 Task: Create new customer invoice with Date Opened: 02-Apr-23, Select Customer: Bergner's, Terms: Net 7. Make invoice entry for item-1 with Date: 02-Apr-23, Description: Olaplex No.7 Bonding Hair Oil (1 oz)_x000D_
, Income Account: Income:Sales, Quantity: 2, Unit Price: 12.99, Sales Tax: Y, Sales Tax Included: Y, Tax Table: Sales Tax. Make entry for item-2 with Date: 02-Apr-23, Description: GSQ by Glamsquad Manicure Pedicure Set (1 ct), Income Account: Income:Sales, Quantity: 1, Unit Price: 14.29, Sales Tax: Y, Sales Tax Included: Y, Tax Table: Sales Tax. Post Invoice with Post Date: 02-Apr-23, Post to Accounts: Assets:Accounts Receivable. Pay / Process Payment with Transaction Date: 08-Apr-23, Amount: 40.27, Transfer Account: Checking Account. Go to 'Print Invoice'. Save a pdf copy of the invoice.
Action: Mouse moved to (167, 38)
Screenshot: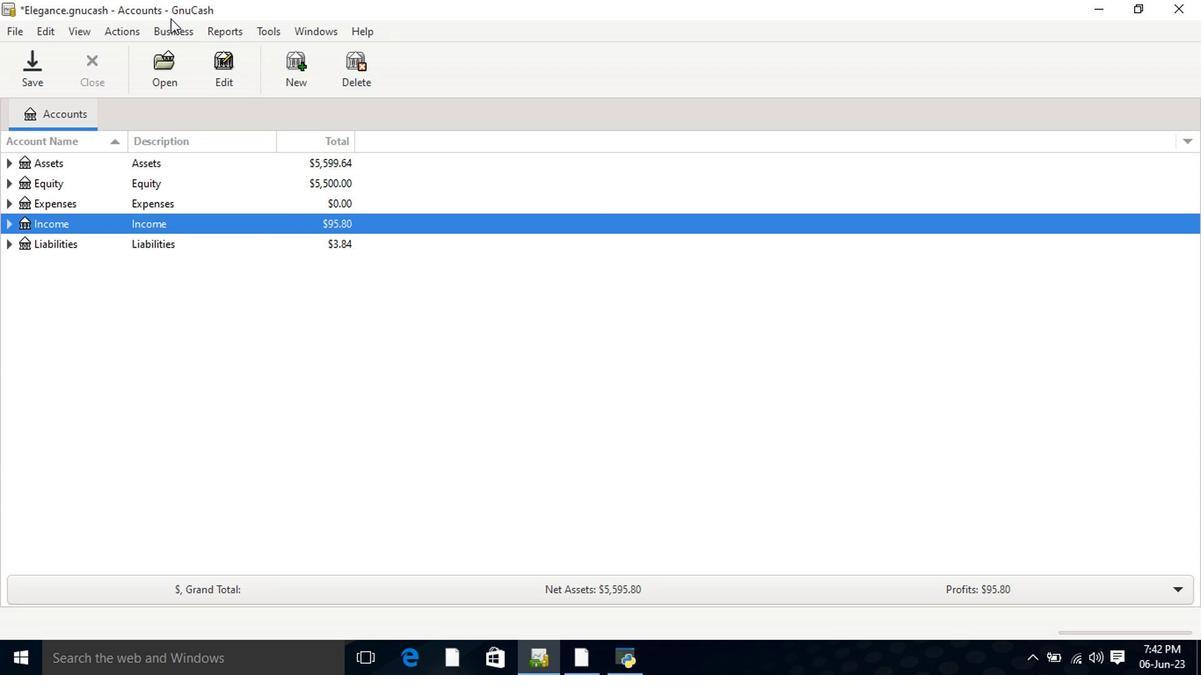 
Action: Mouse pressed left at (167, 38)
Screenshot: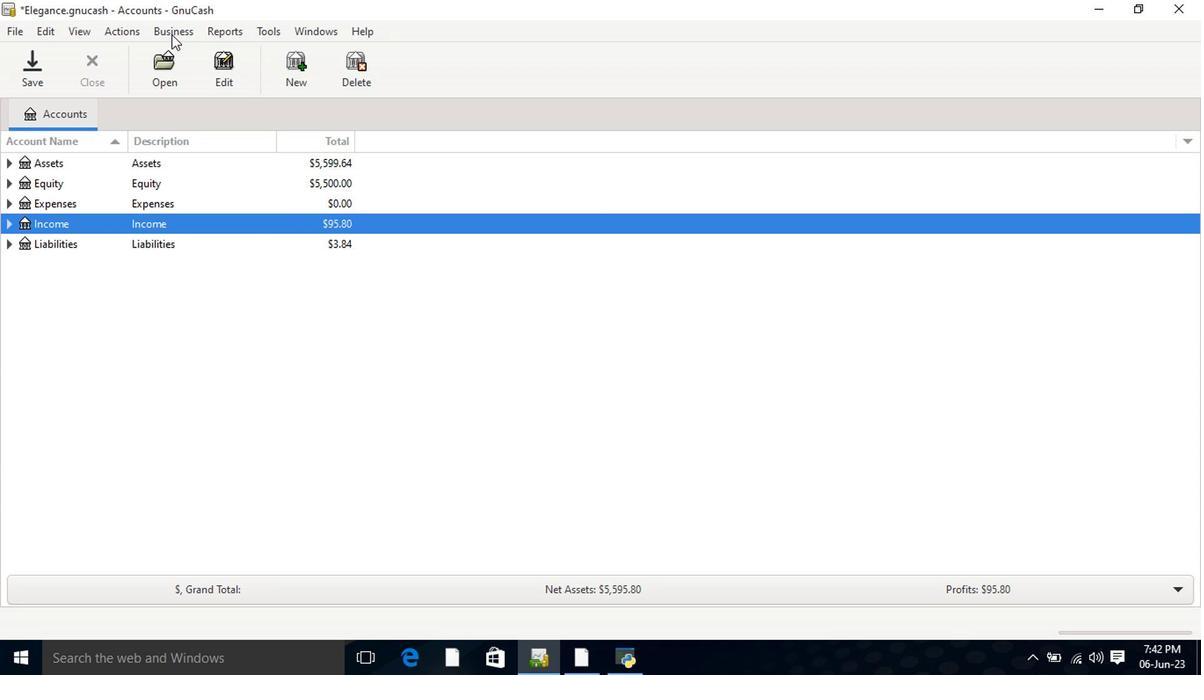 
Action: Mouse moved to (399, 122)
Screenshot: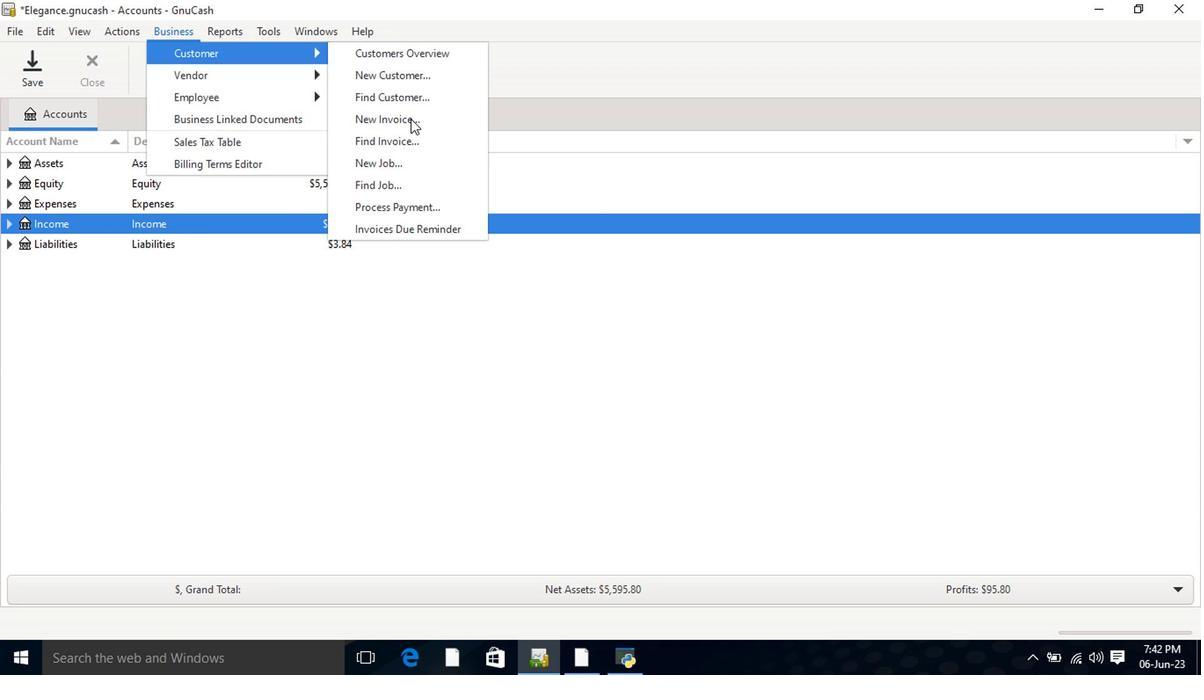 
Action: Mouse pressed left at (399, 122)
Screenshot: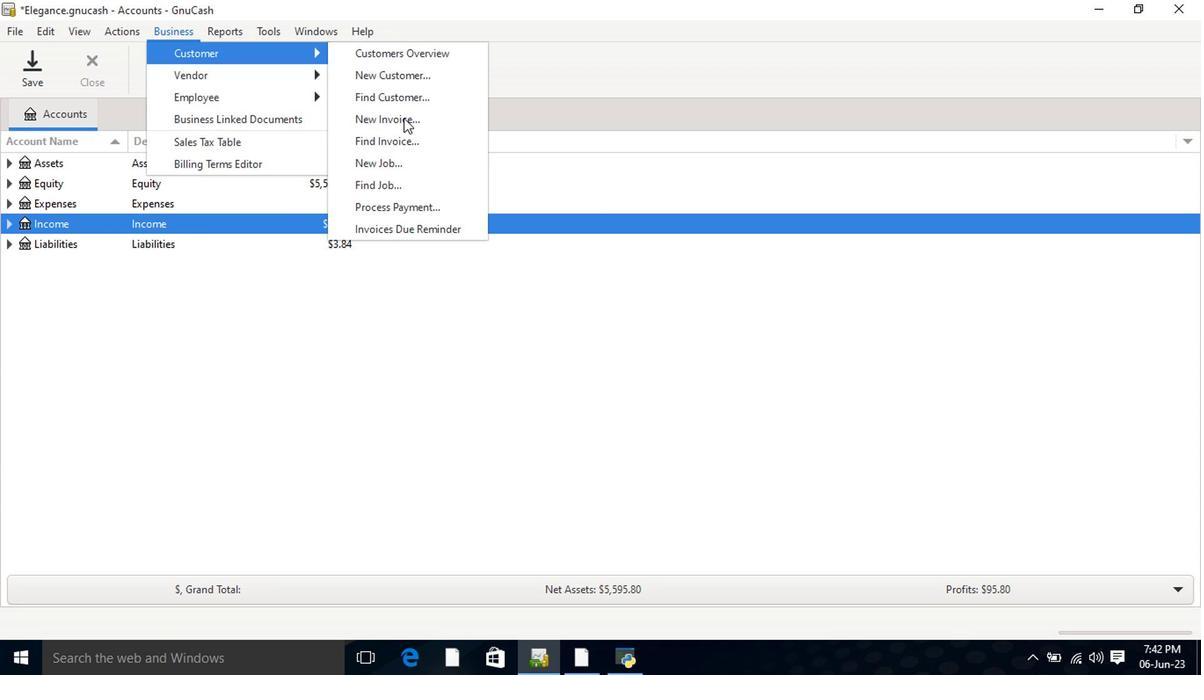 
Action: Mouse moved to (732, 272)
Screenshot: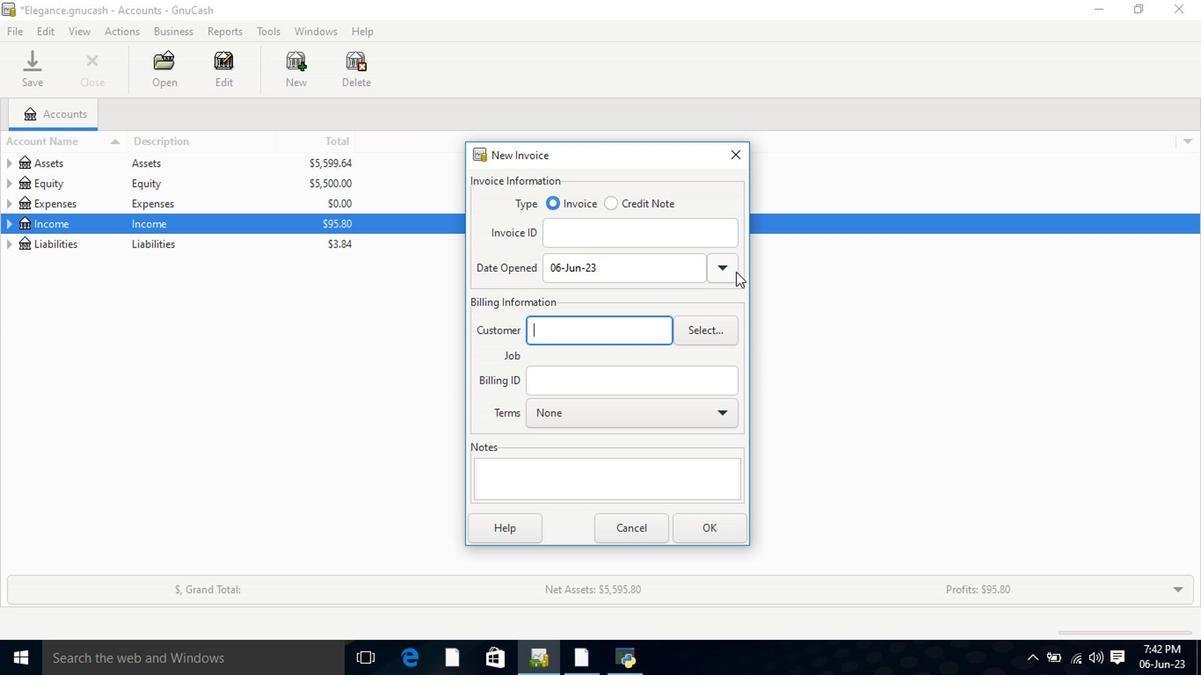 
Action: Mouse pressed left at (732, 272)
Screenshot: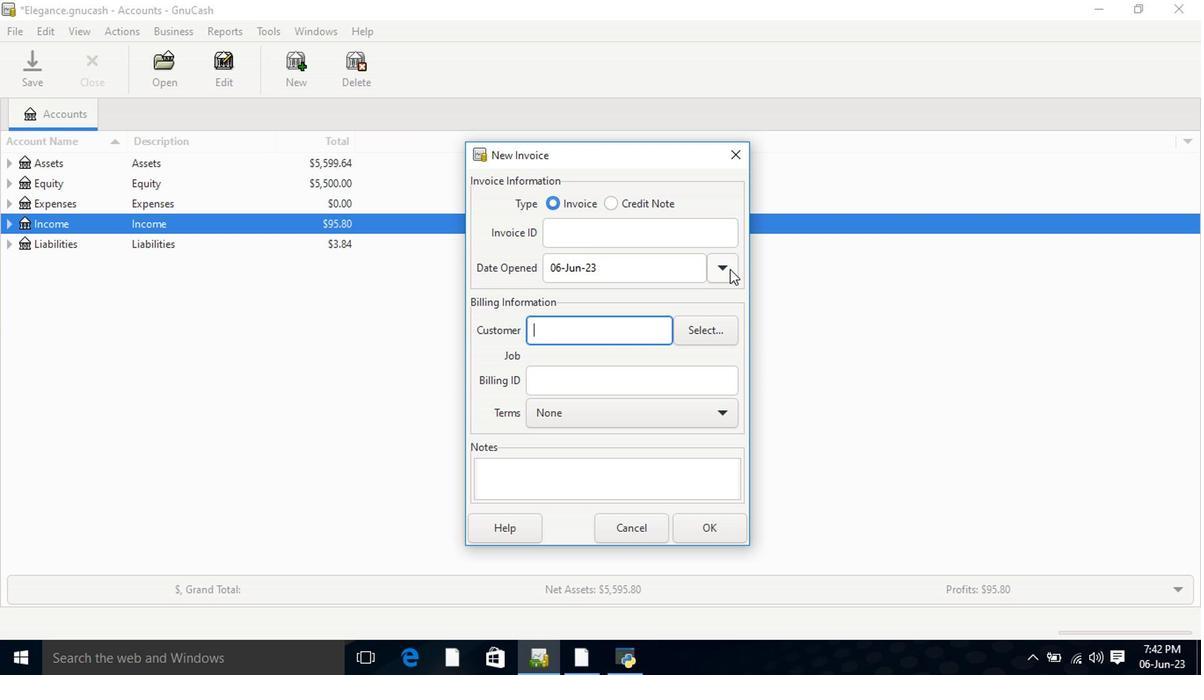 
Action: Mouse moved to (584, 295)
Screenshot: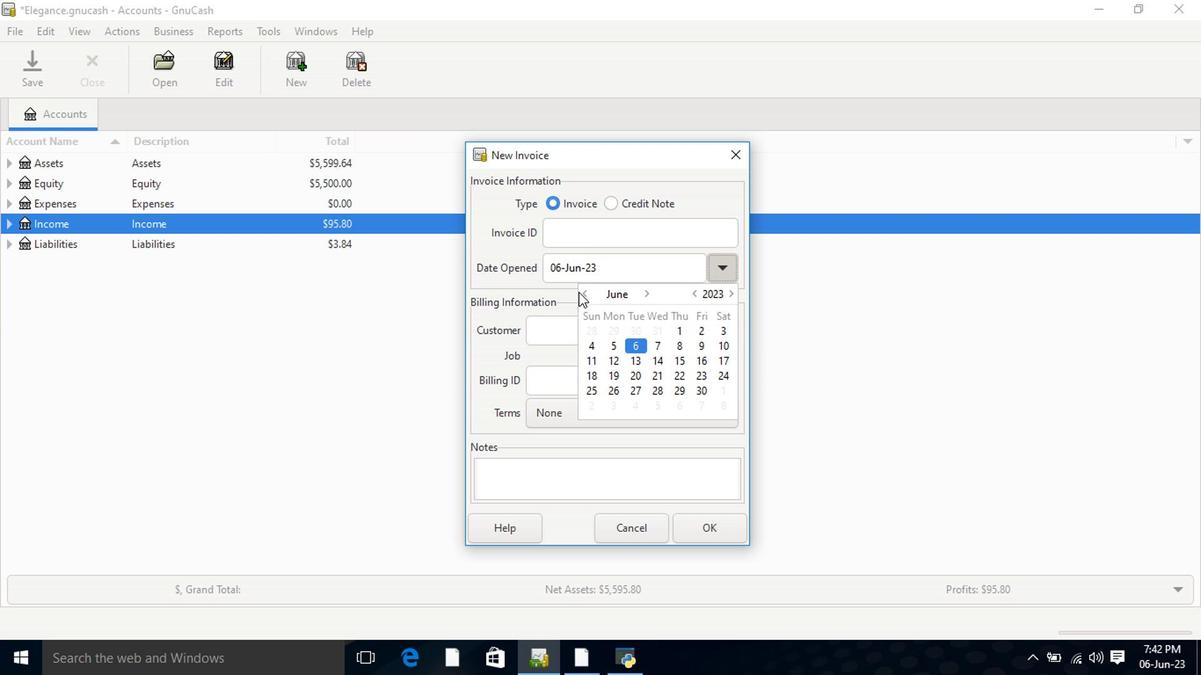 
Action: Mouse pressed left at (584, 295)
Screenshot: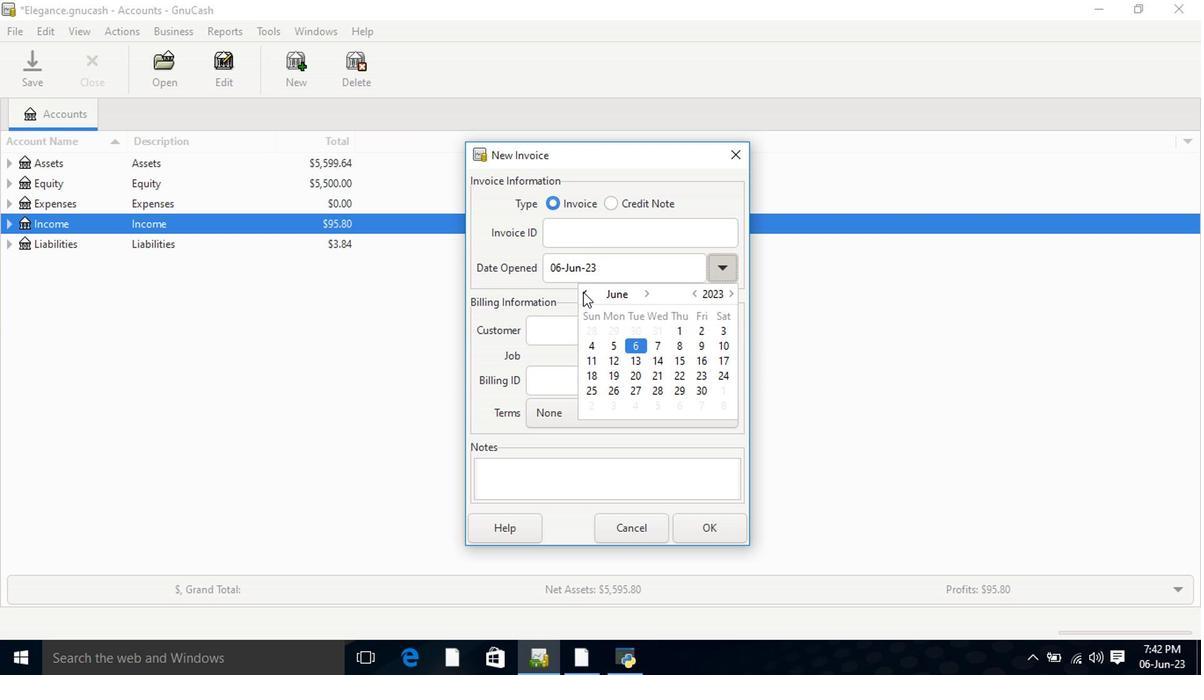 
Action: Mouse moved to (584, 296)
Screenshot: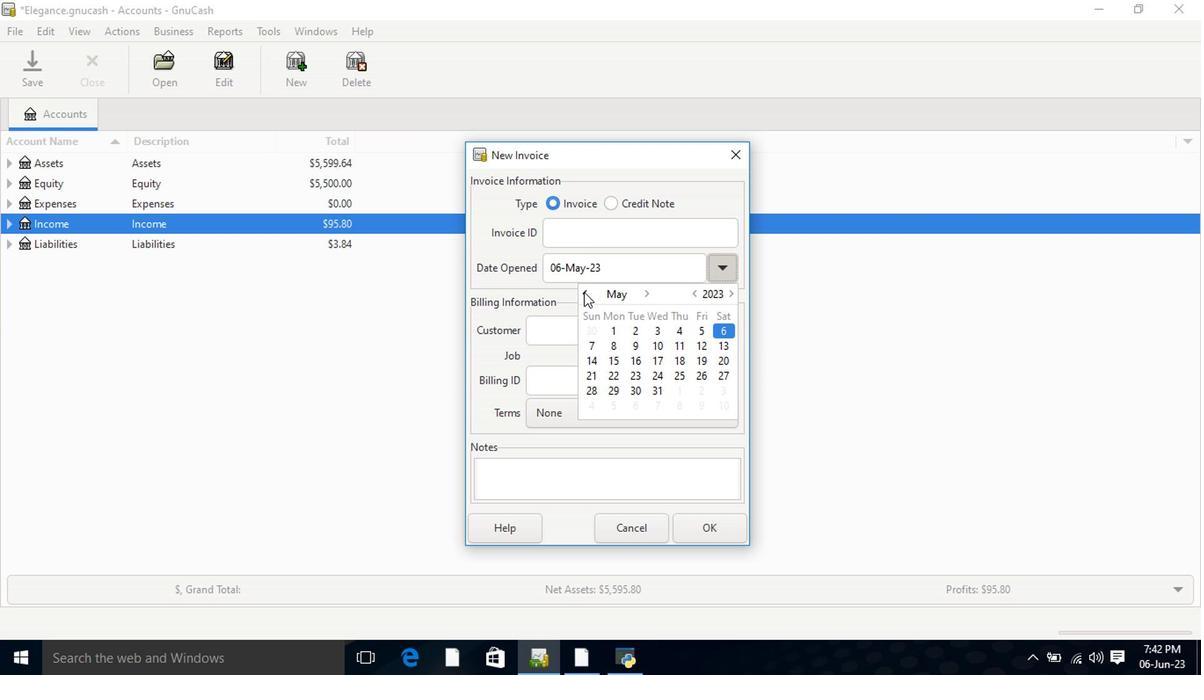 
Action: Mouse pressed left at (584, 296)
Screenshot: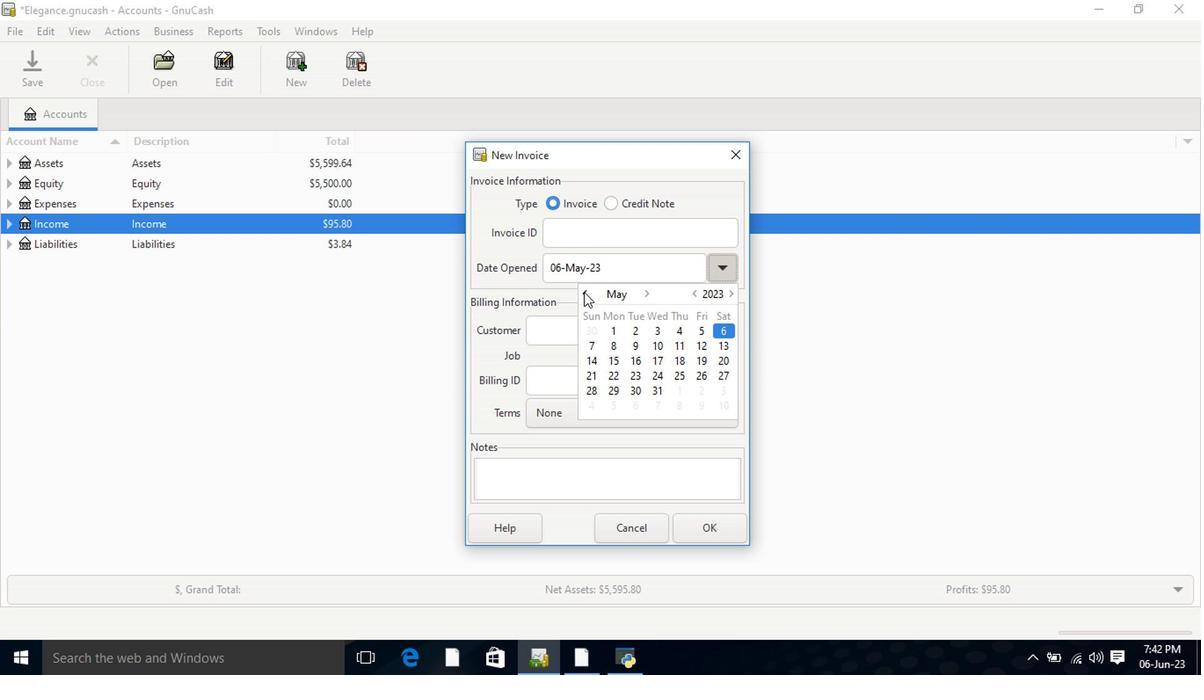 
Action: Mouse moved to (597, 349)
Screenshot: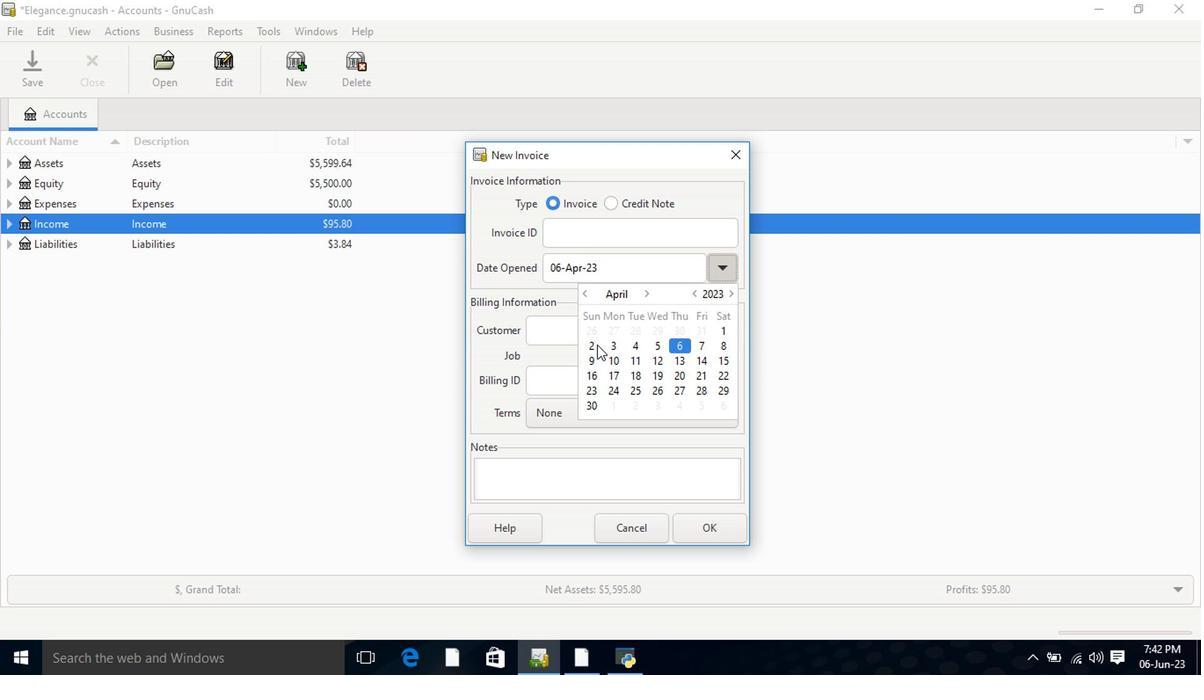 
Action: Mouse pressed left at (597, 349)
Screenshot: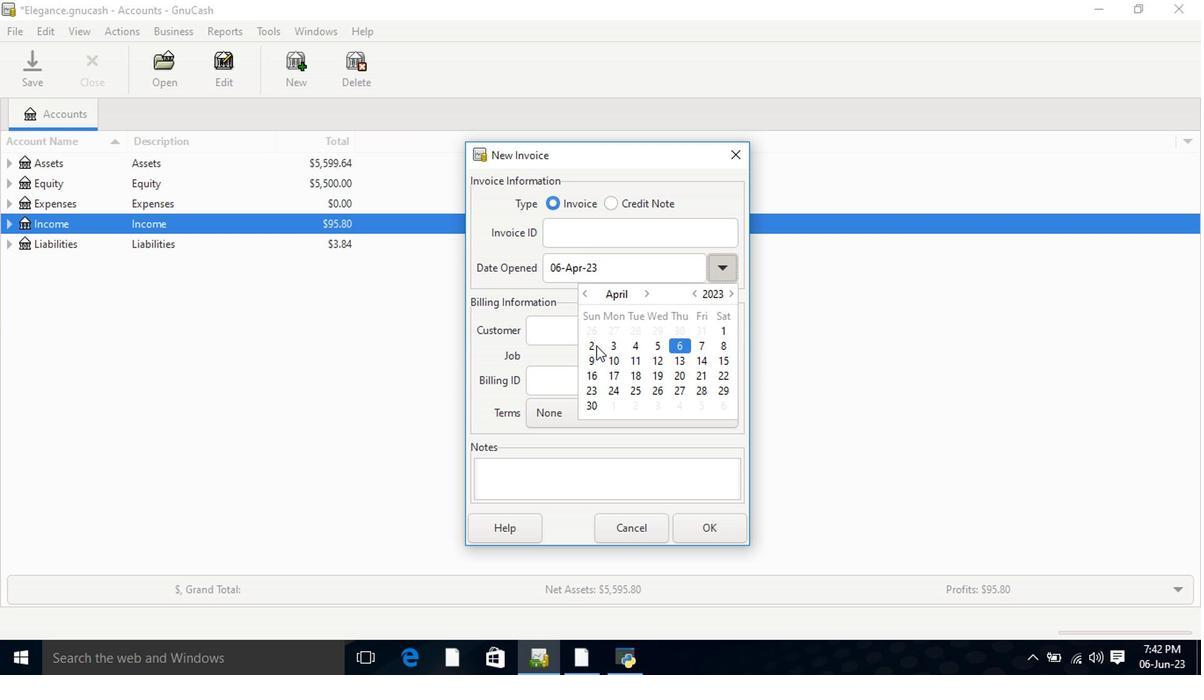 
Action: Mouse pressed left at (597, 349)
Screenshot: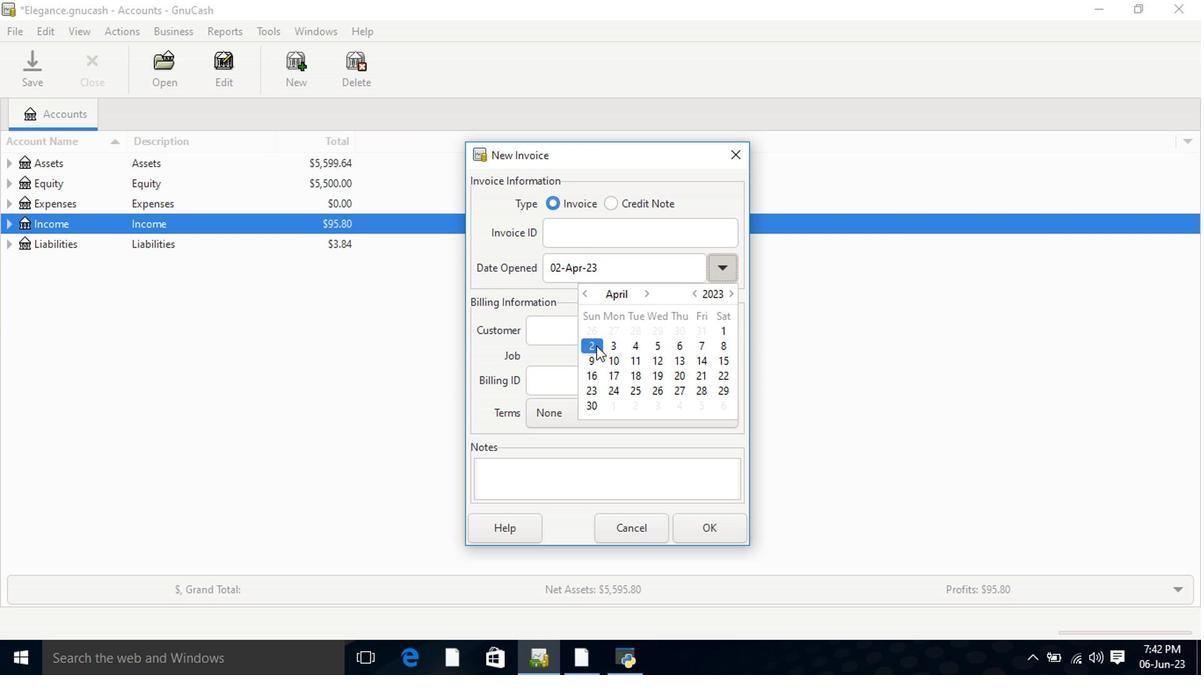 
Action: Mouse moved to (615, 341)
Screenshot: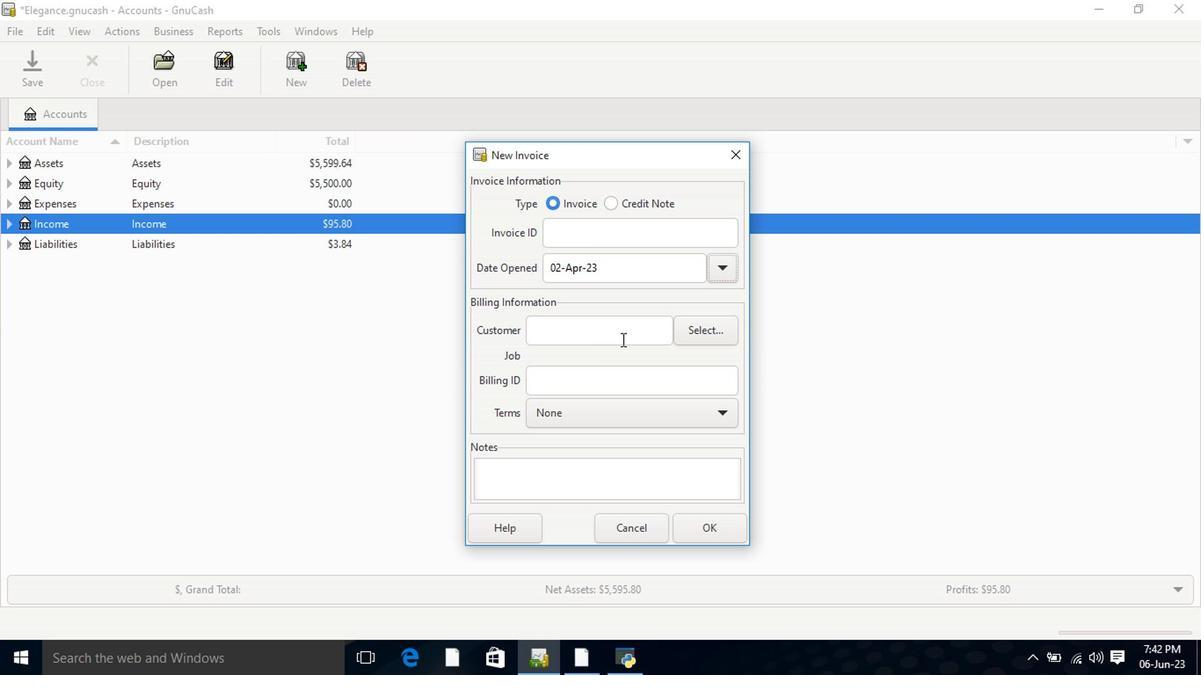 
Action: Mouse pressed left at (615, 341)
Screenshot: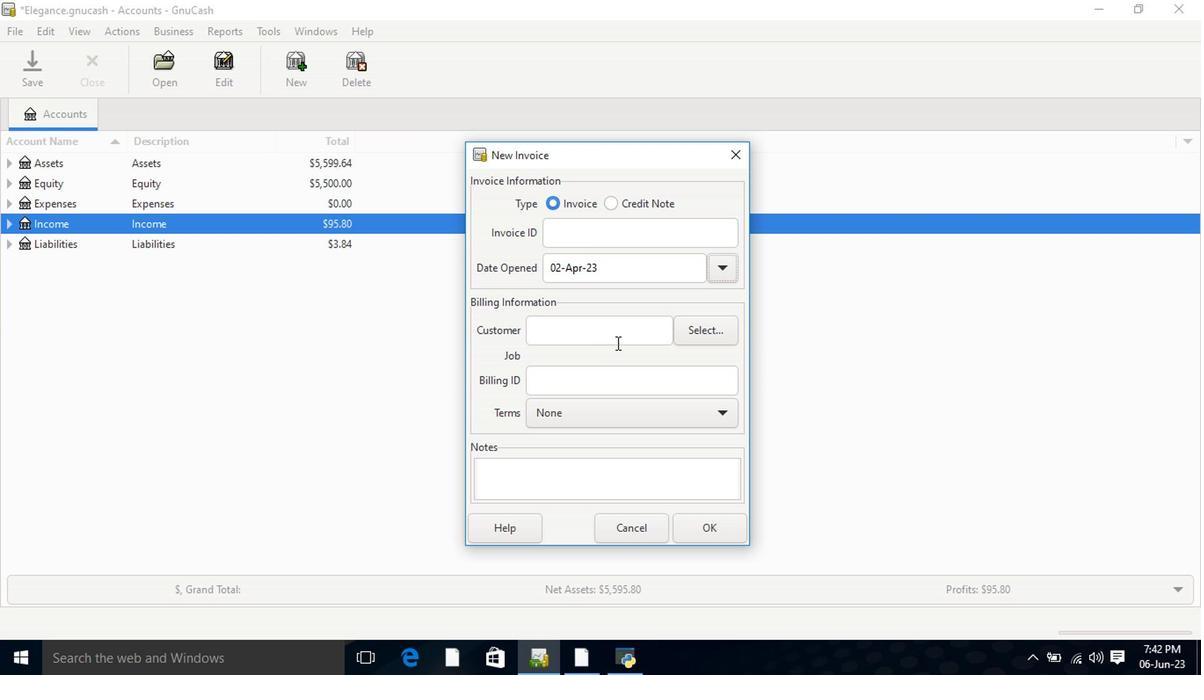 
Action: Key pressed ber
Screenshot: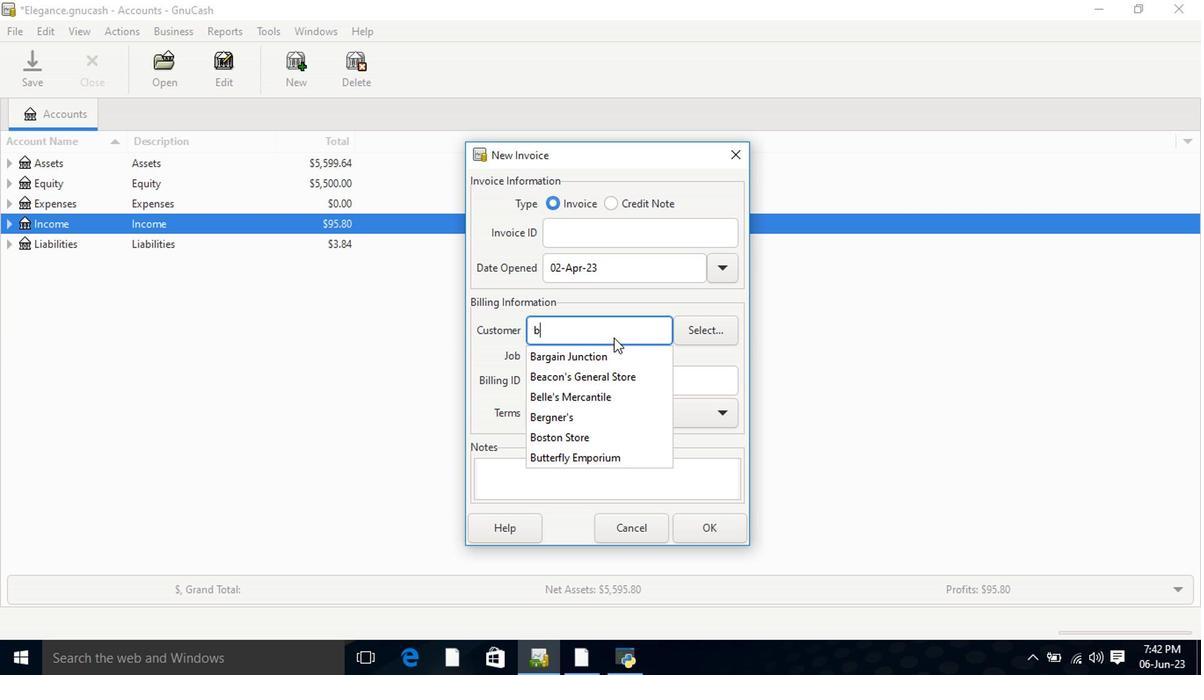 
Action: Mouse moved to (601, 362)
Screenshot: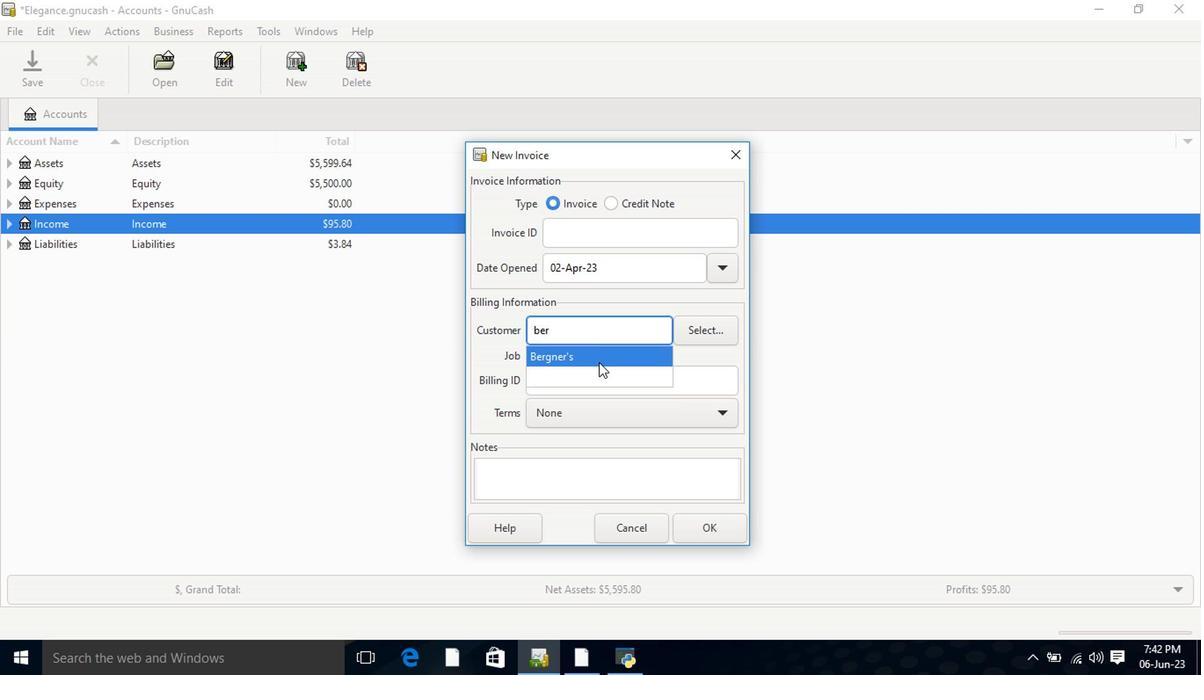 
Action: Mouse pressed left at (601, 362)
Screenshot: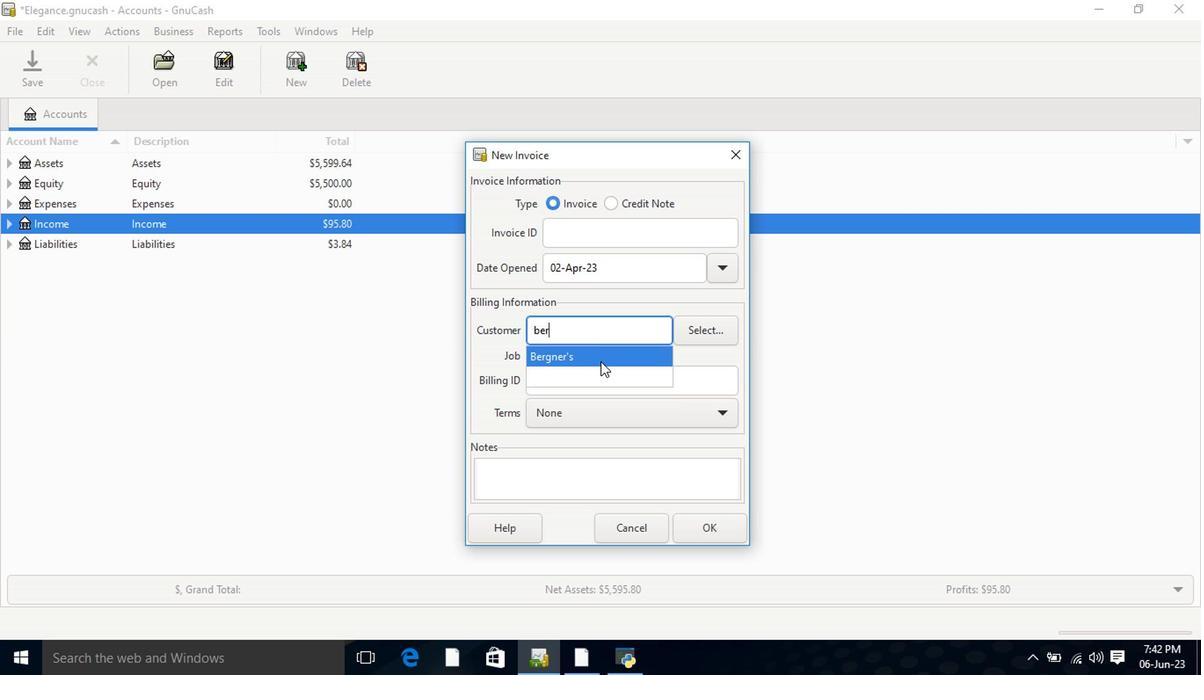
Action: Mouse moved to (649, 442)
Screenshot: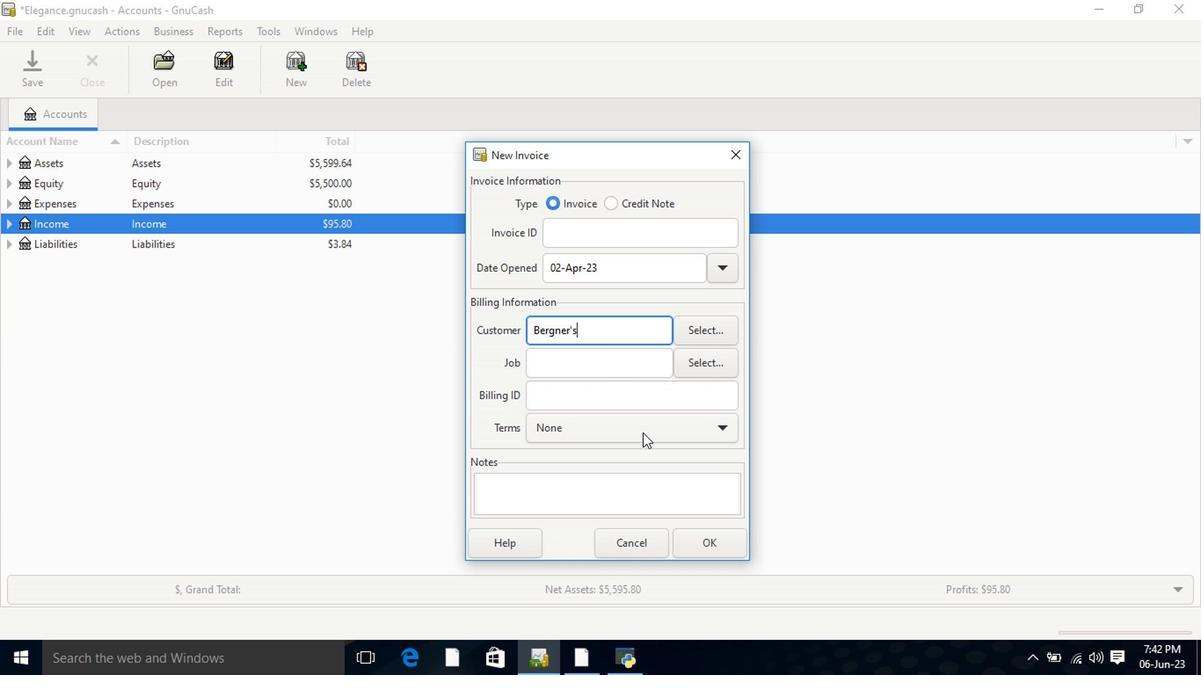 
Action: Mouse pressed left at (649, 442)
Screenshot: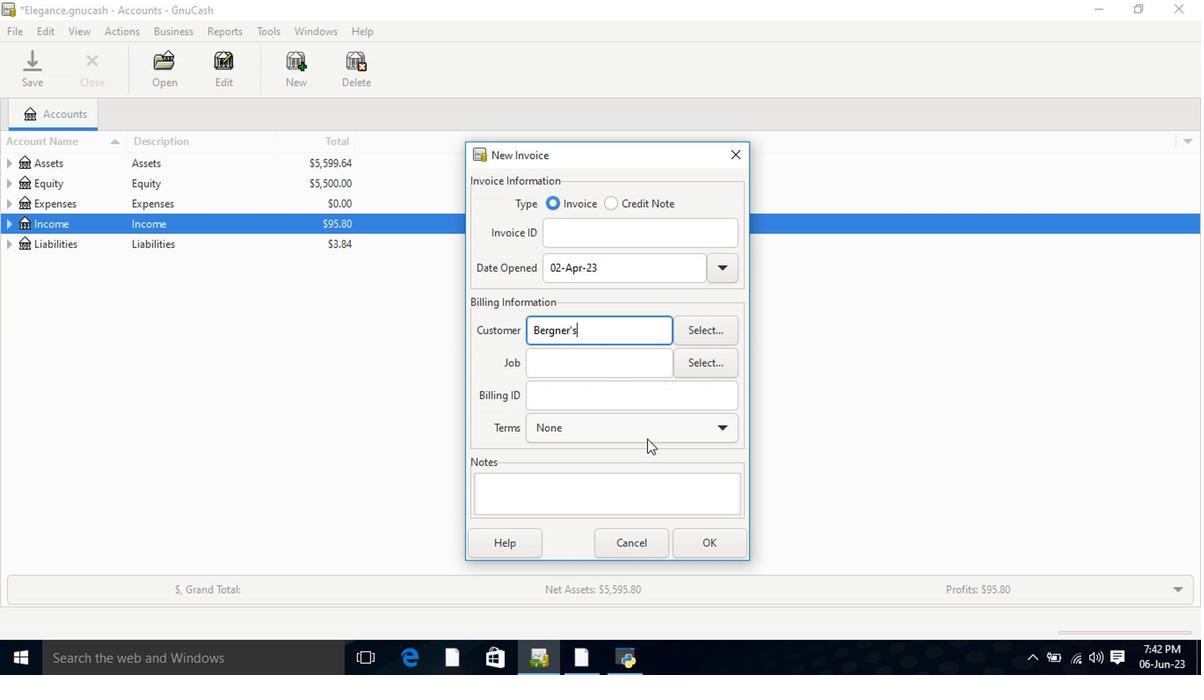 
Action: Mouse moved to (607, 505)
Screenshot: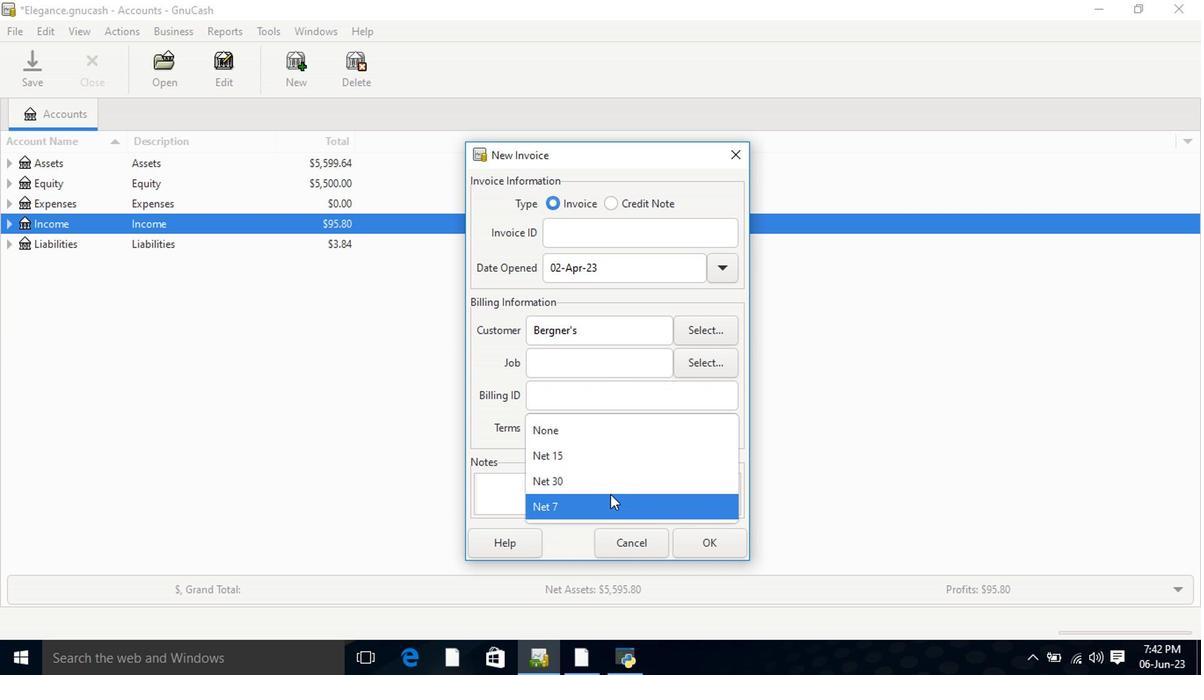 
Action: Mouse pressed left at (607, 505)
Screenshot: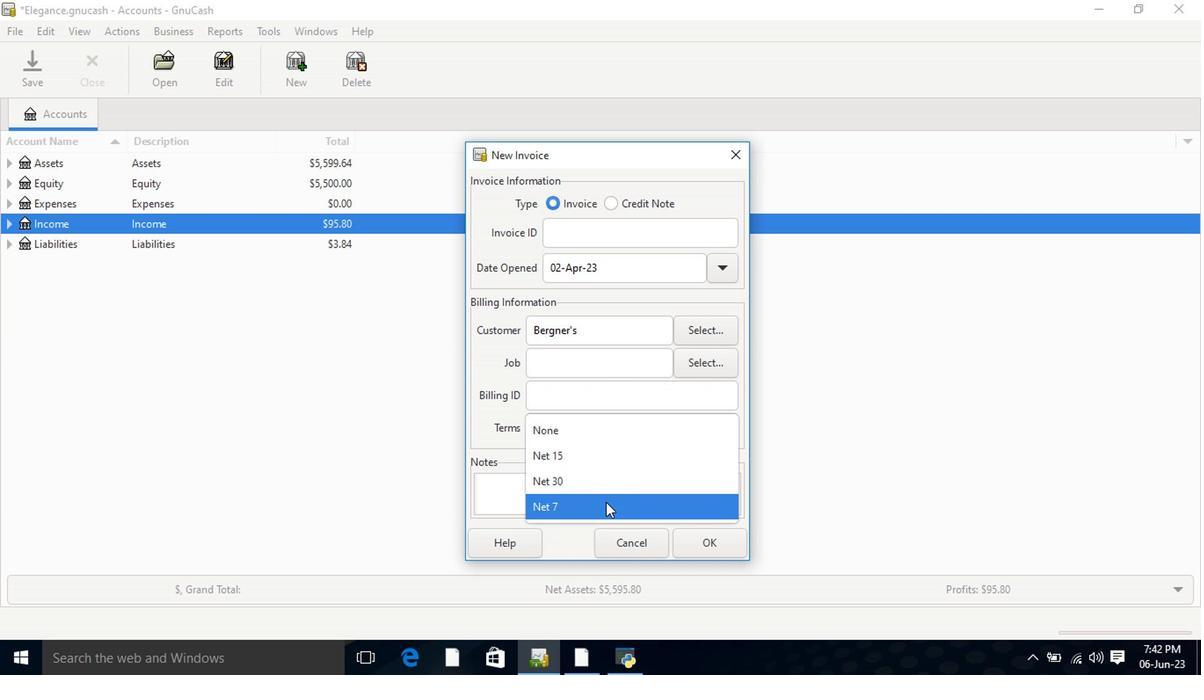 
Action: Mouse moved to (711, 548)
Screenshot: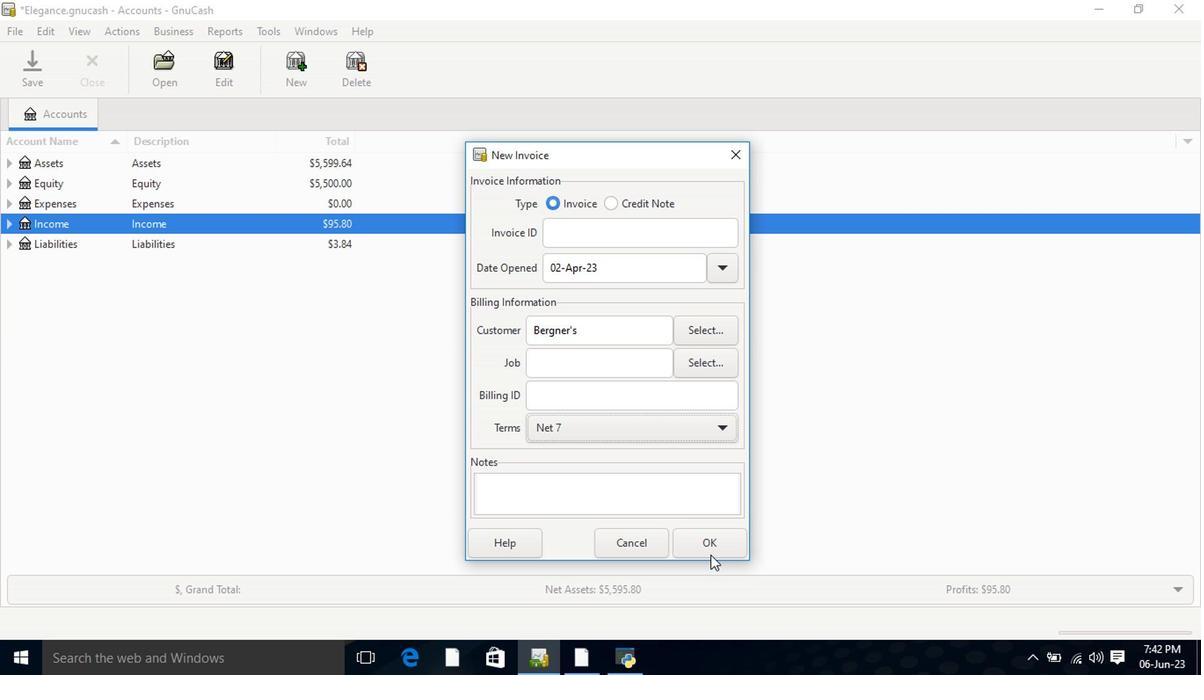
Action: Mouse pressed left at (711, 548)
Screenshot: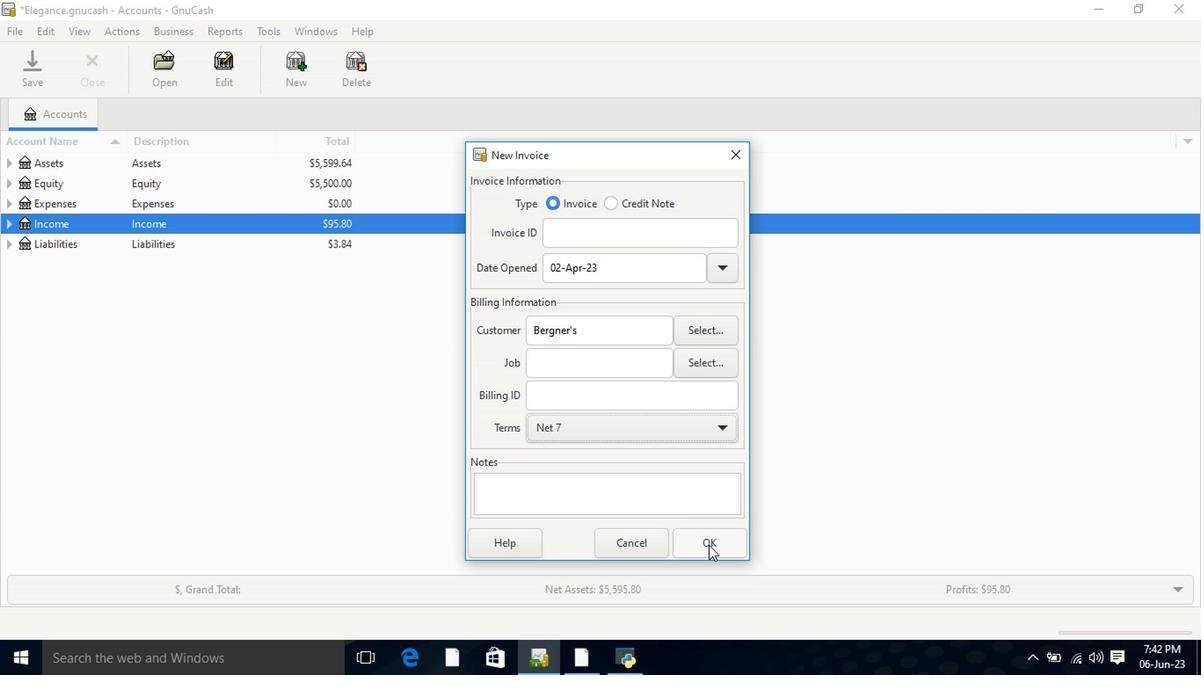 
Action: Mouse moved to (77, 348)
Screenshot: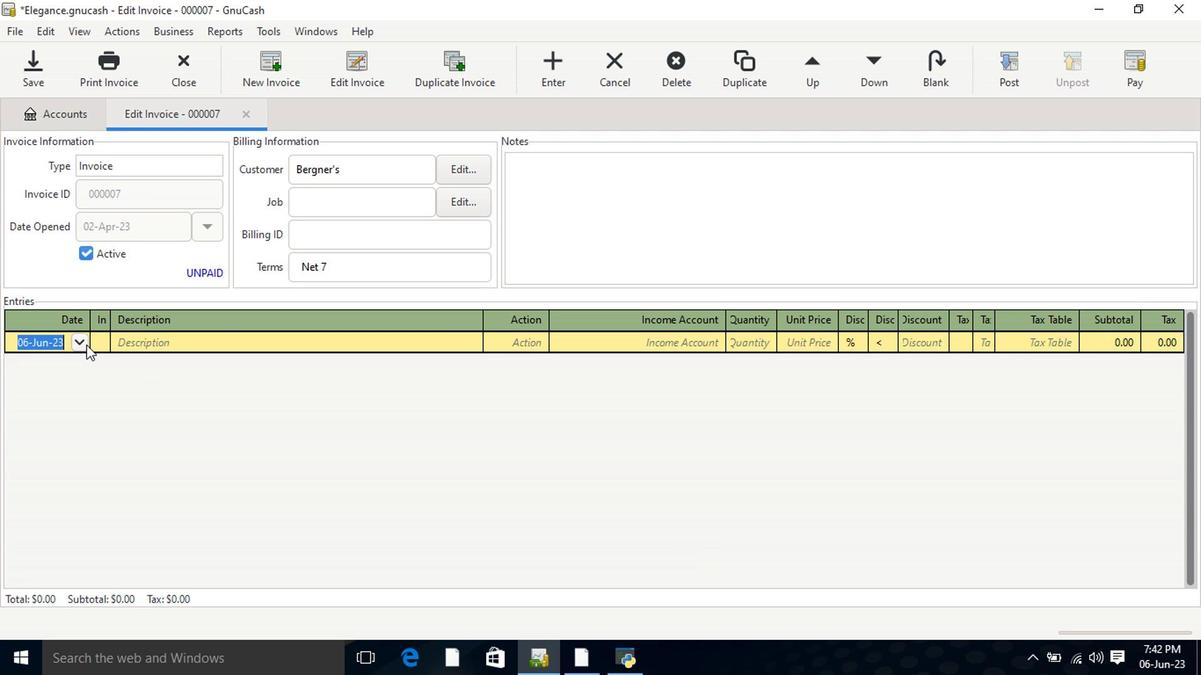 
Action: Mouse pressed left at (77, 348)
Screenshot: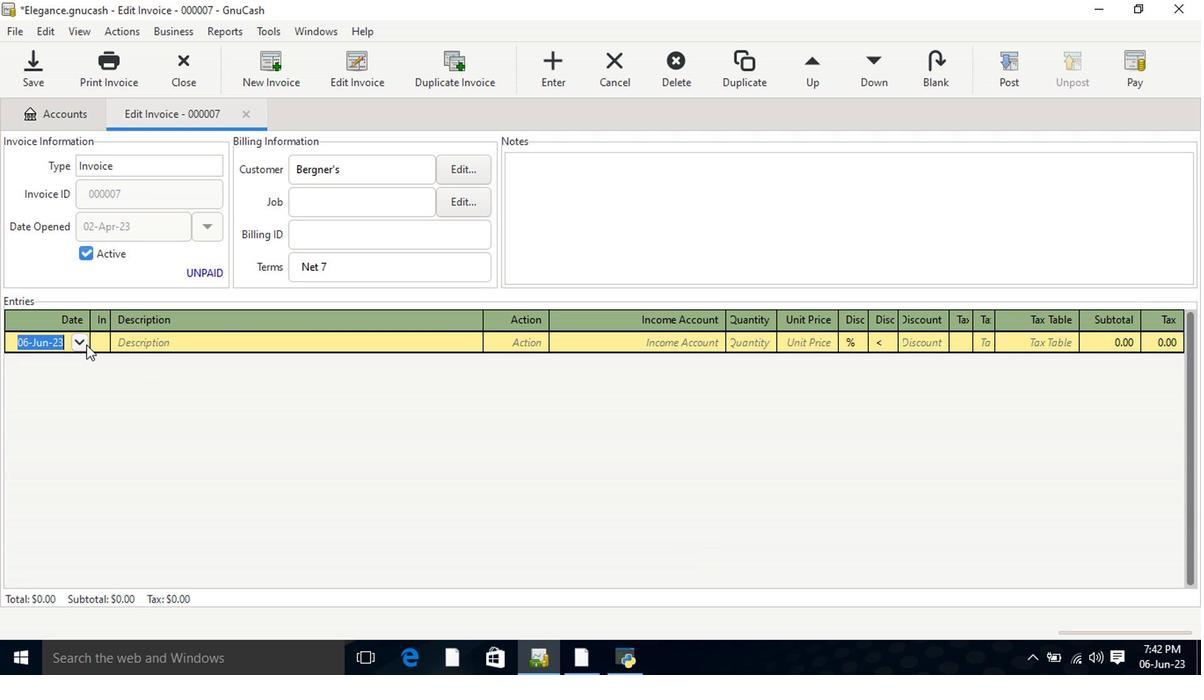 
Action: Mouse moved to (4, 368)
Screenshot: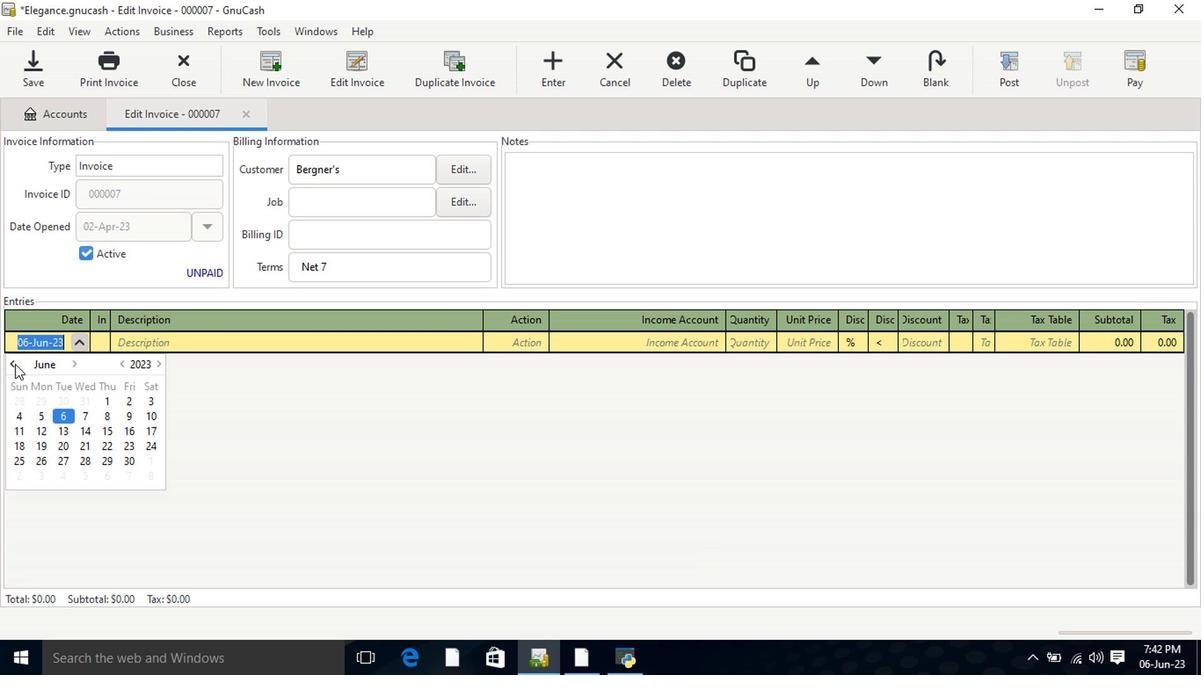 
Action: Mouse pressed left at (4, 368)
Screenshot: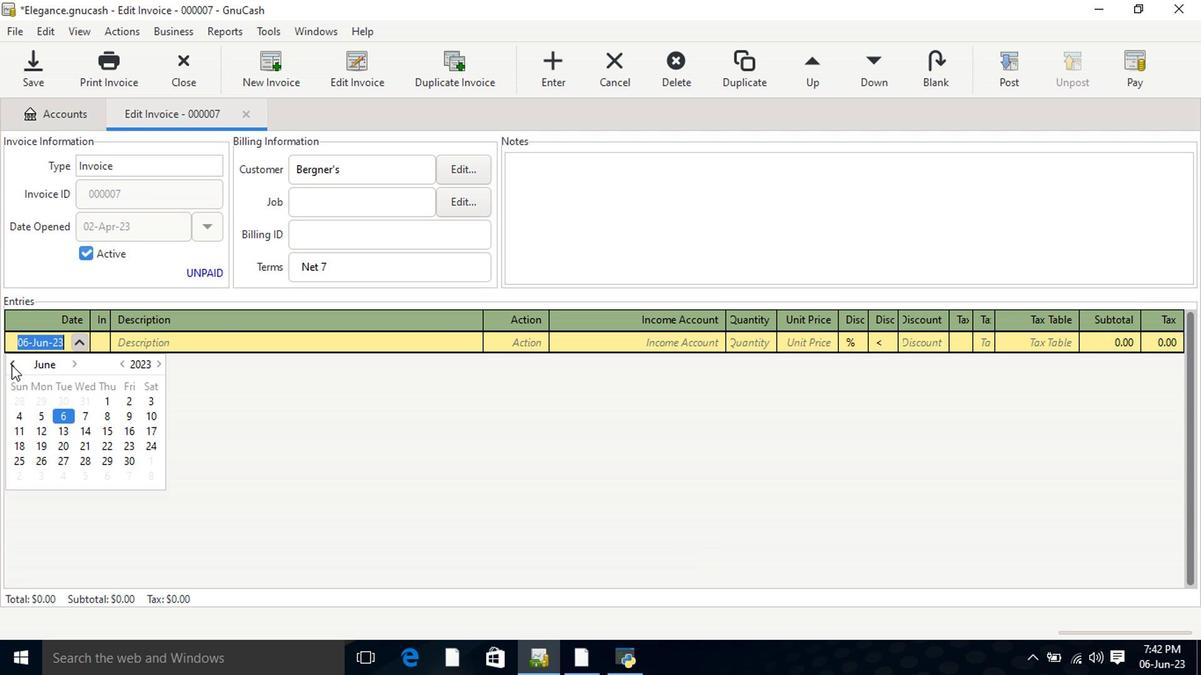 
Action: Mouse pressed left at (4, 368)
Screenshot: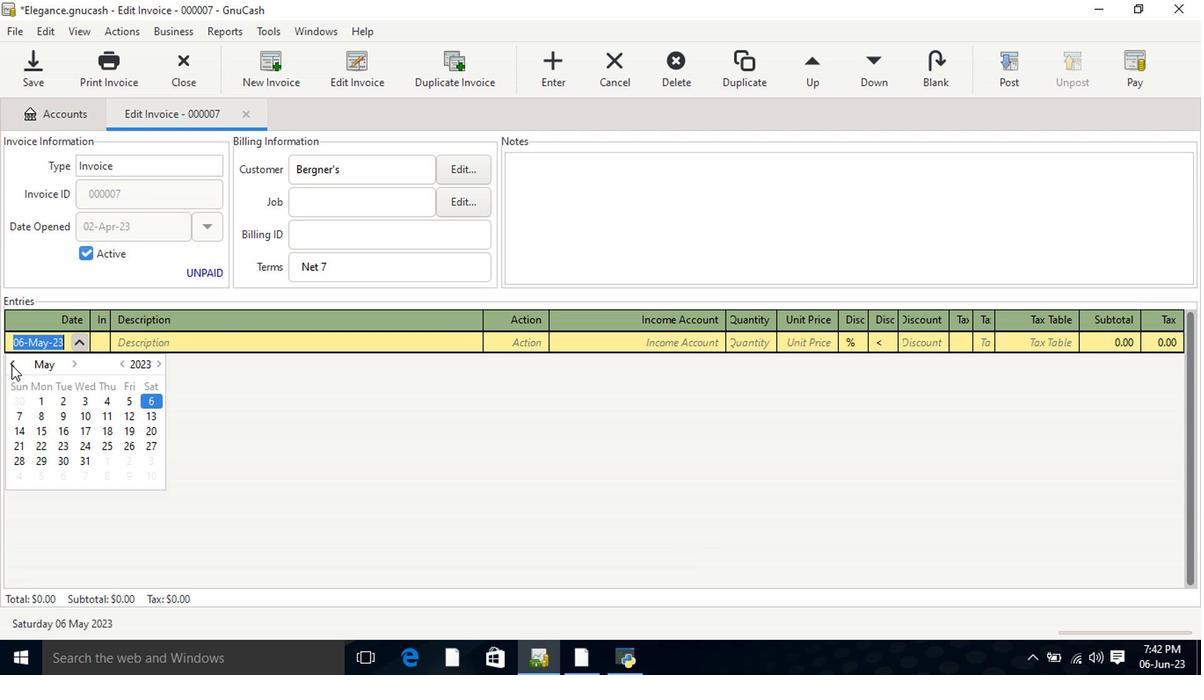 
Action: Mouse moved to (13, 418)
Screenshot: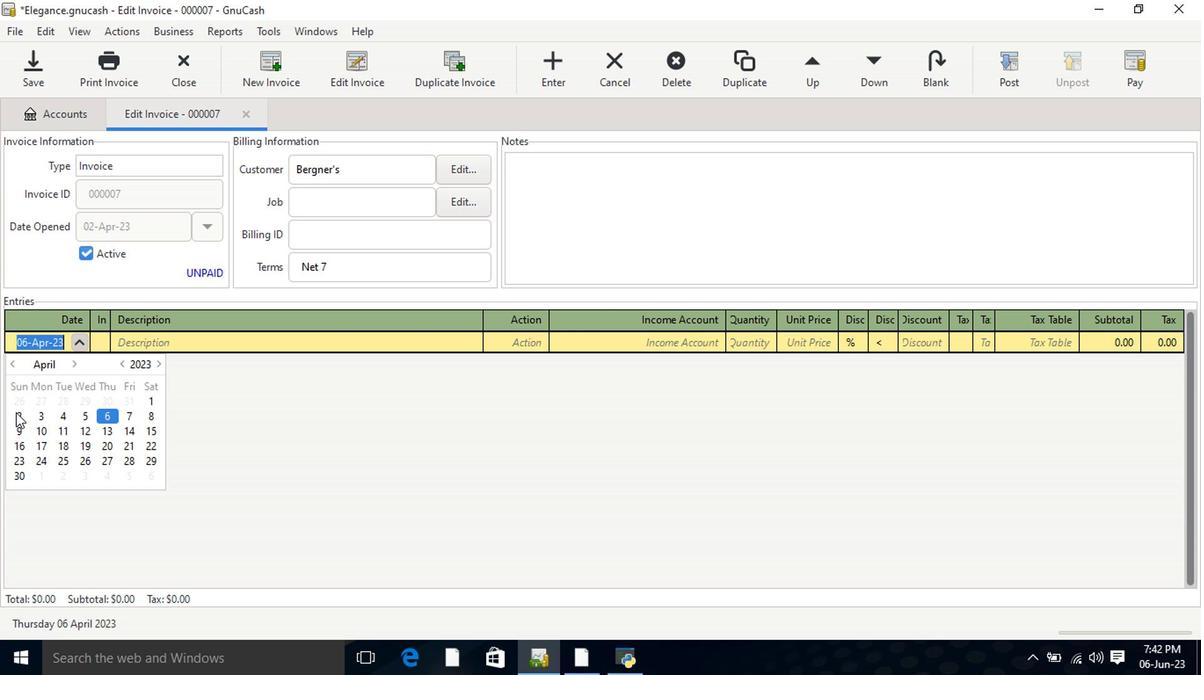 
Action: Mouse pressed left at (13, 418)
Screenshot: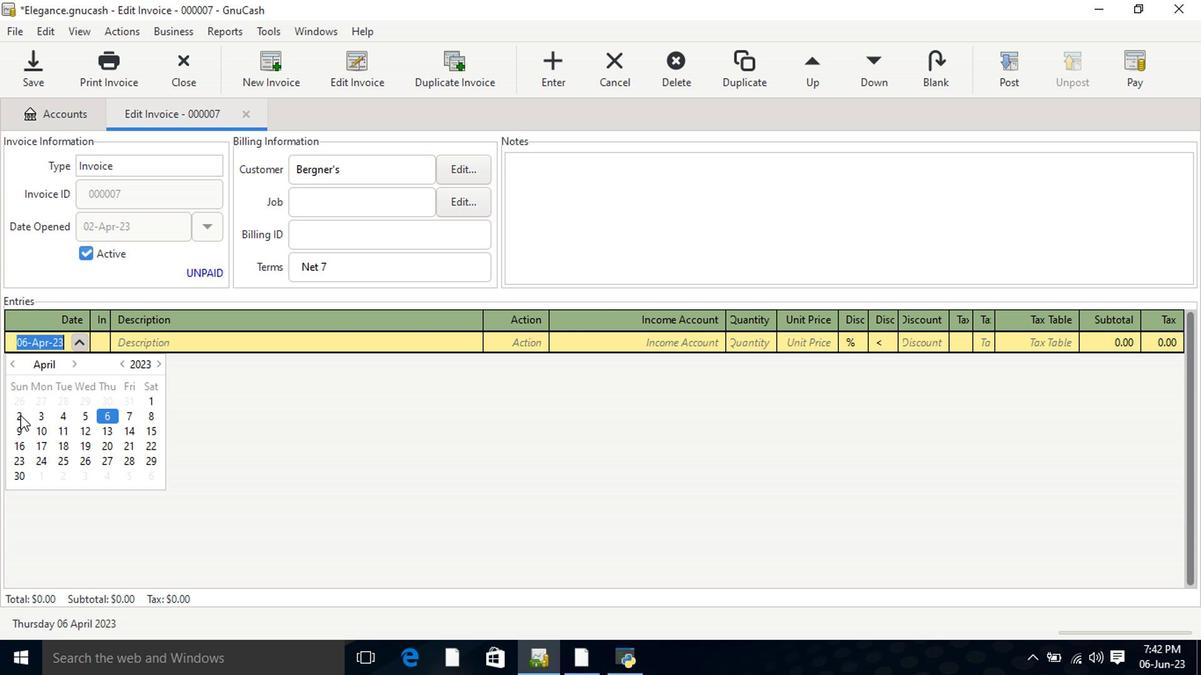 
Action: Mouse pressed left at (13, 418)
Screenshot: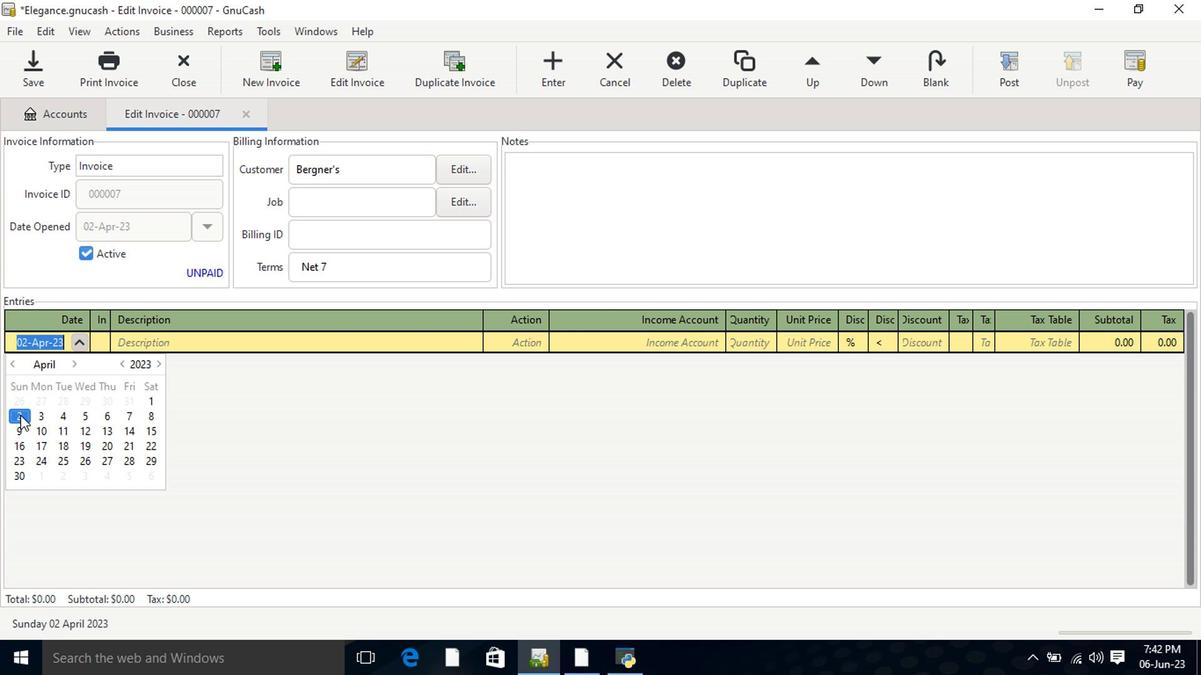 
Action: Mouse moved to (209, 341)
Screenshot: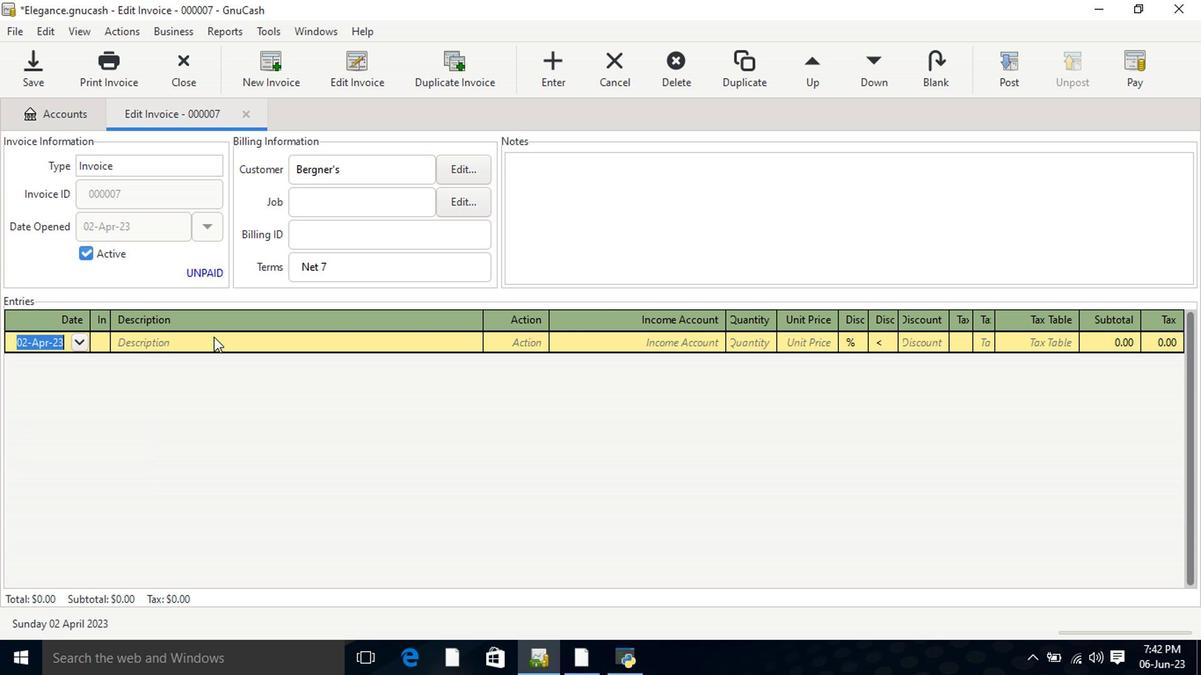 
Action: Mouse pressed left at (209, 341)
Screenshot: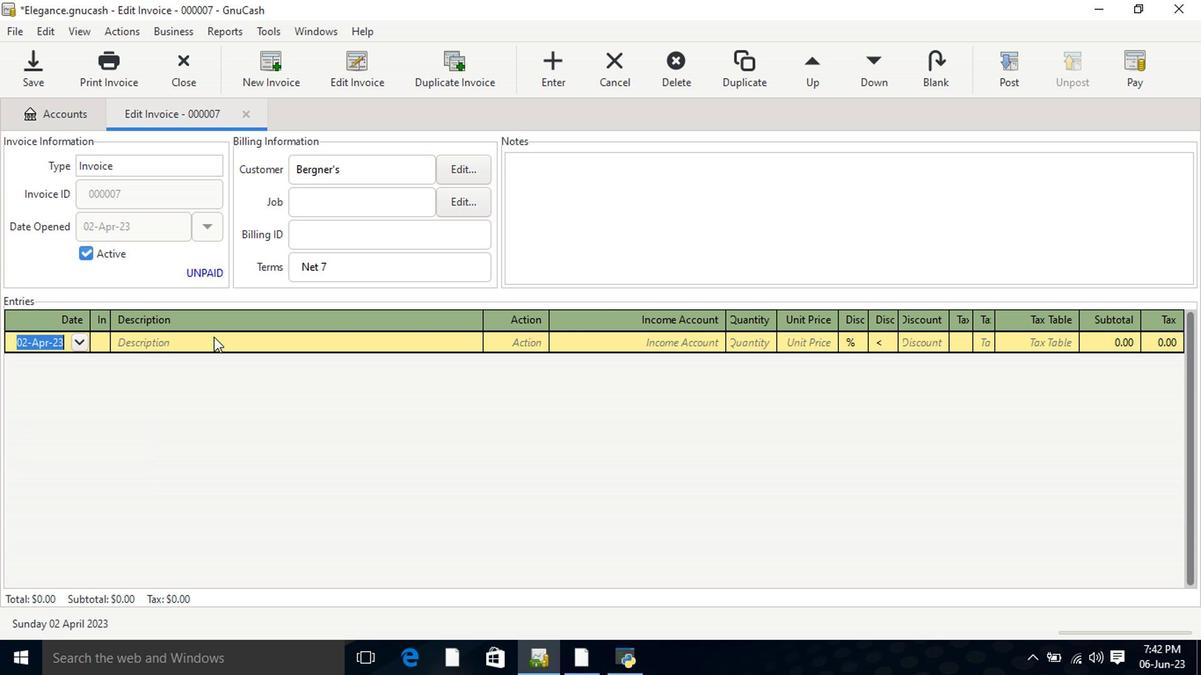 
Action: Mouse moved to (210, 342)
Screenshot: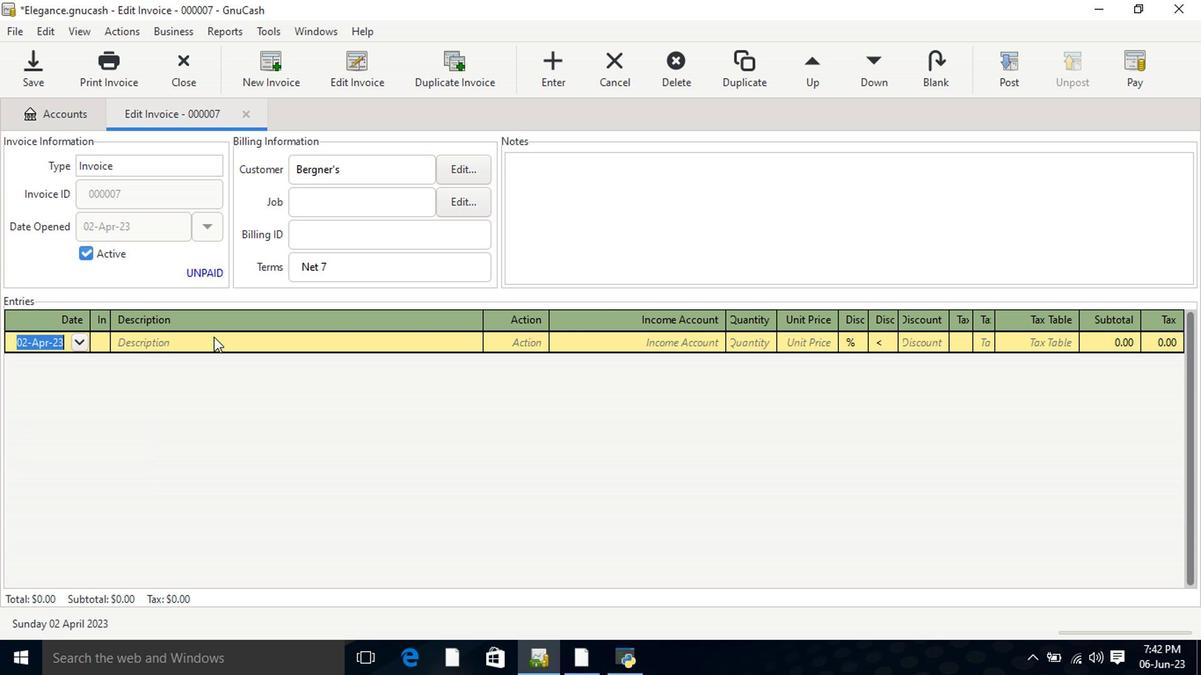
Action: Key pressed <Key.shift>Ola<Key.tab><Key.tab>incom<Key.down><Key.down><Key.down><Key.tab>2<Key.tab>12.99<Key.tab><Key.tab>
Screenshot: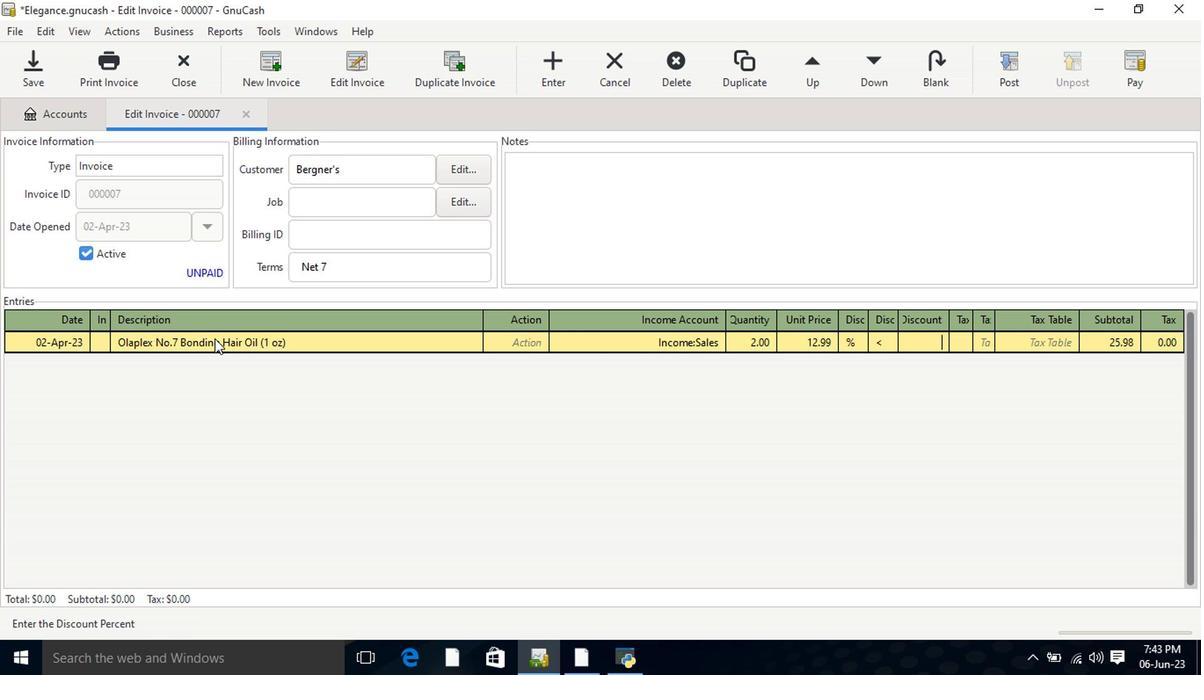 
Action: Mouse moved to (972, 330)
Screenshot: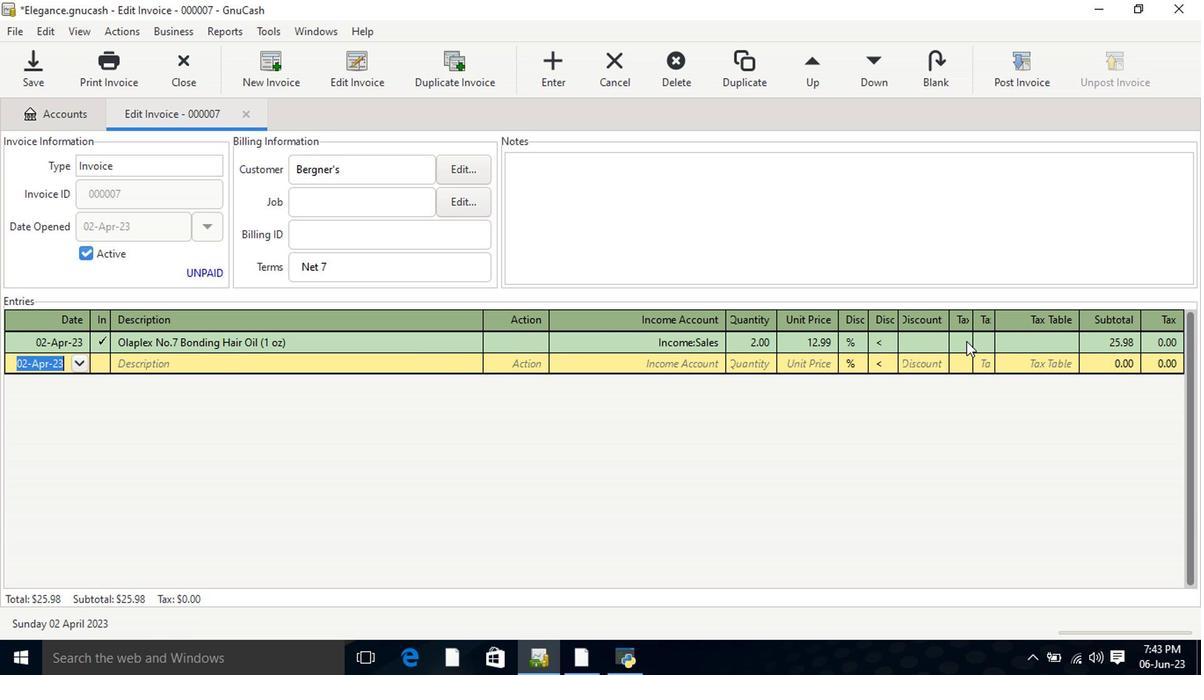 
Action: Mouse pressed left at (972, 330)
Screenshot: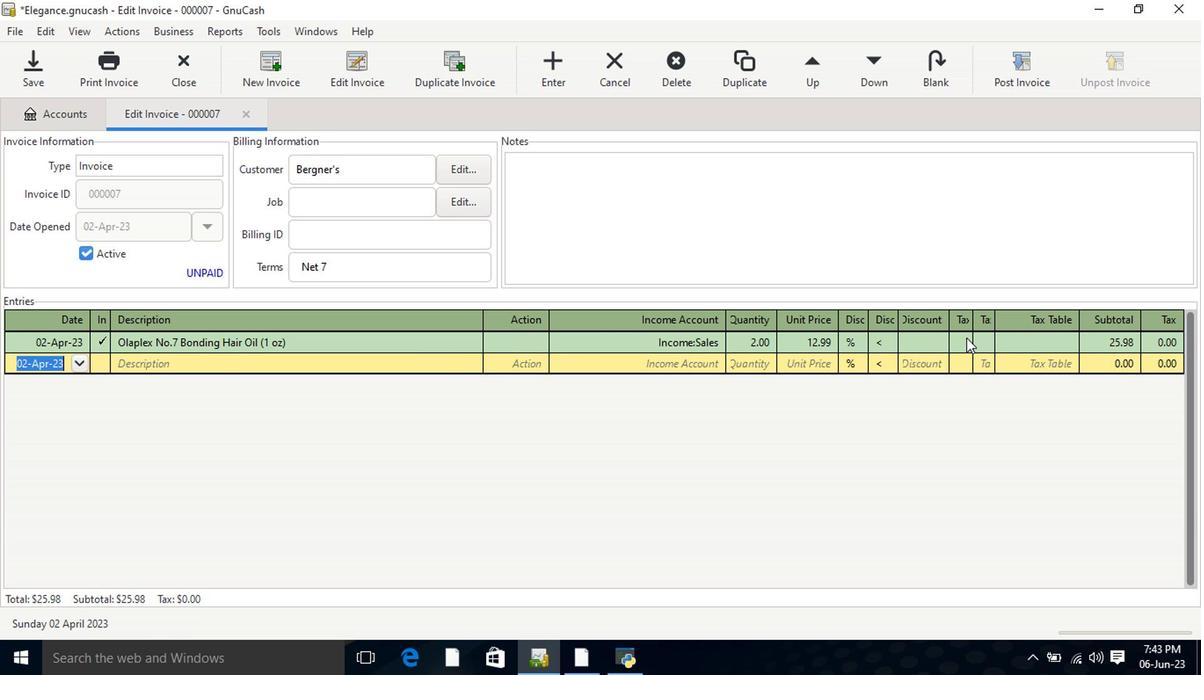 
Action: Mouse moved to (972, 350)
Screenshot: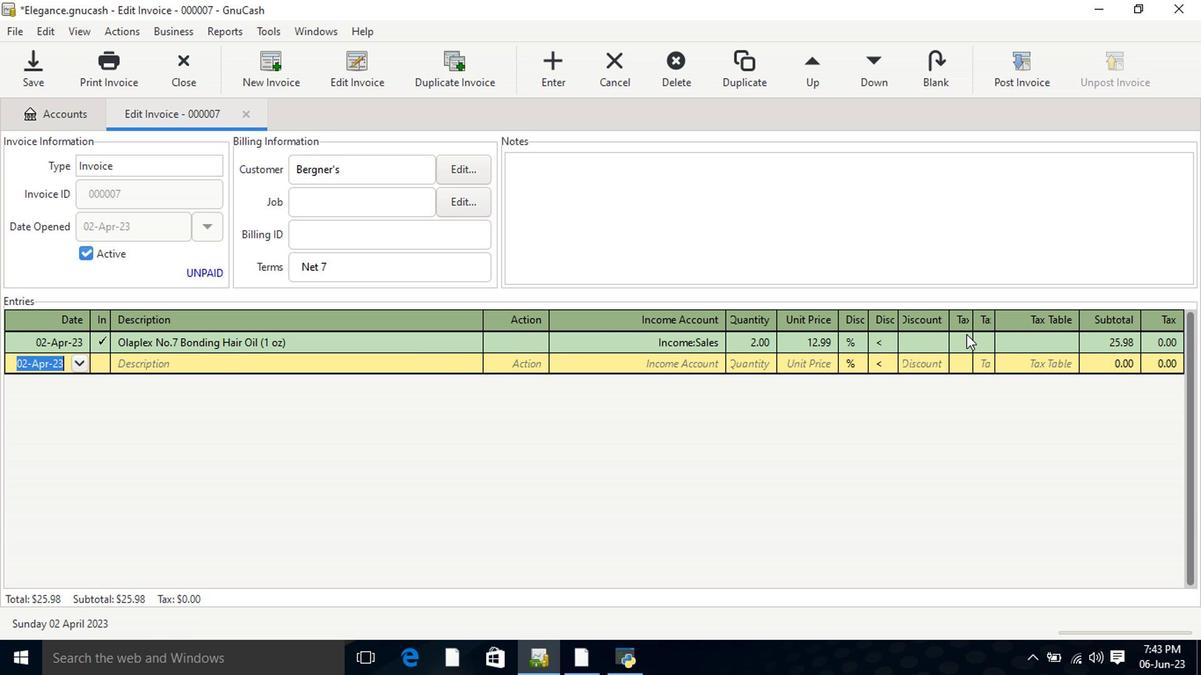 
Action: Mouse pressed left at (972, 350)
Screenshot: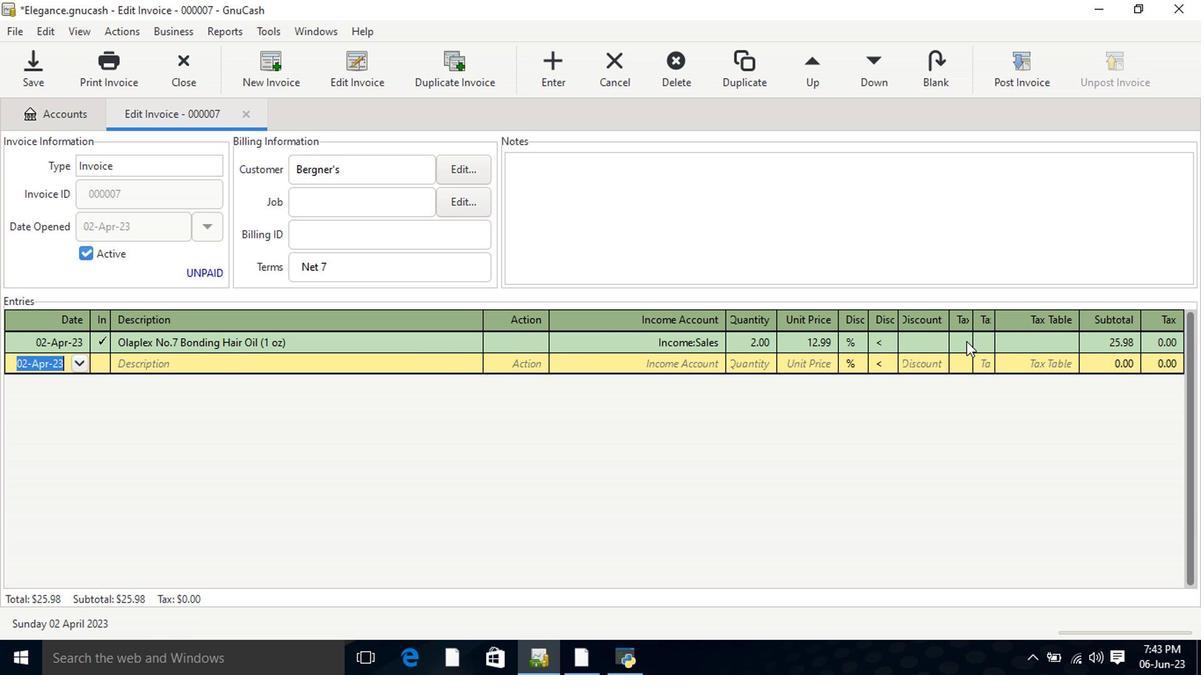 
Action: Mouse pressed left at (972, 350)
Screenshot: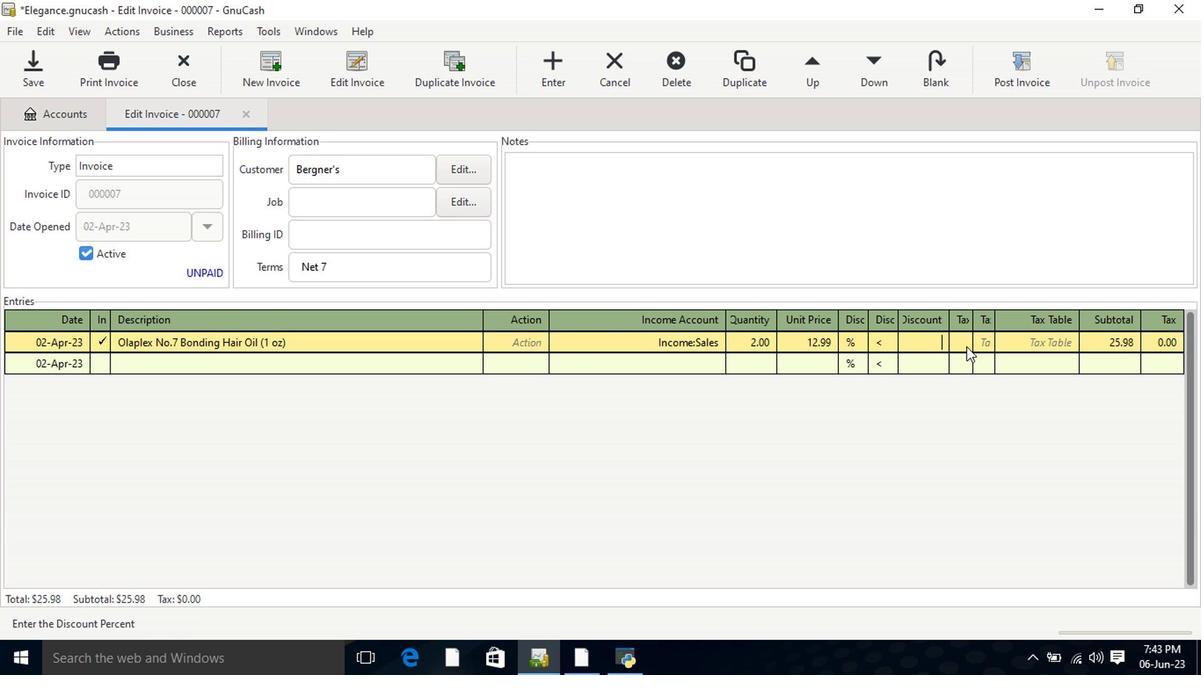
Action: Mouse moved to (987, 346)
Screenshot: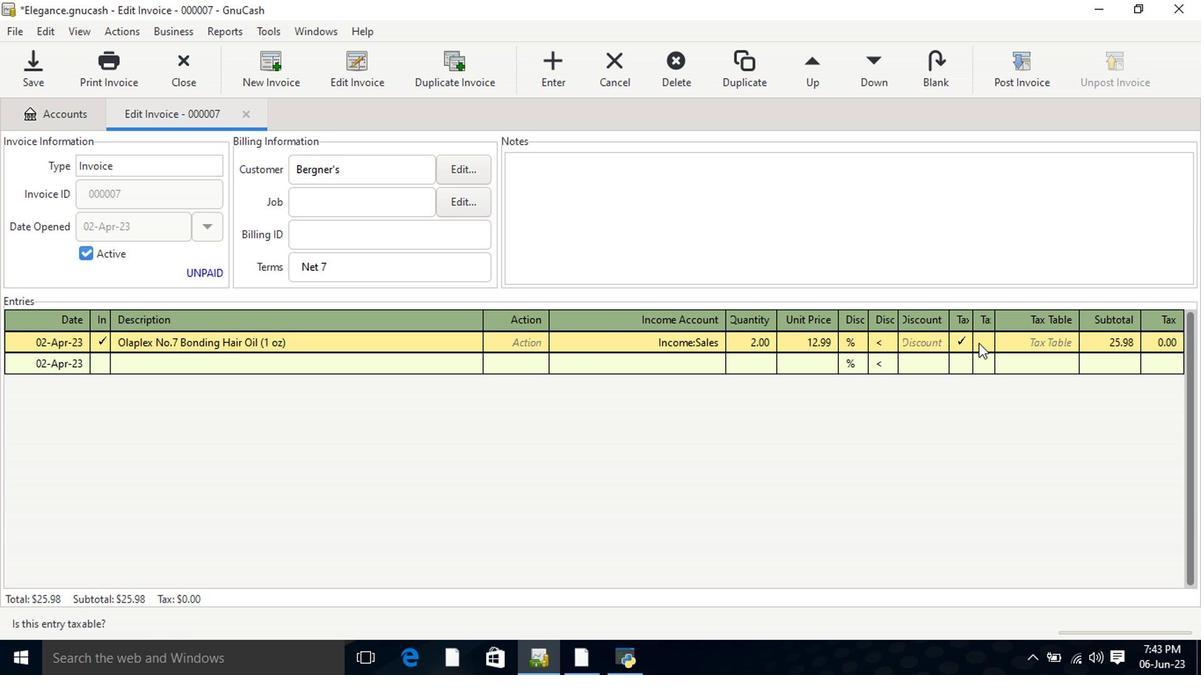 
Action: Mouse pressed left at (987, 346)
Screenshot: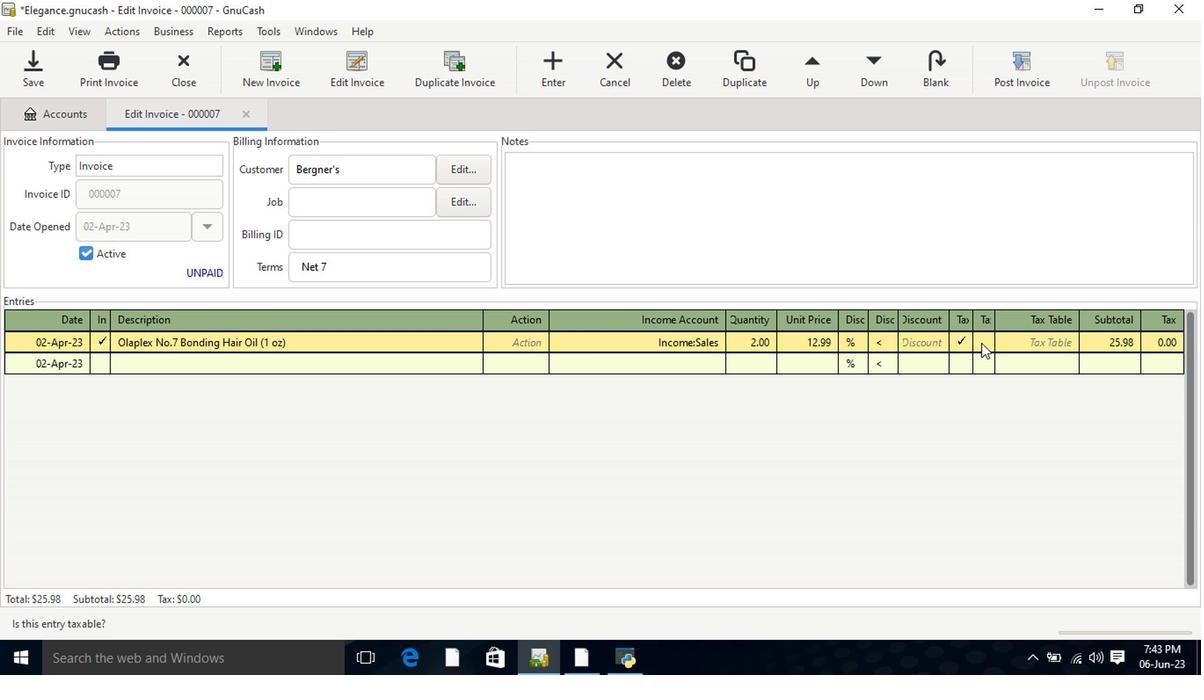 
Action: Mouse moved to (1034, 346)
Screenshot: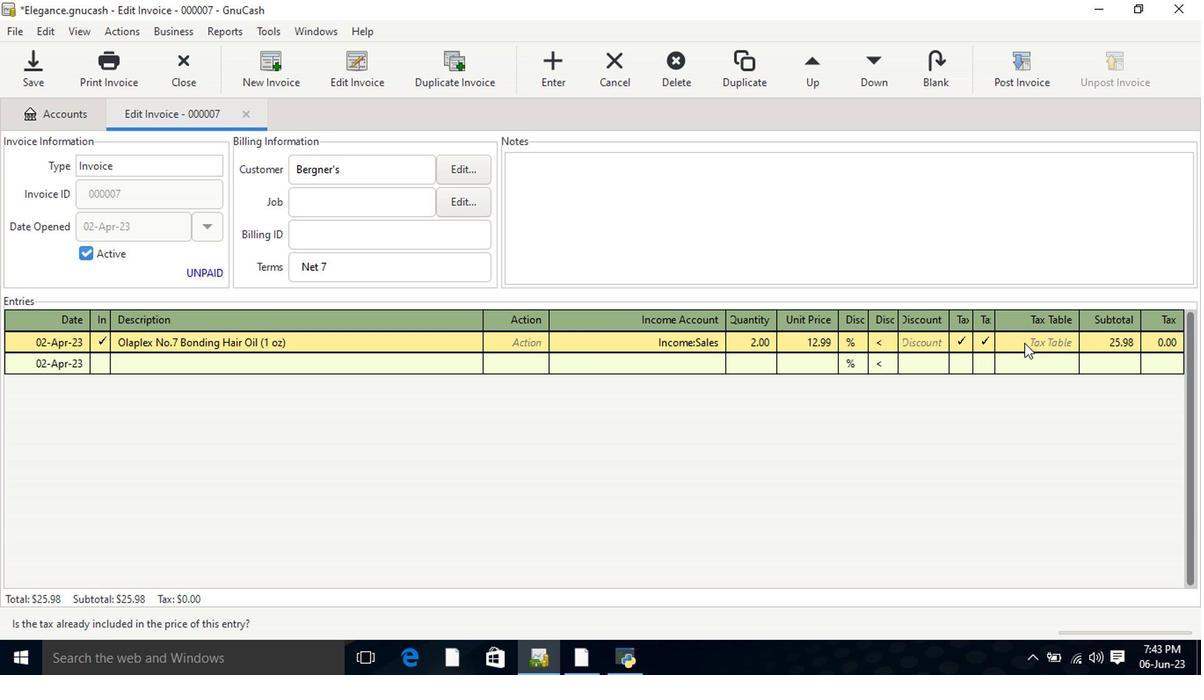 
Action: Mouse pressed left at (1034, 346)
Screenshot: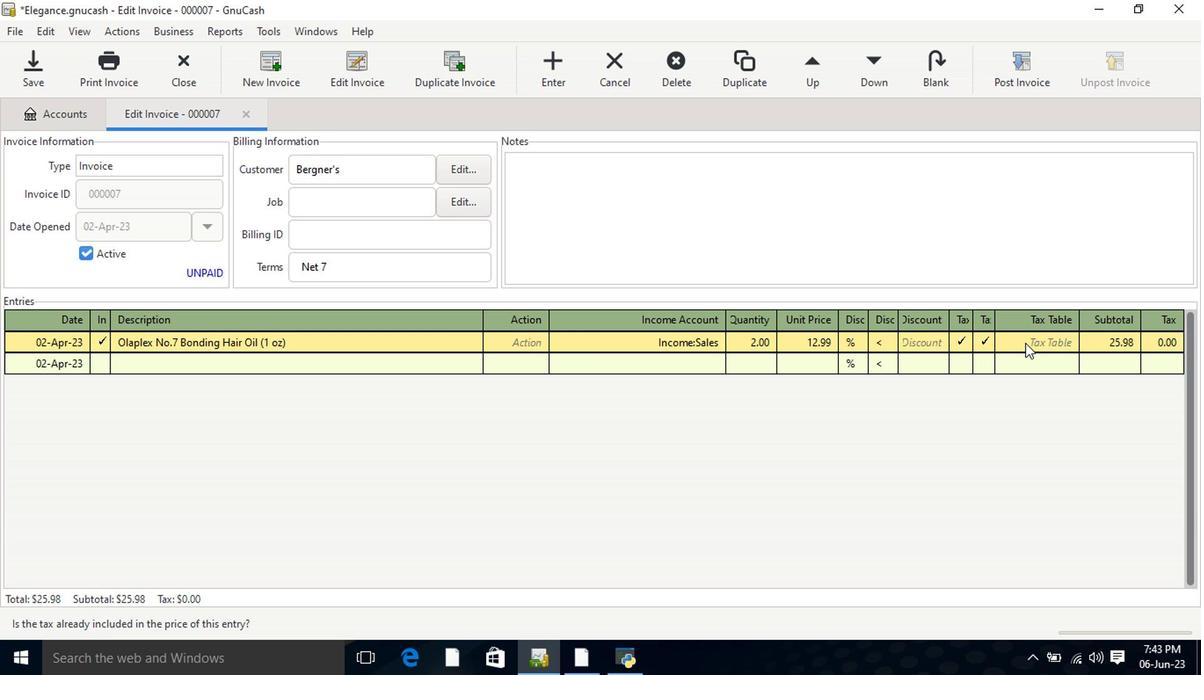 
Action: Mouse moved to (1071, 346)
Screenshot: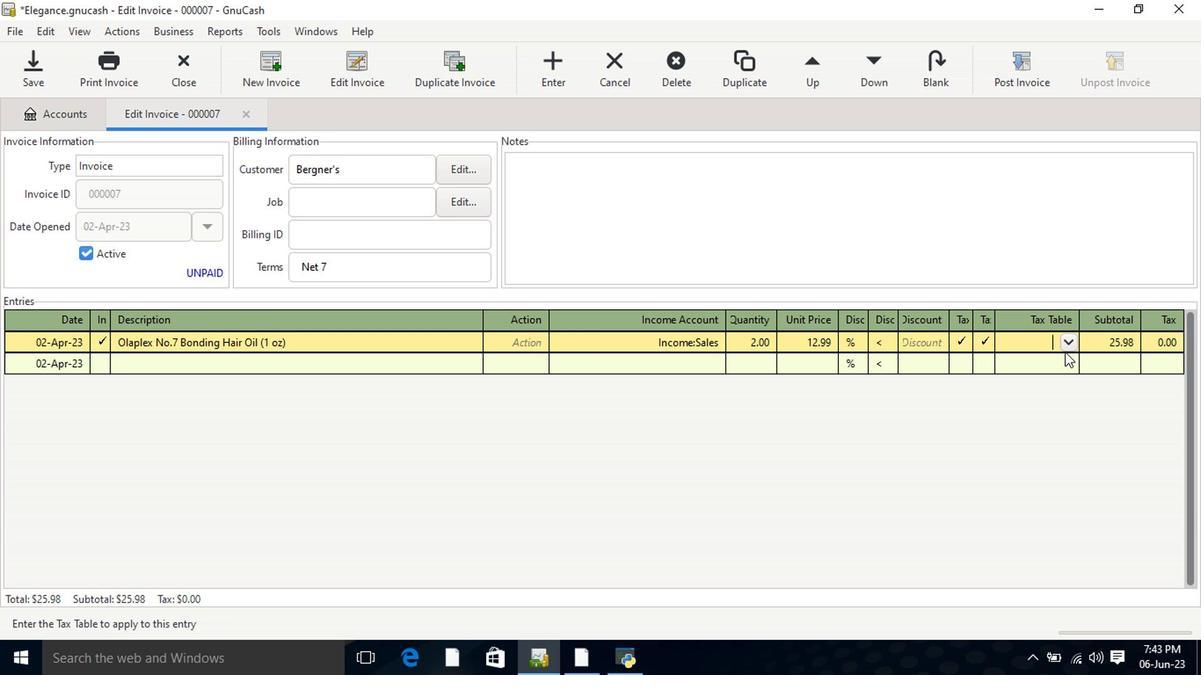 
Action: Mouse pressed left at (1071, 346)
Screenshot: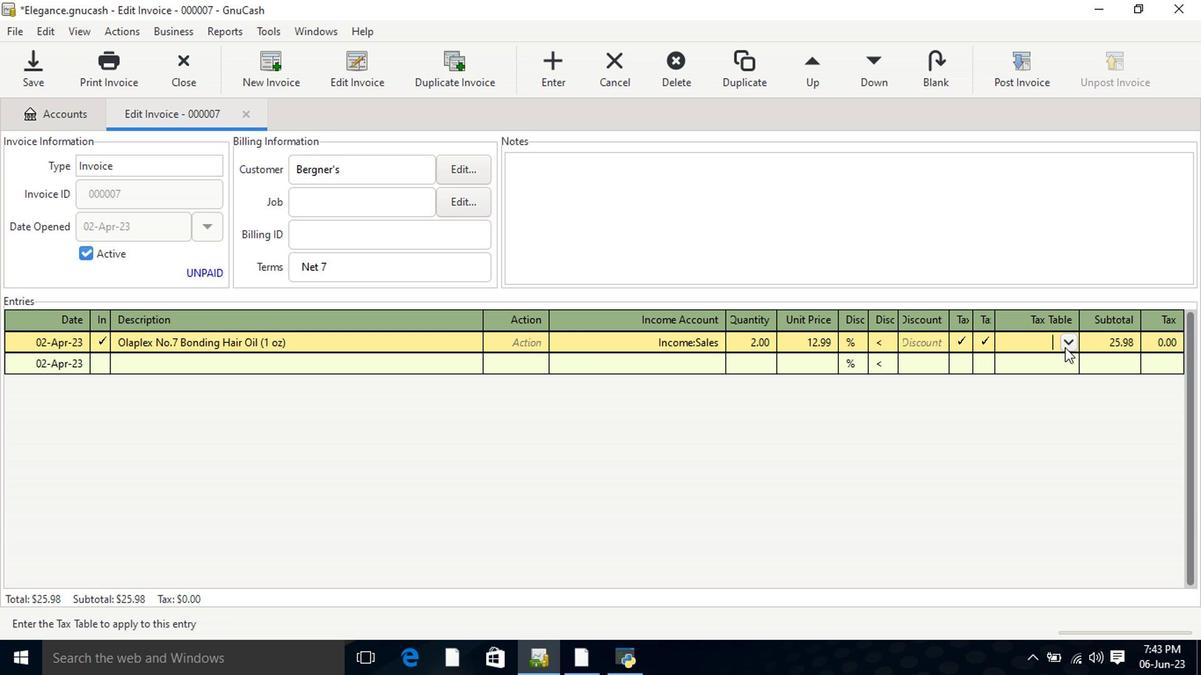 
Action: Mouse moved to (1032, 371)
Screenshot: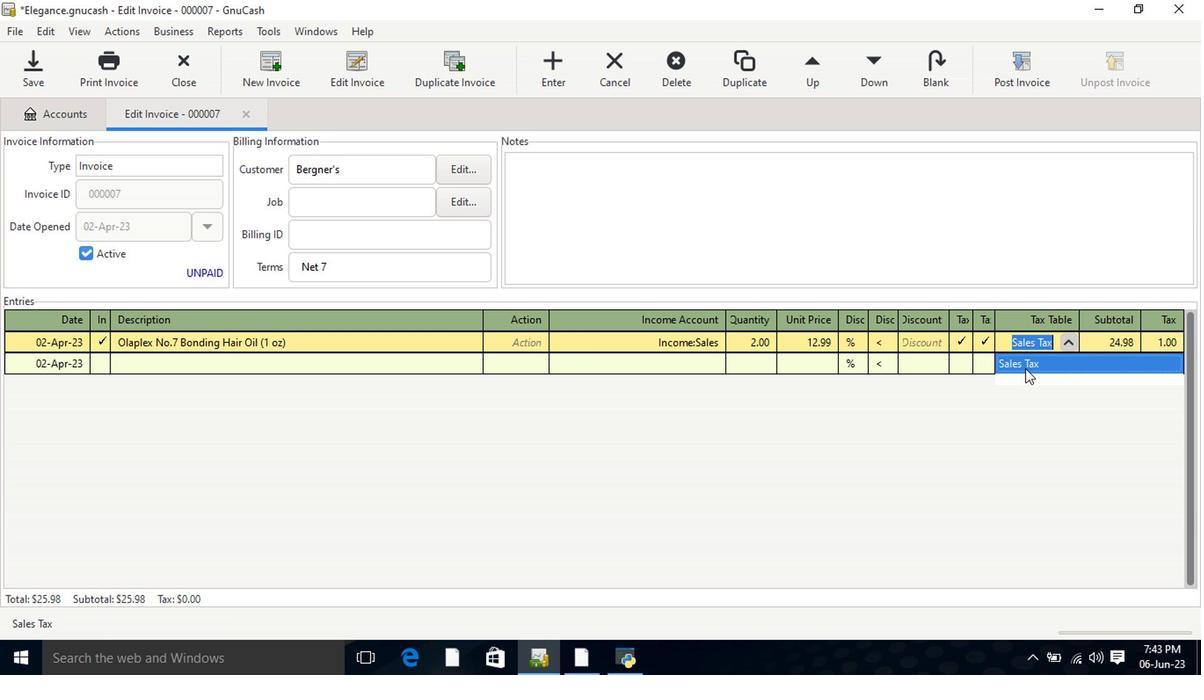
Action: Mouse pressed left at (1032, 371)
Screenshot: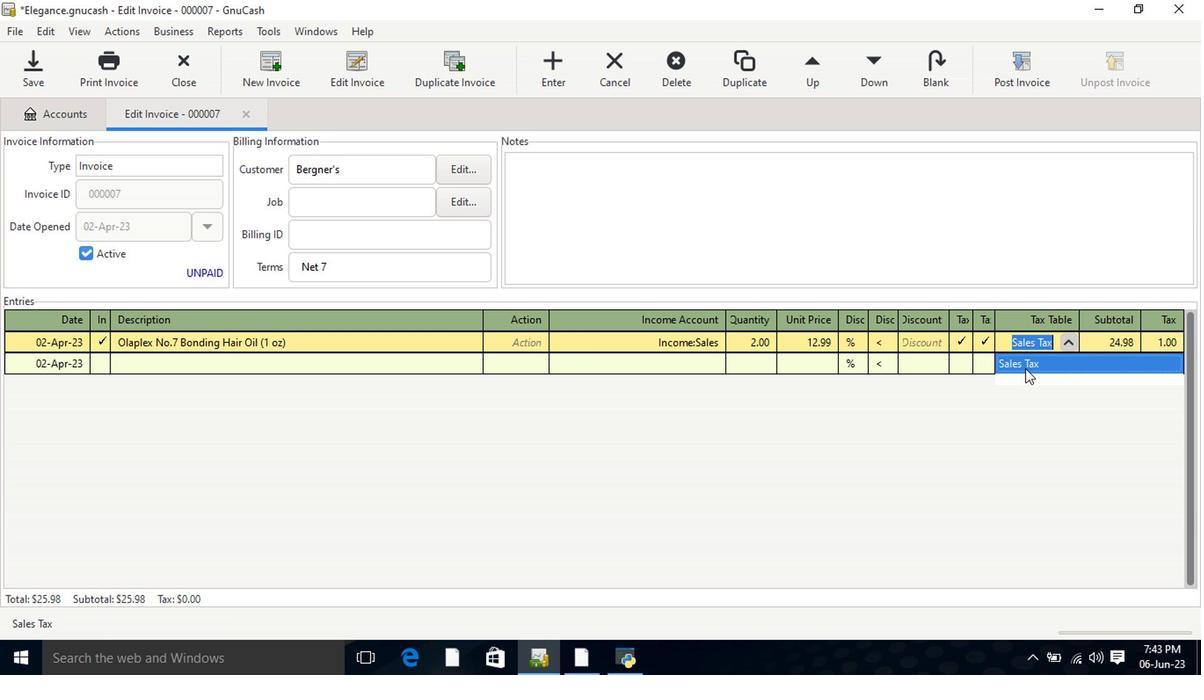
Action: Mouse moved to (1032, 370)
Screenshot: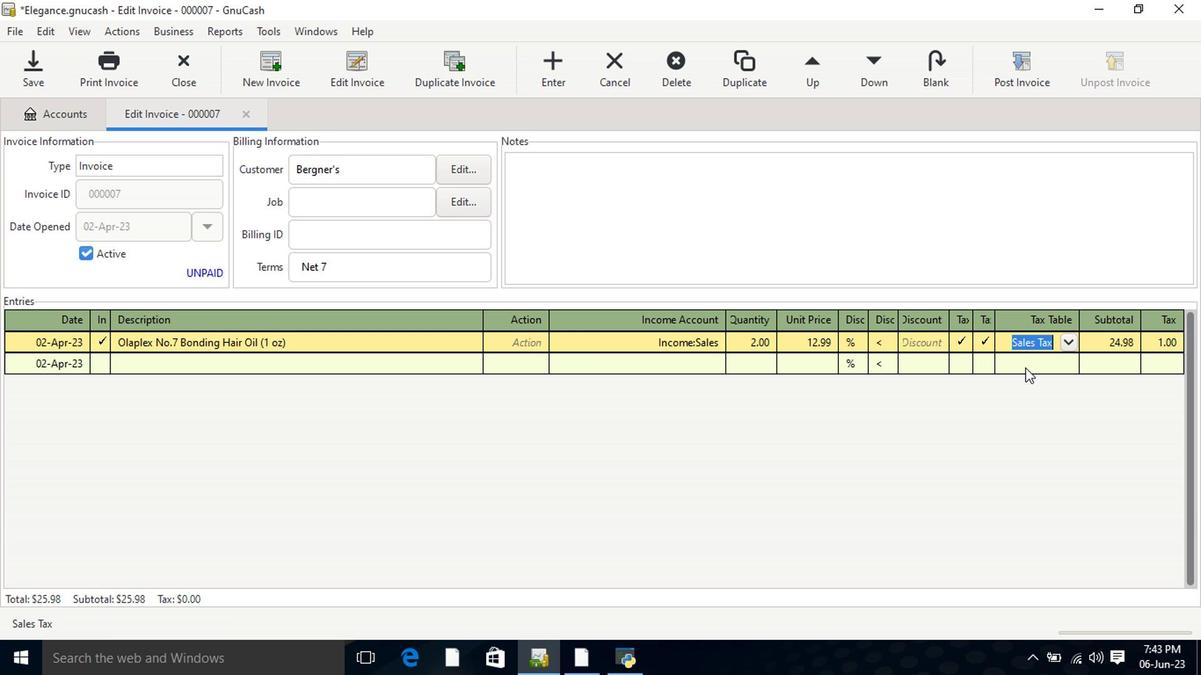 
Action: Key pressed <Key.tab><Key.tab><Key.shift>GS<Key.tab><Key.tab>incom<Key.down><Key.down><Key.tab>1<Key.tab>14.29<Key.tab>
Screenshot: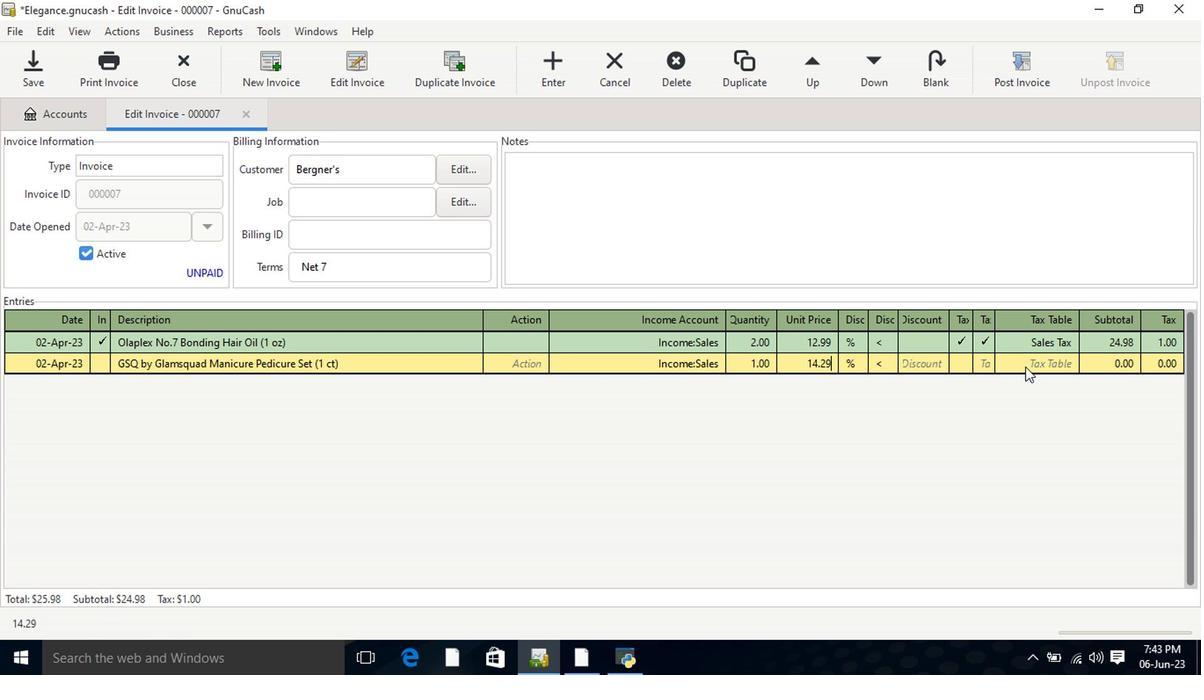 
Action: Mouse moved to (962, 366)
Screenshot: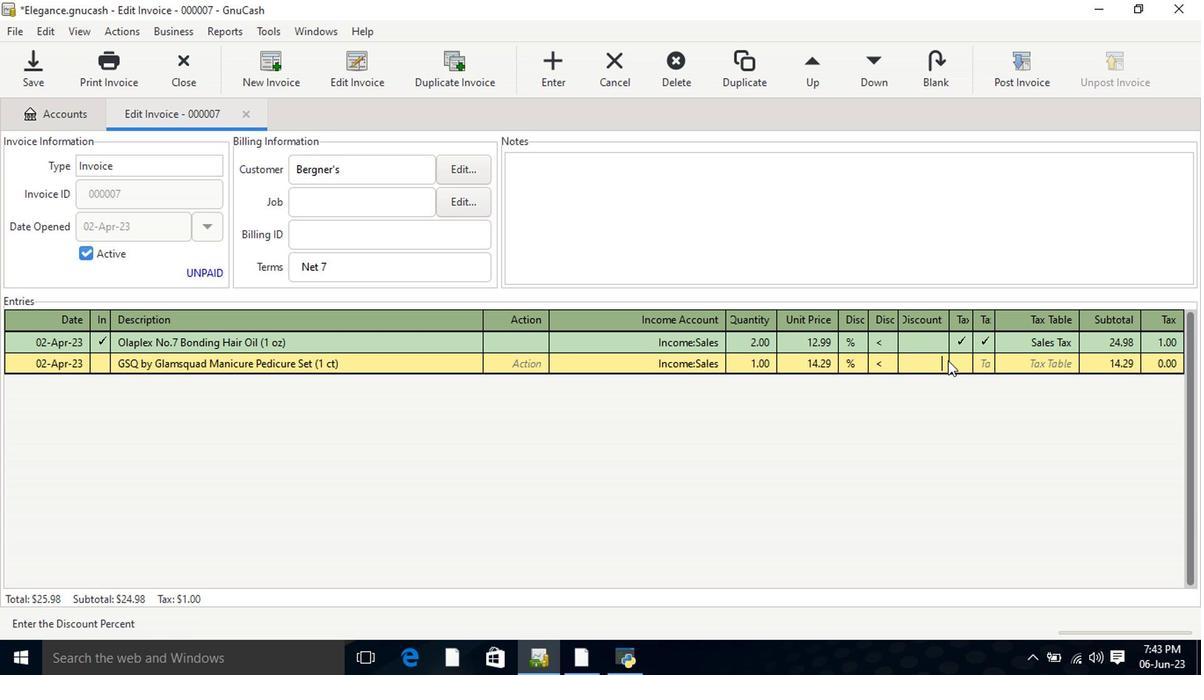 
Action: Mouse pressed left at (962, 366)
Screenshot: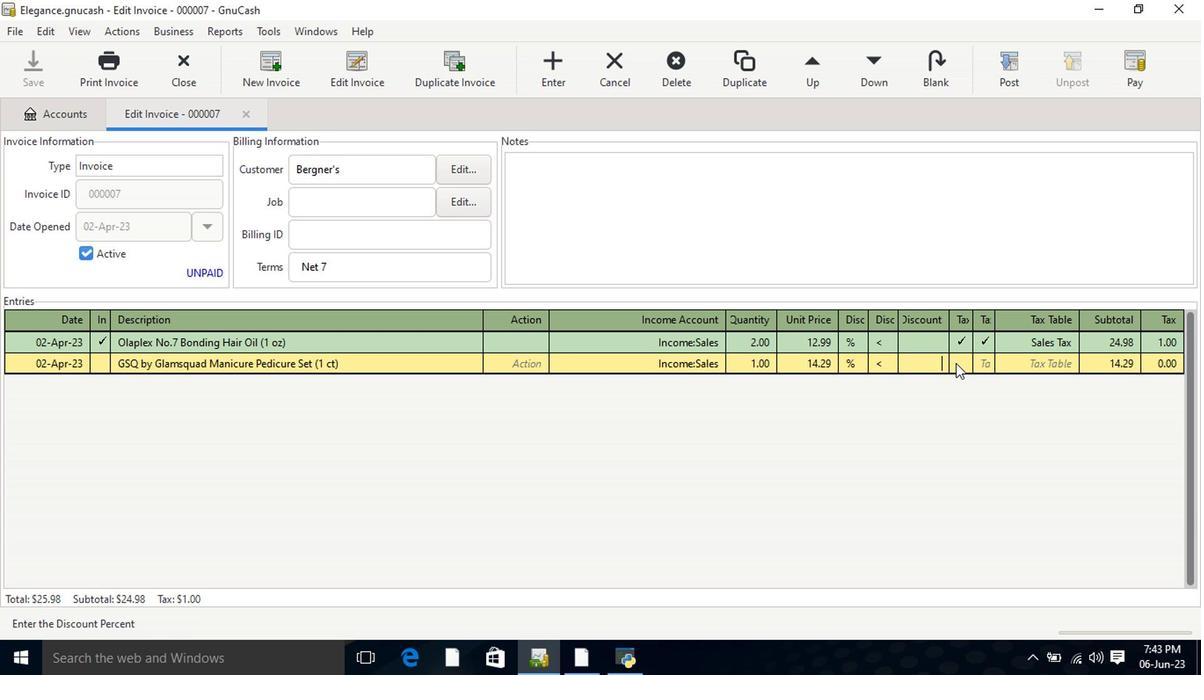 
Action: Mouse moved to (987, 366)
Screenshot: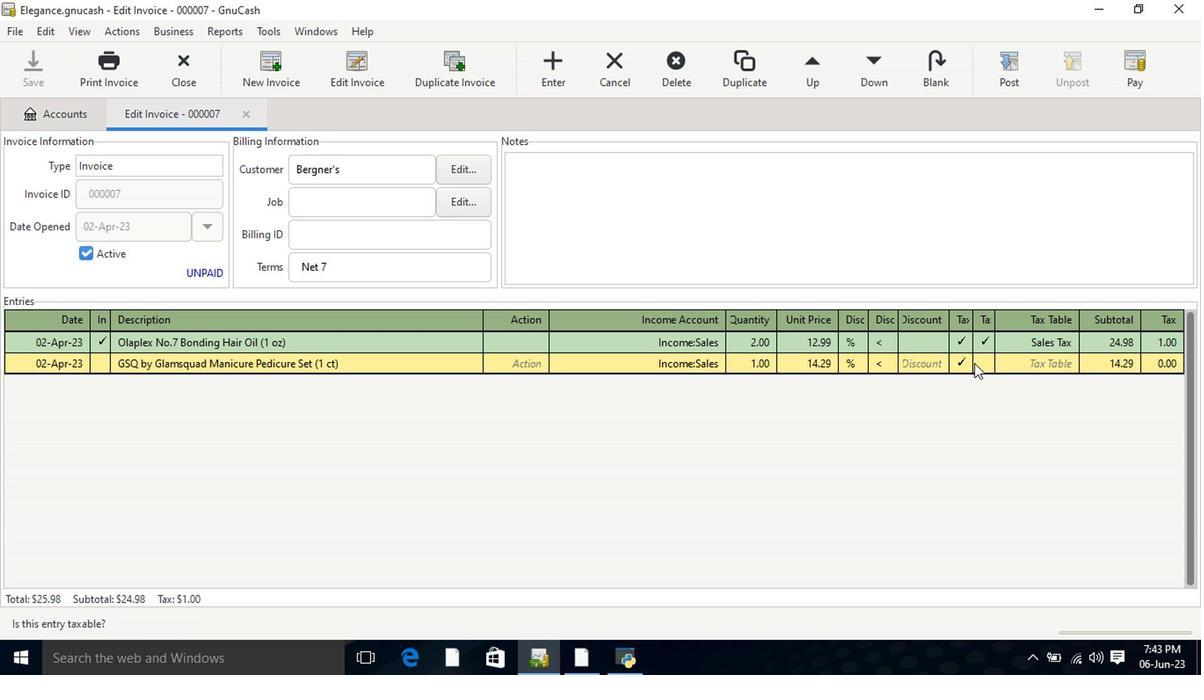 
Action: Mouse pressed left at (987, 366)
Screenshot: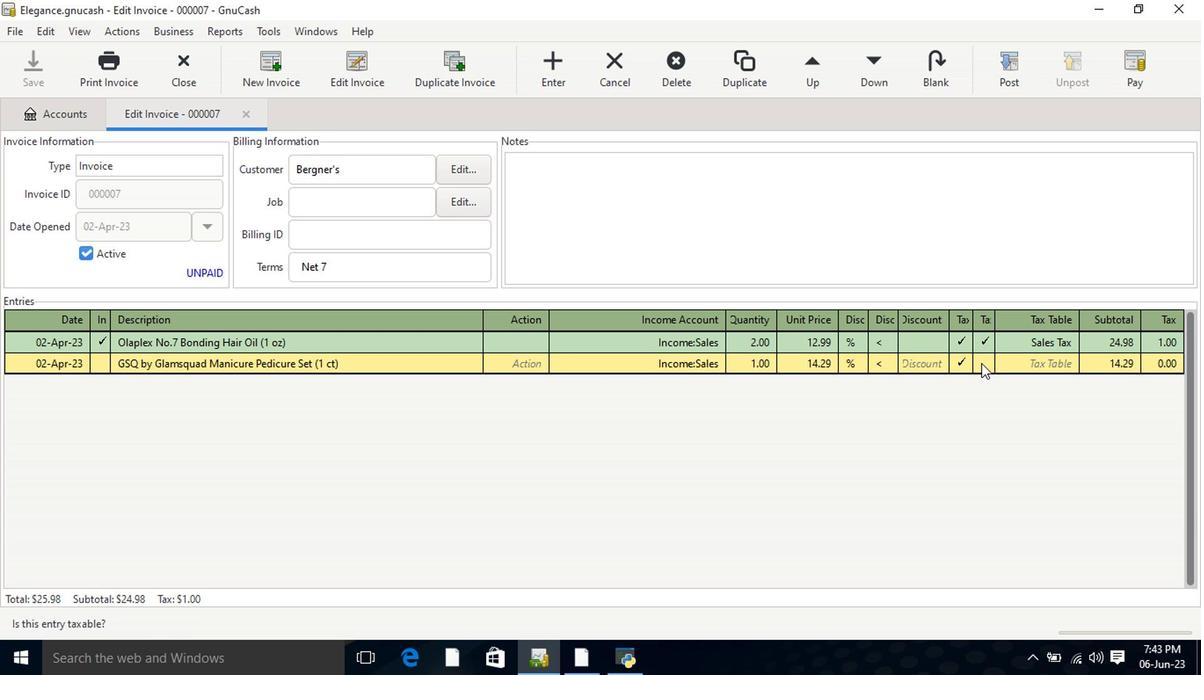 
Action: Mouse moved to (1040, 368)
Screenshot: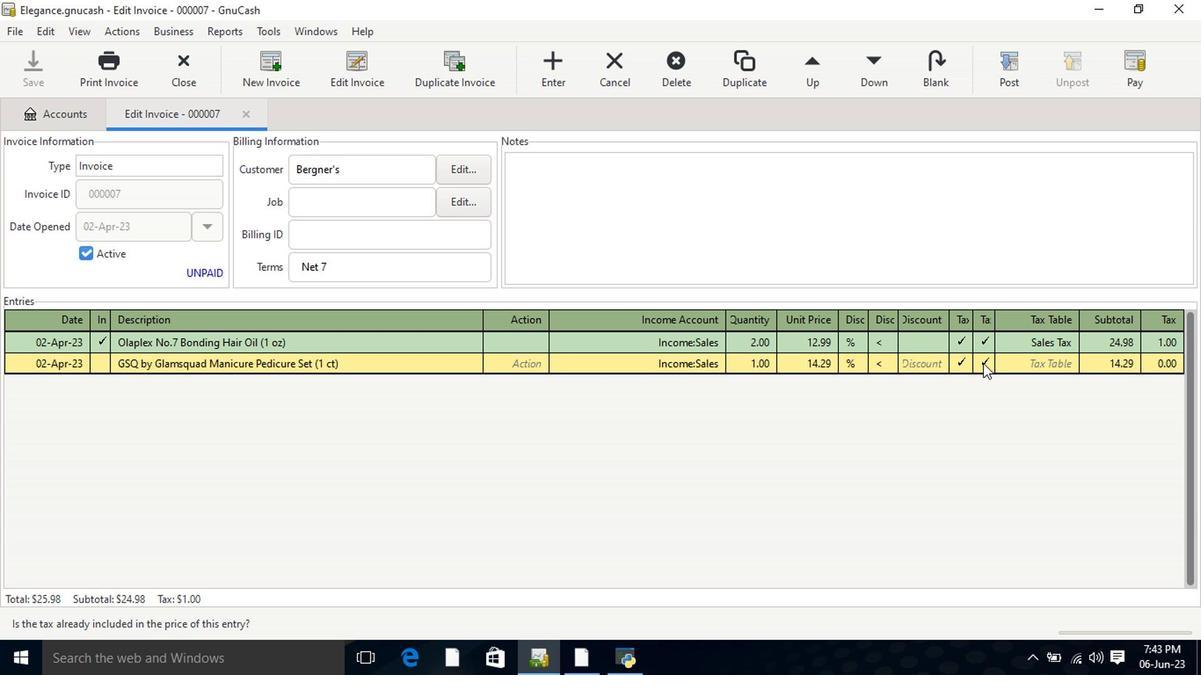 
Action: Mouse pressed left at (1040, 368)
Screenshot: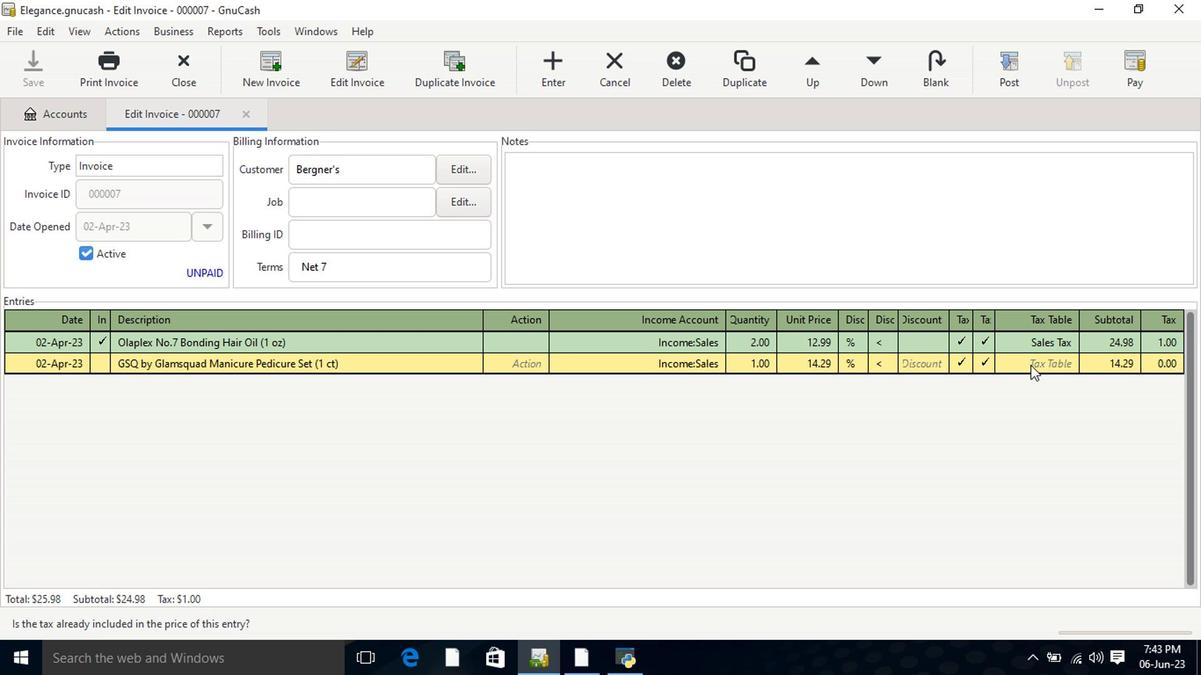 
Action: Mouse moved to (1073, 371)
Screenshot: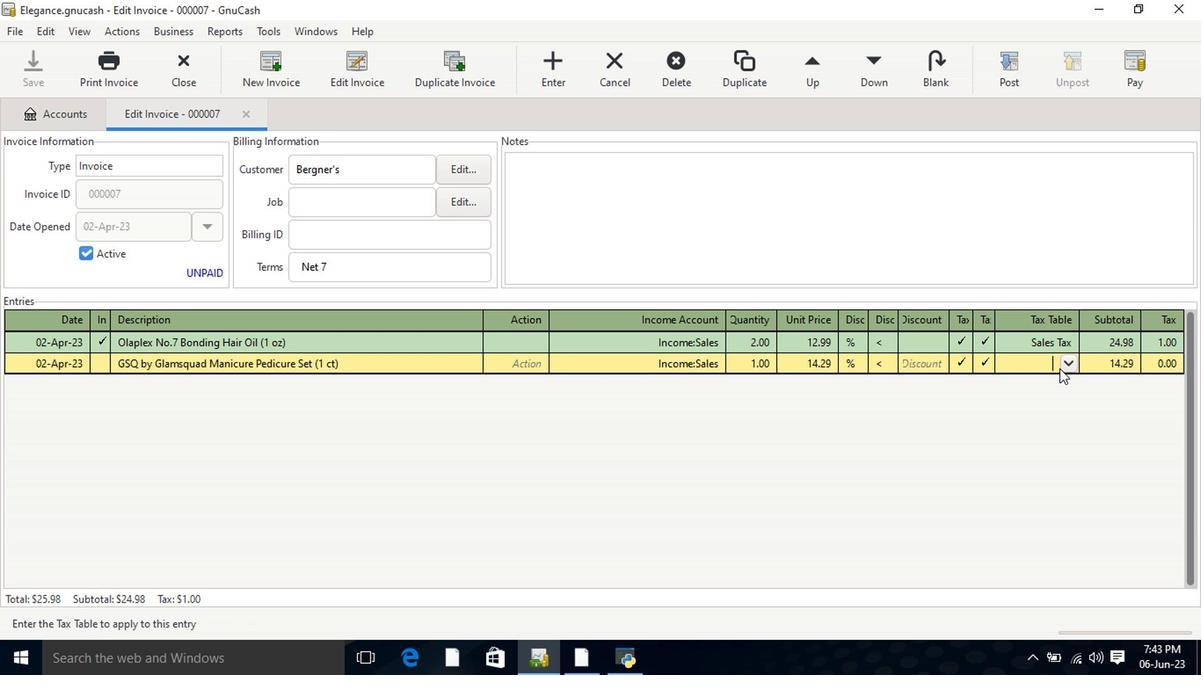 
Action: Mouse pressed left at (1073, 371)
Screenshot: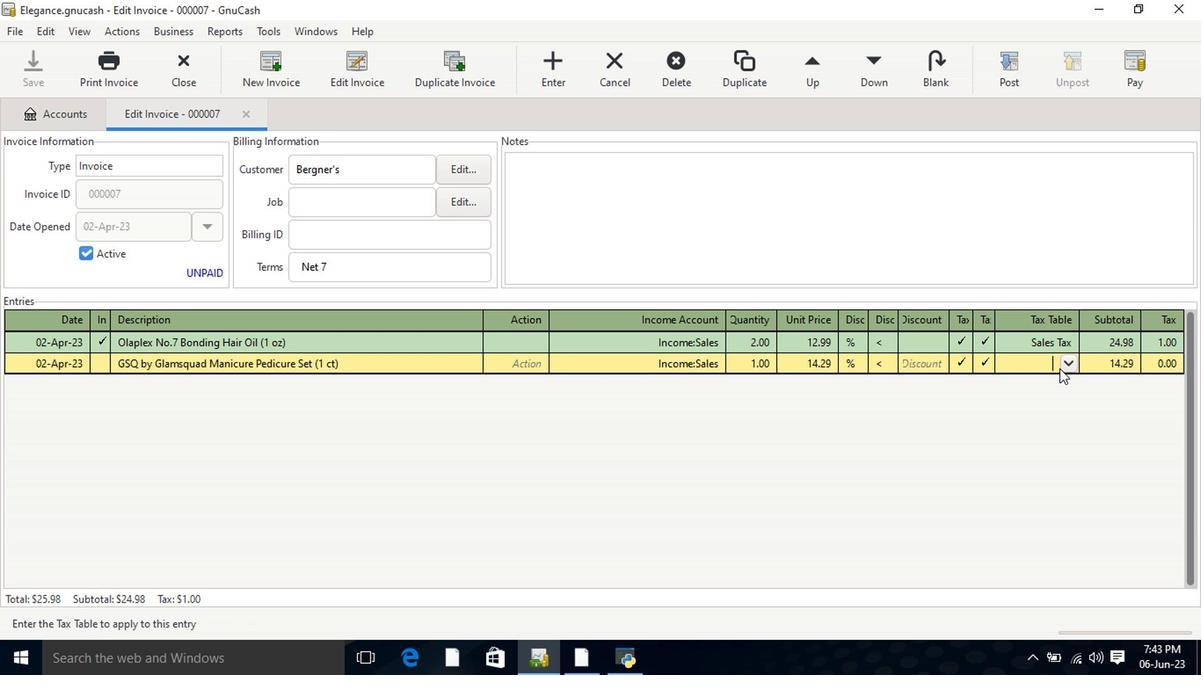 
Action: Mouse moved to (1033, 398)
Screenshot: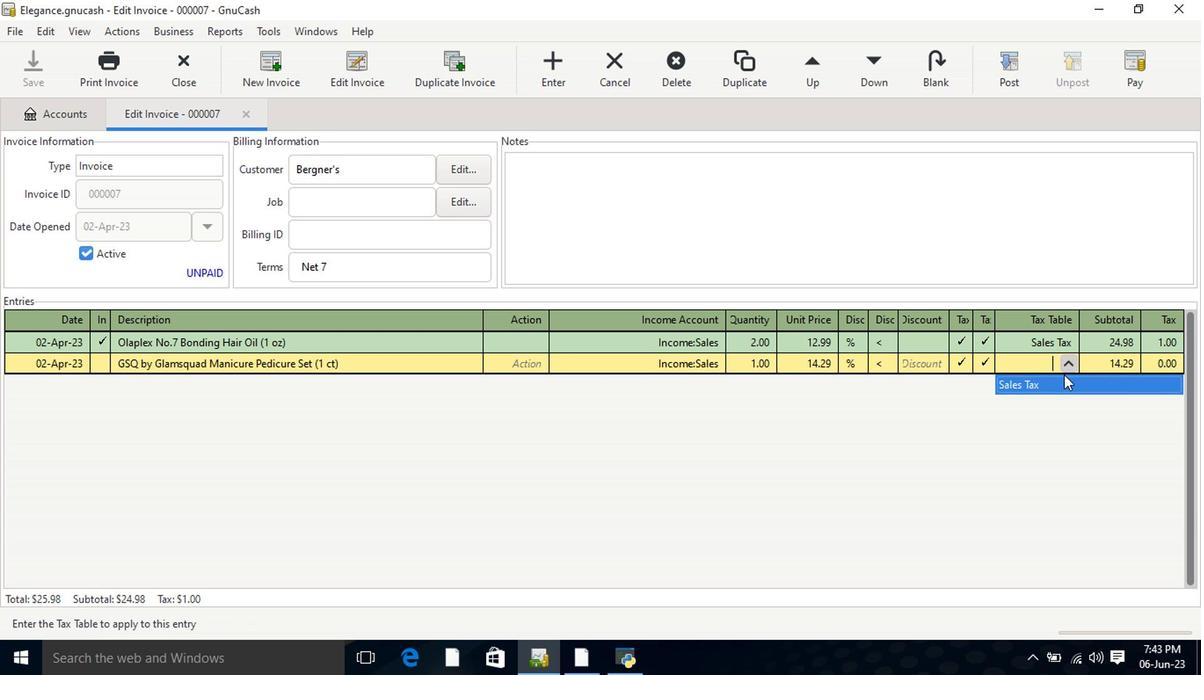 
Action: Mouse pressed left at (1033, 398)
Screenshot: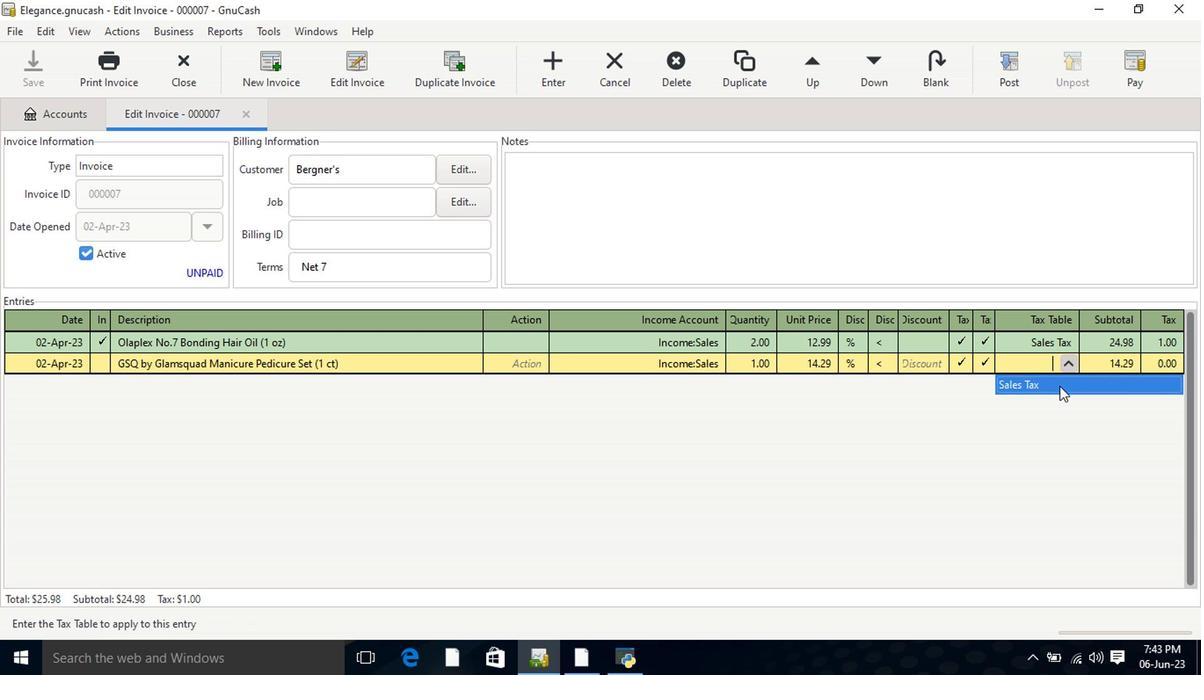 
Action: Mouse moved to (1036, 389)
Screenshot: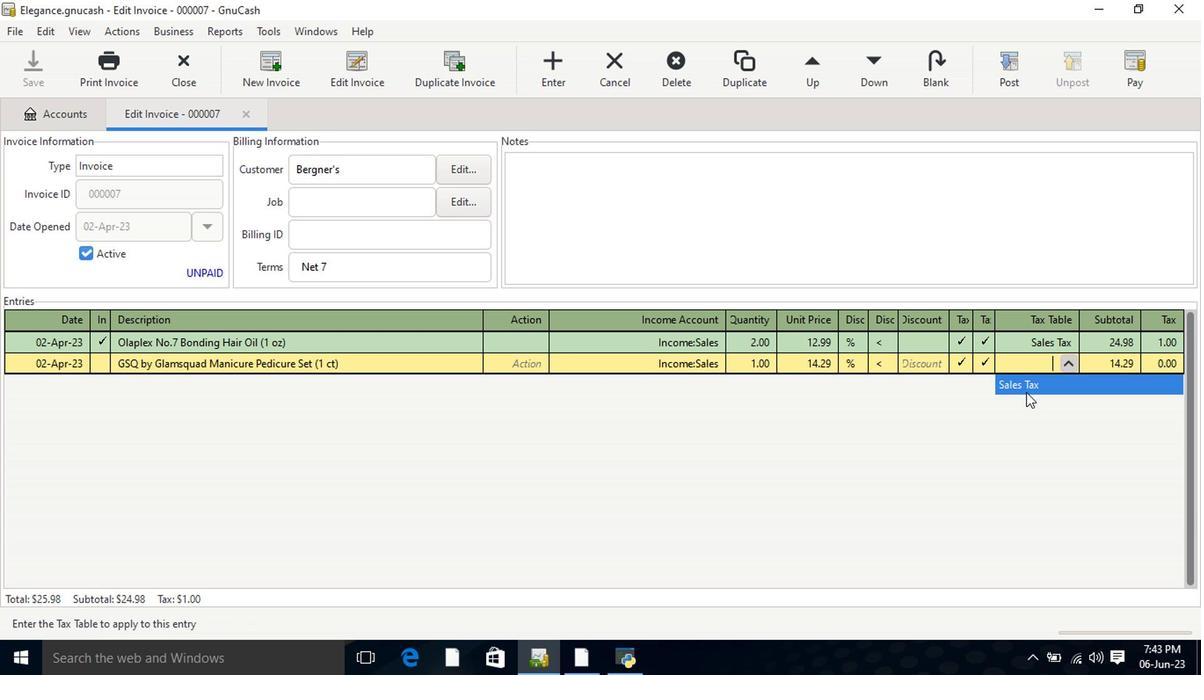 
Action: Mouse pressed left at (1036, 389)
Screenshot: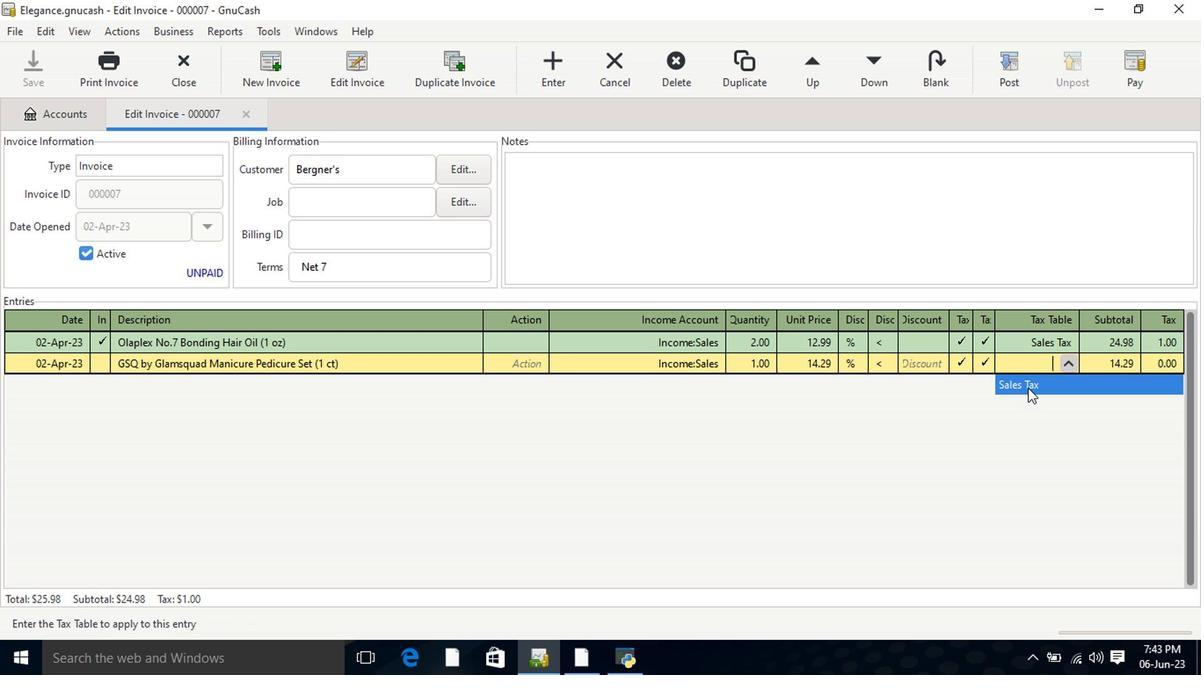 
Action: Key pressed <Key.tab>
Screenshot: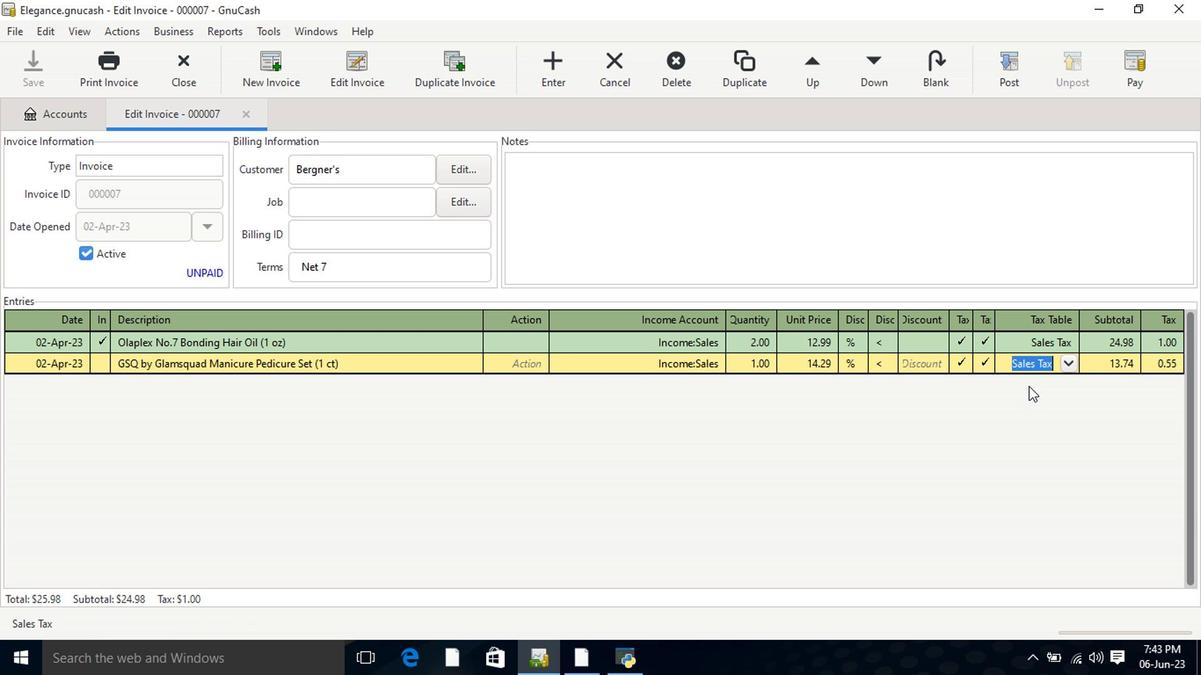 
Action: Mouse moved to (1017, 75)
Screenshot: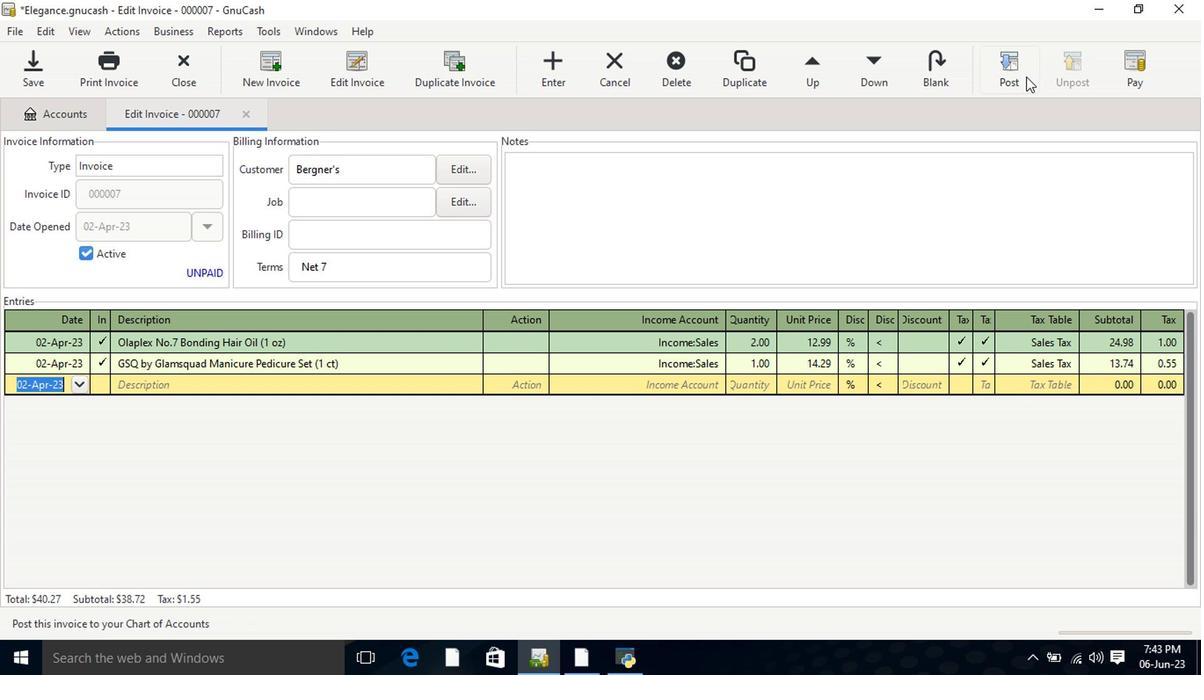 
Action: Mouse pressed left at (1017, 75)
Screenshot: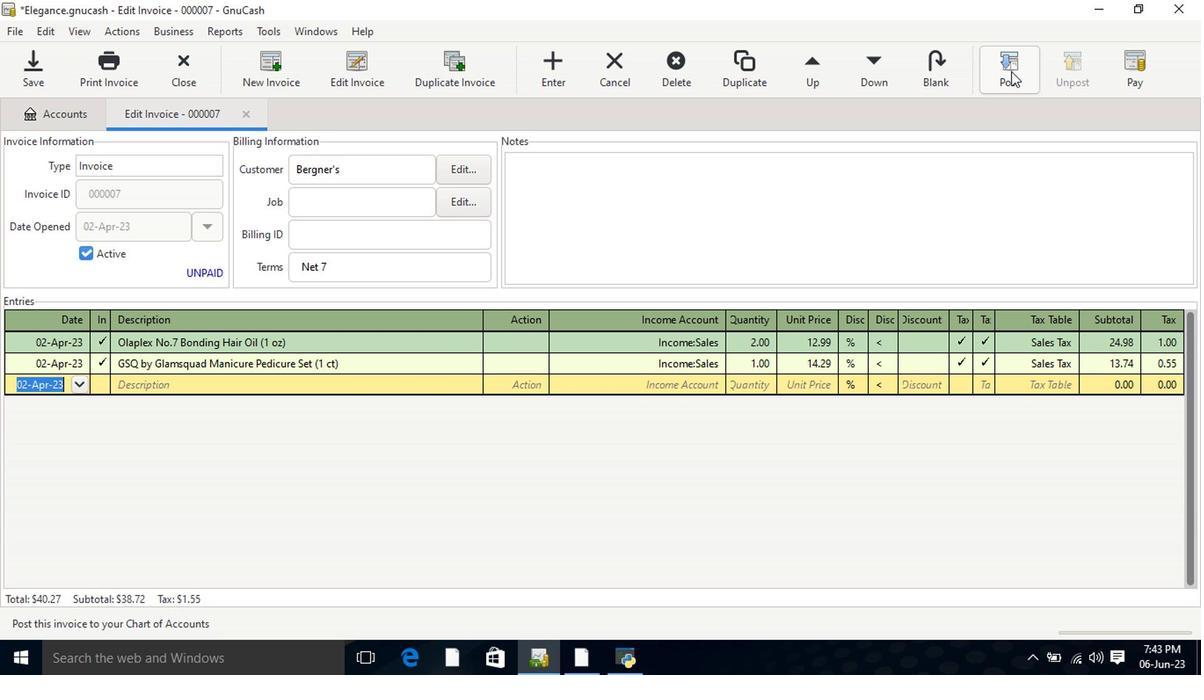 
Action: Mouse moved to (753, 294)
Screenshot: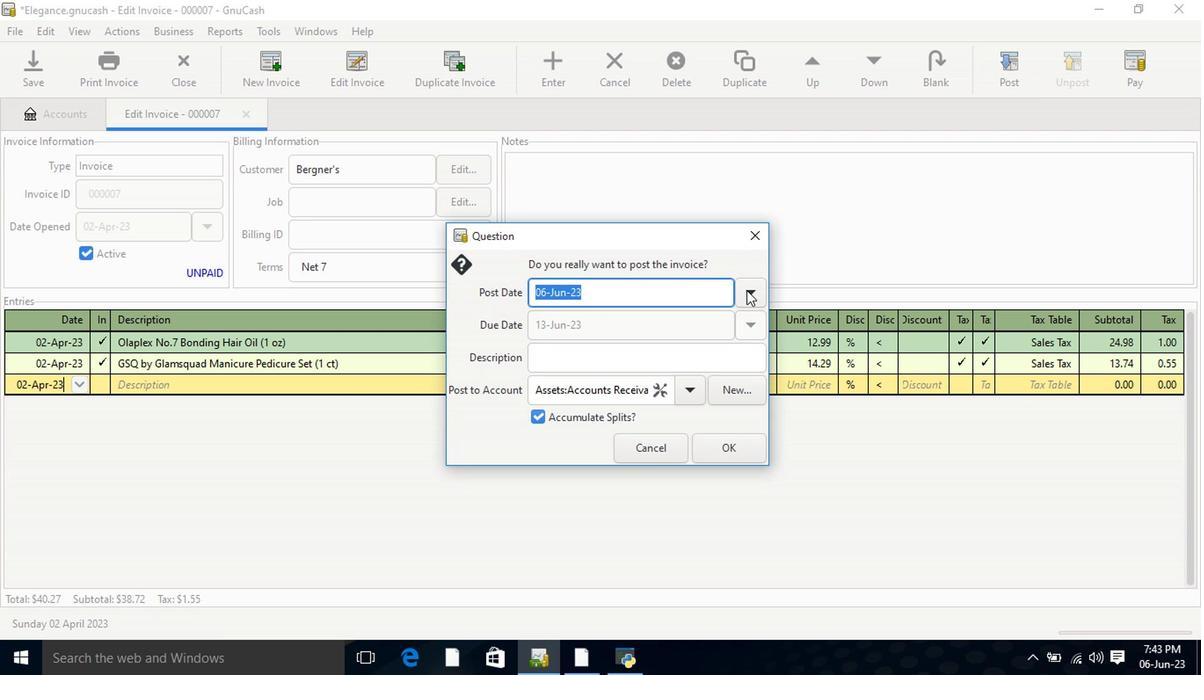 
Action: Mouse pressed left at (753, 294)
Screenshot: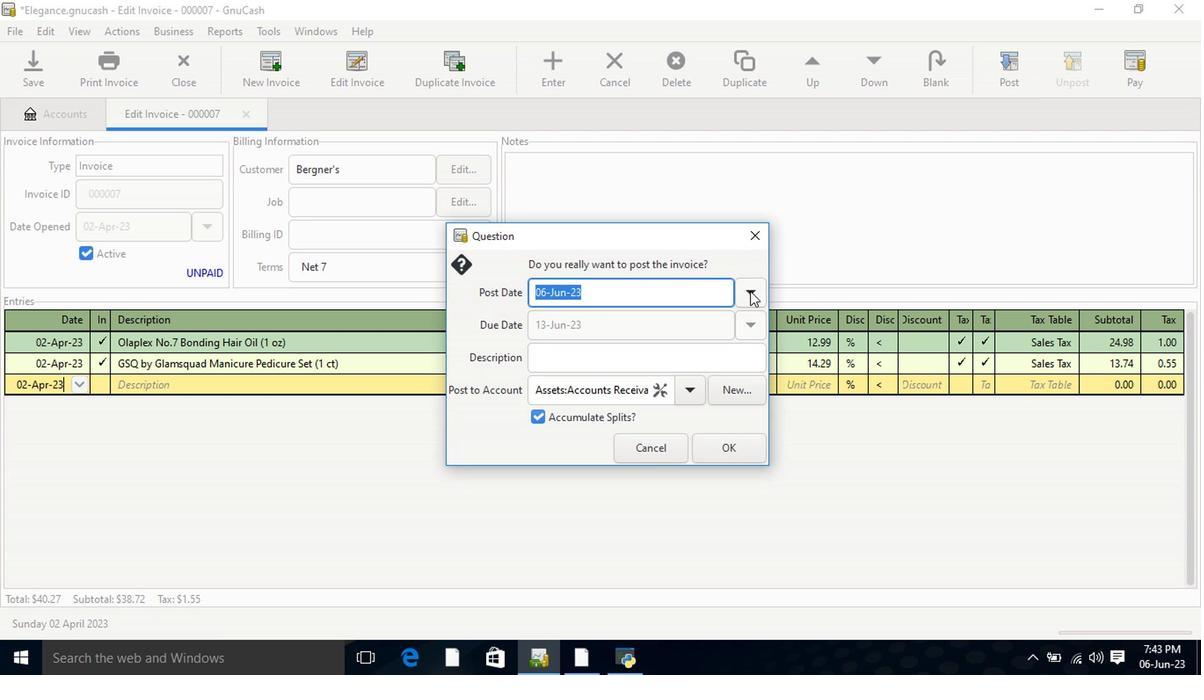 
Action: Mouse moved to (613, 318)
Screenshot: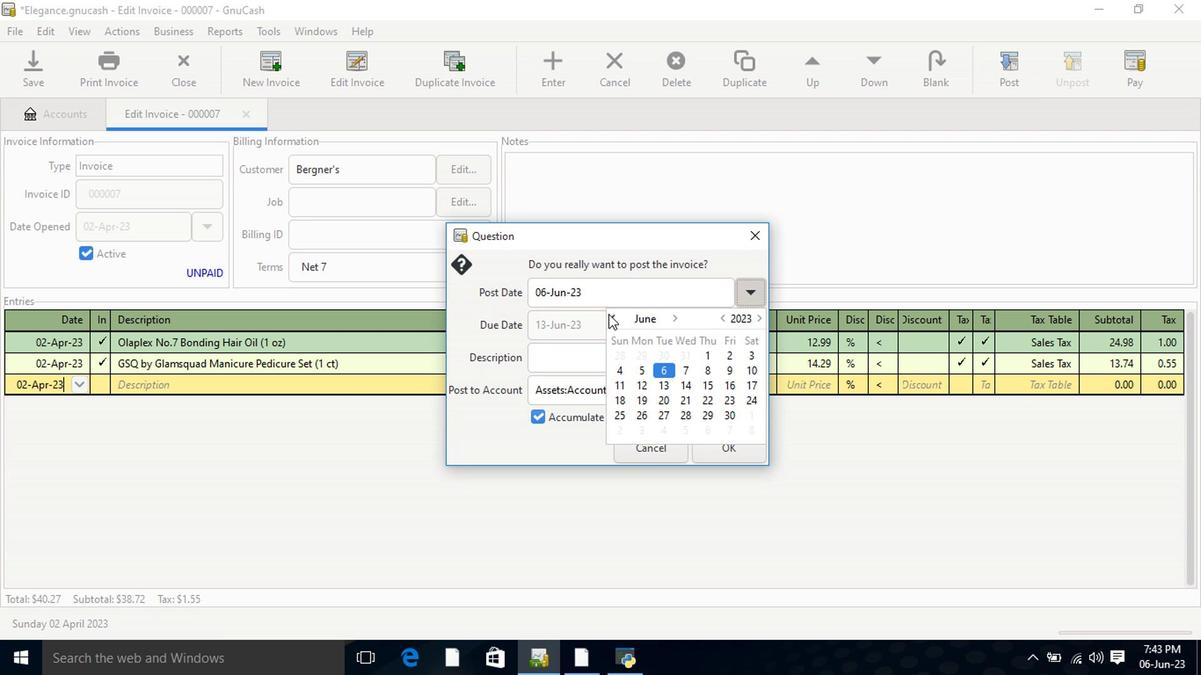 
Action: Mouse pressed left at (613, 318)
Screenshot: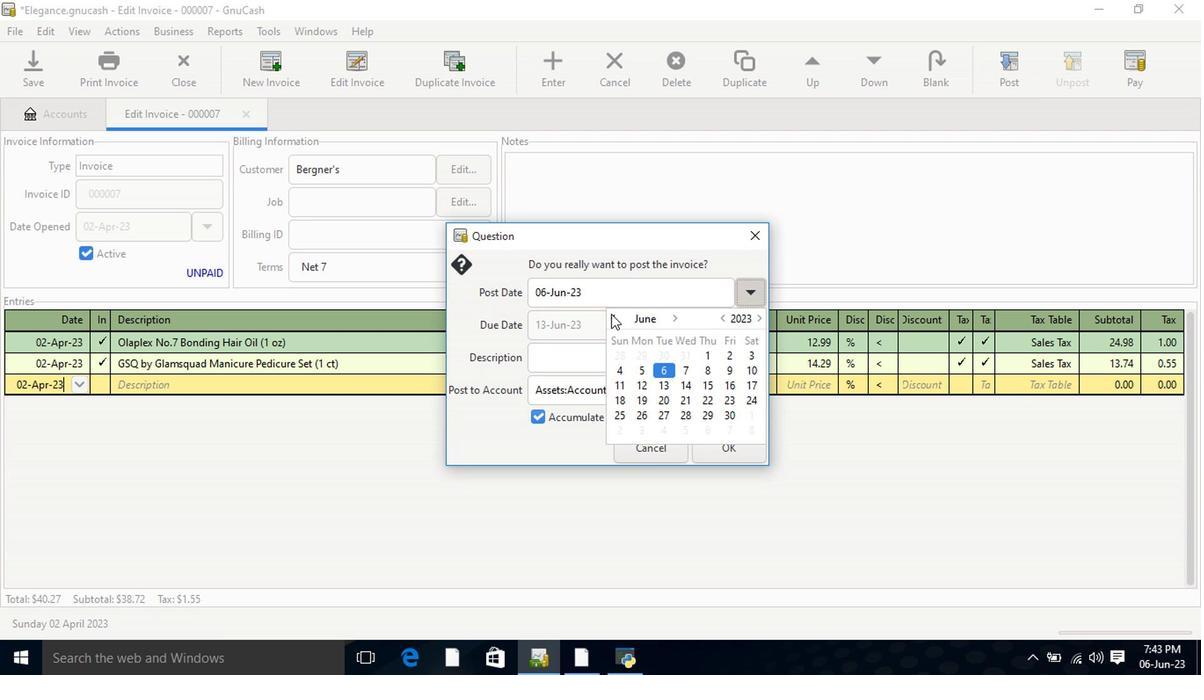 
Action: Mouse pressed left at (613, 318)
Screenshot: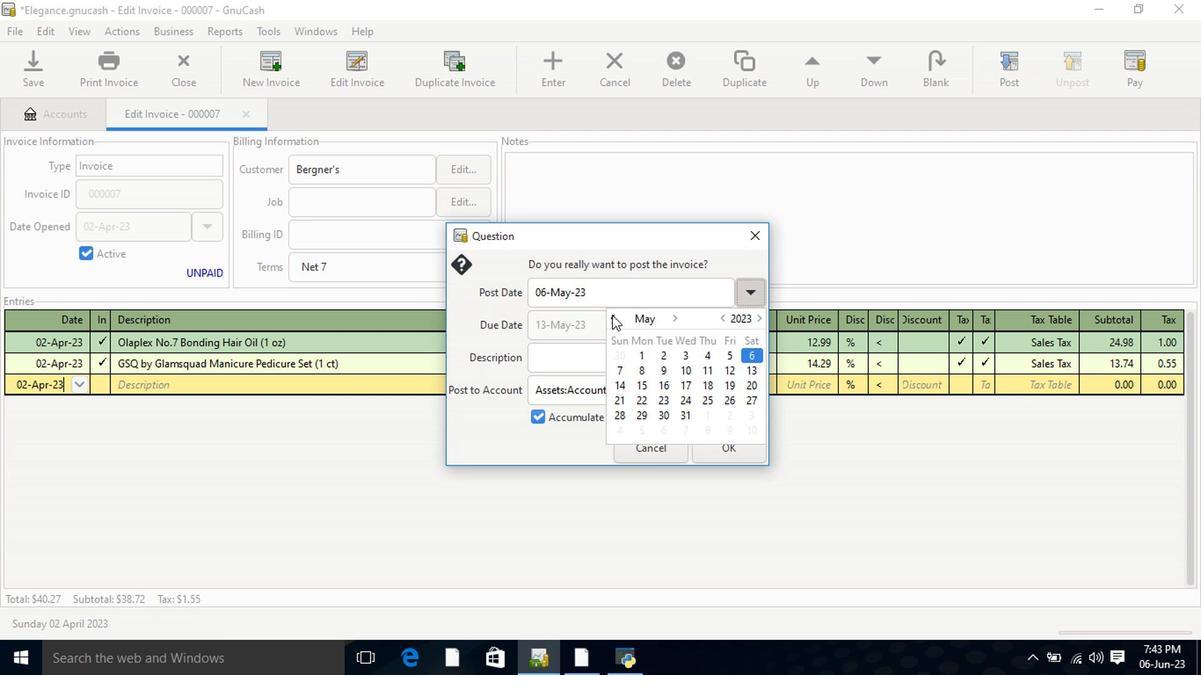 
Action: Mouse moved to (618, 375)
Screenshot: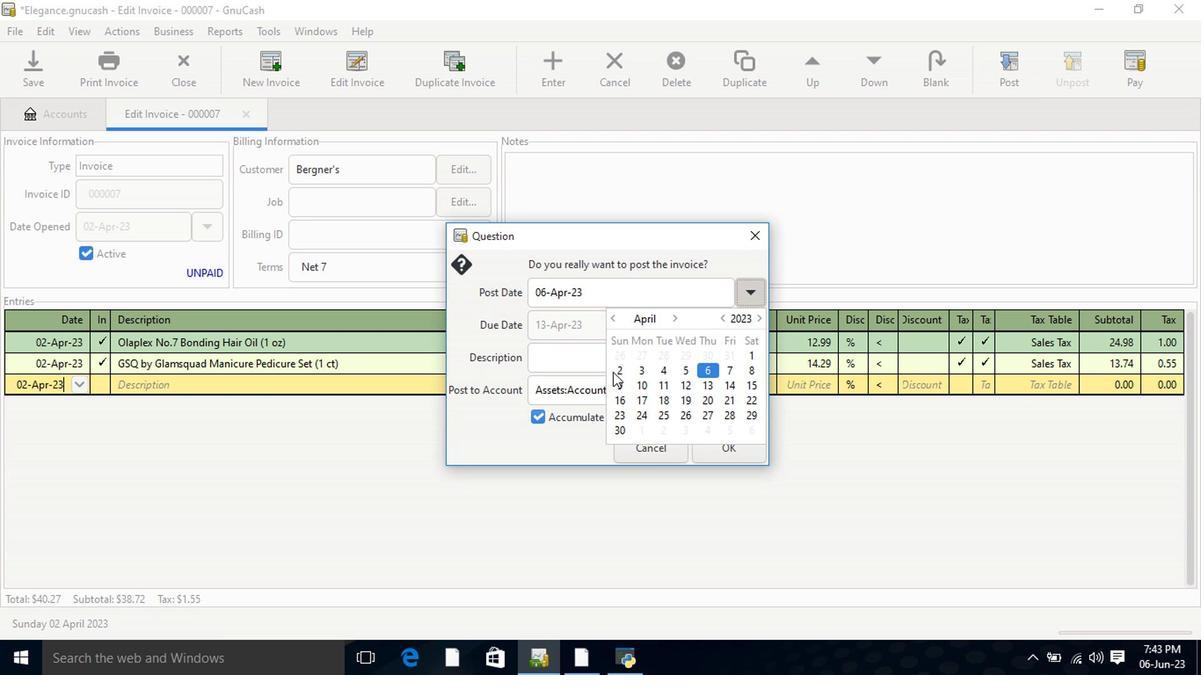 
Action: Mouse pressed left at (618, 375)
Screenshot: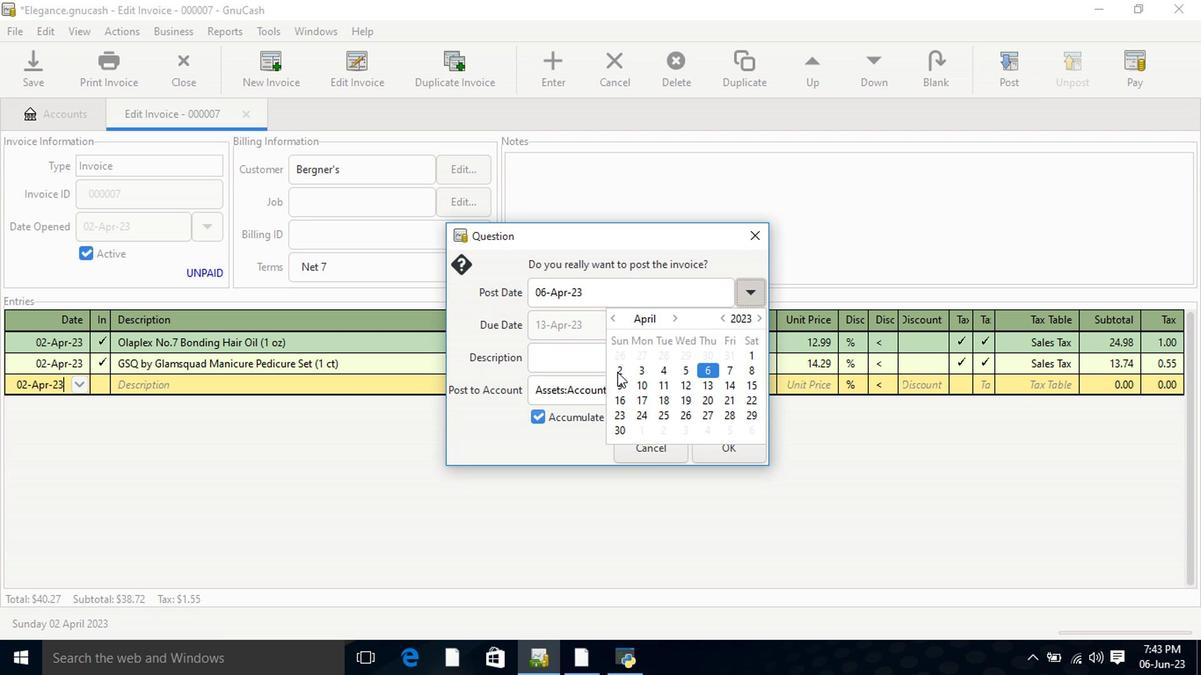 
Action: Mouse pressed left at (618, 375)
Screenshot: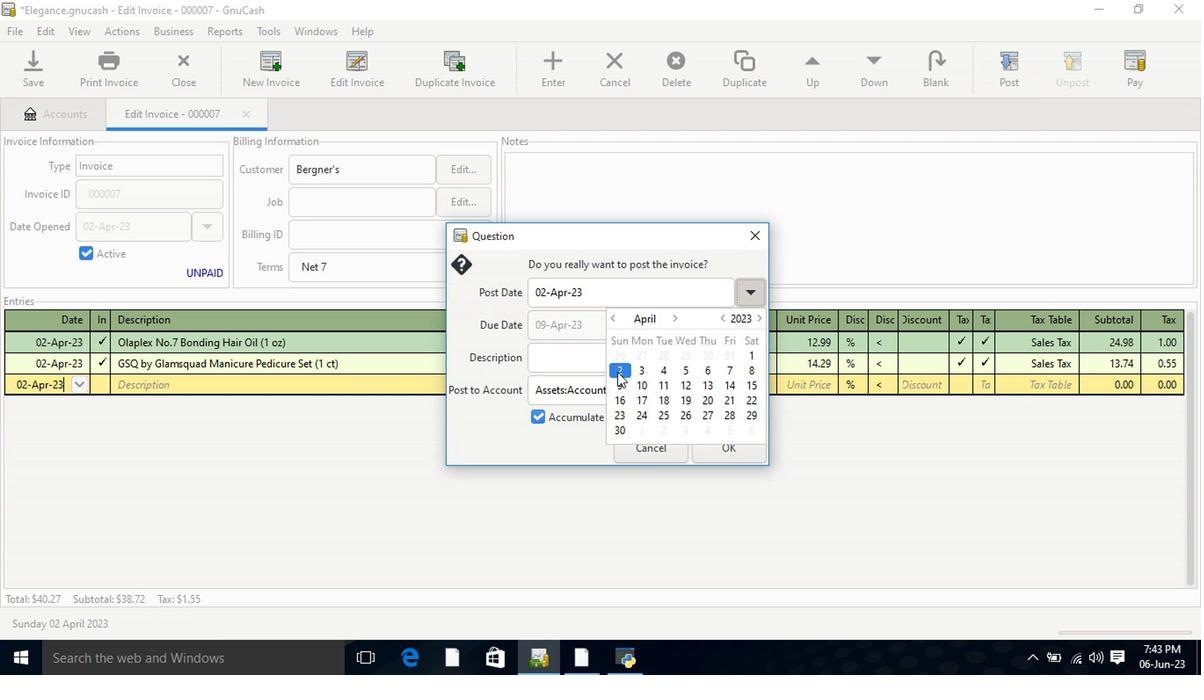 
Action: Mouse moved to (738, 451)
Screenshot: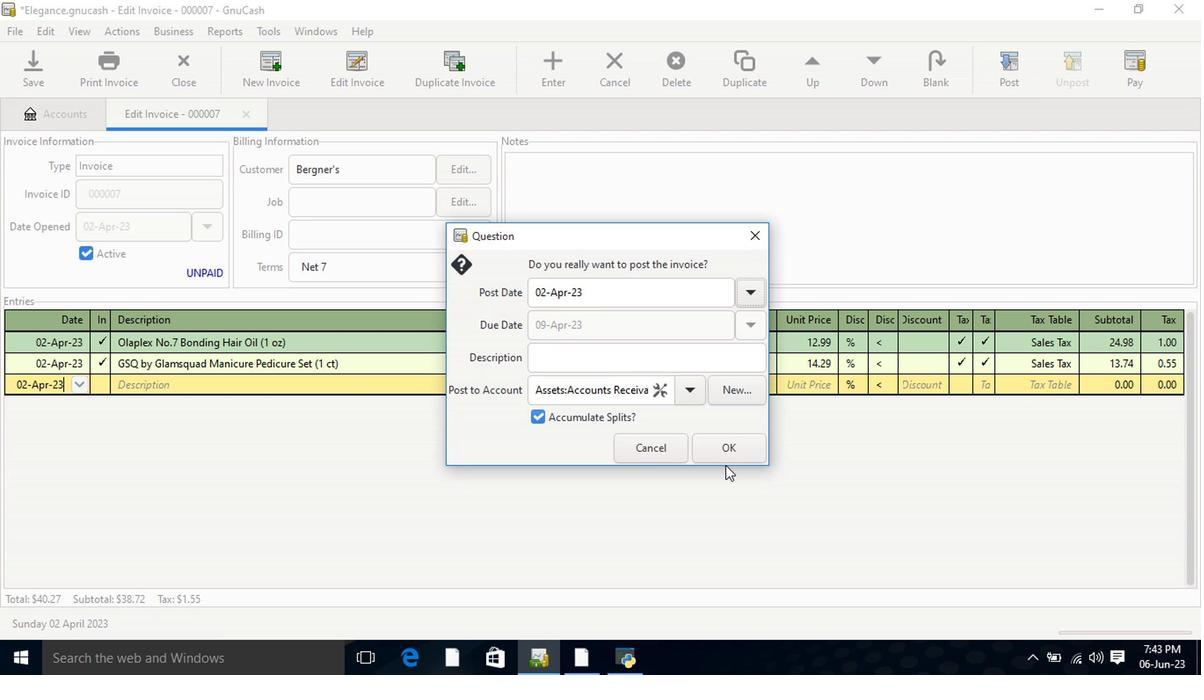 
Action: Mouse pressed left at (738, 451)
Screenshot: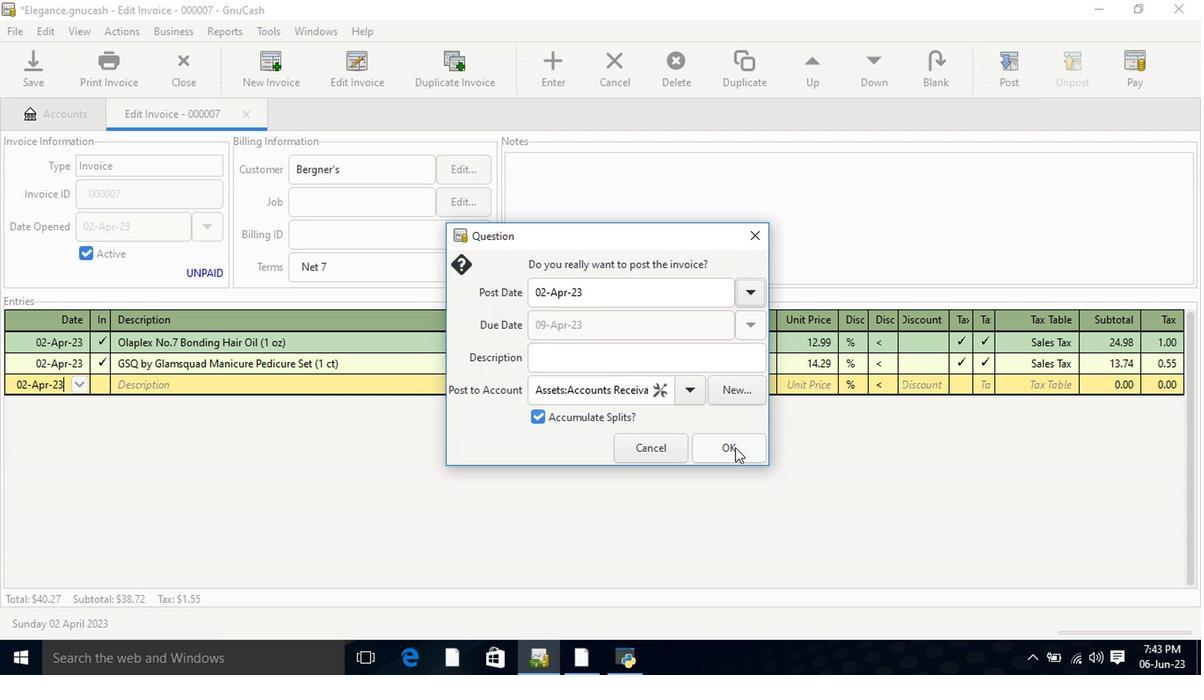 
Action: Mouse moved to (1144, 67)
Screenshot: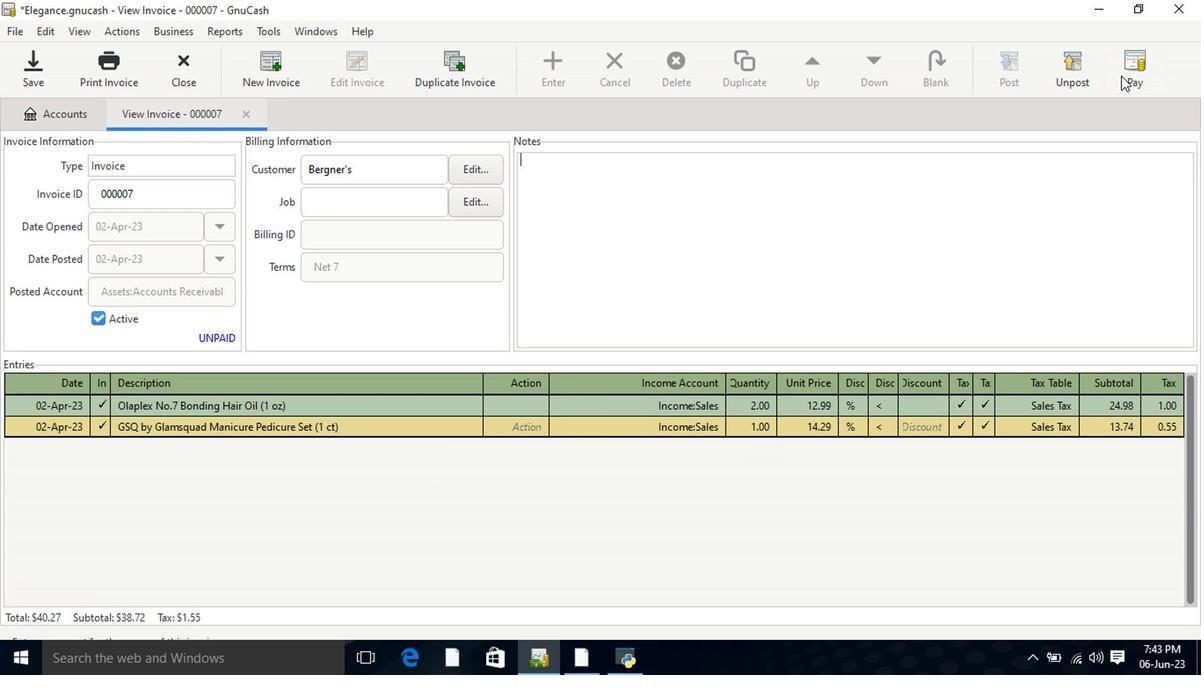 
Action: Mouse pressed left at (1144, 67)
Screenshot: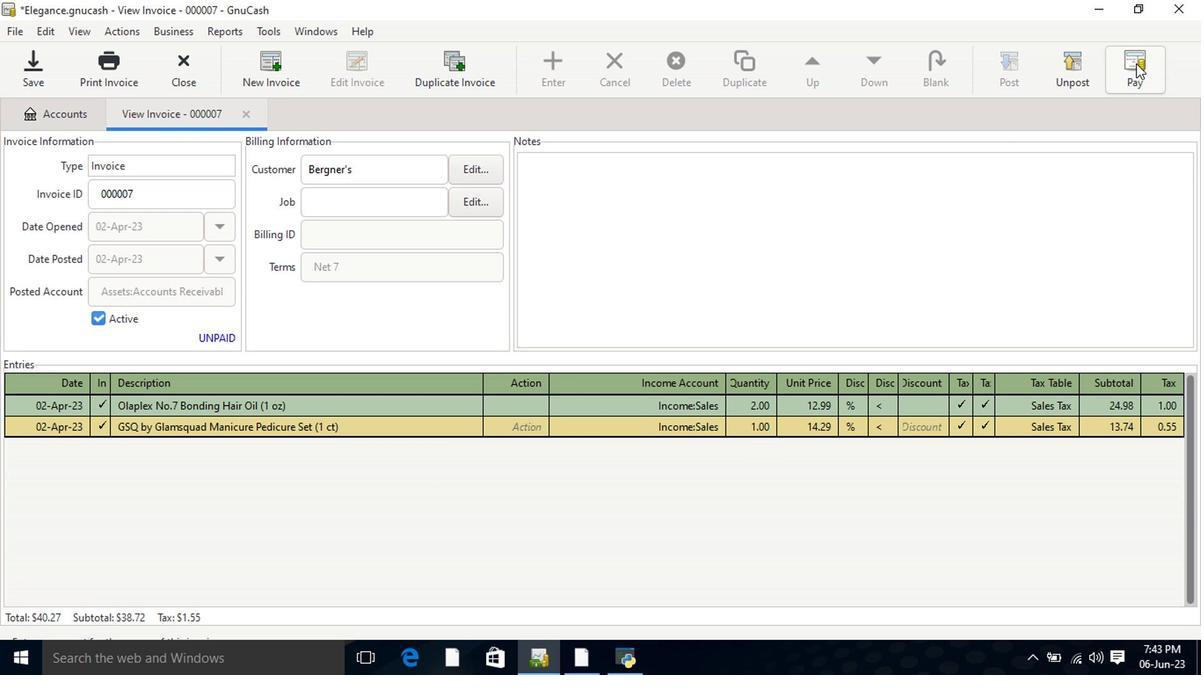 
Action: Mouse moved to (539, 355)
Screenshot: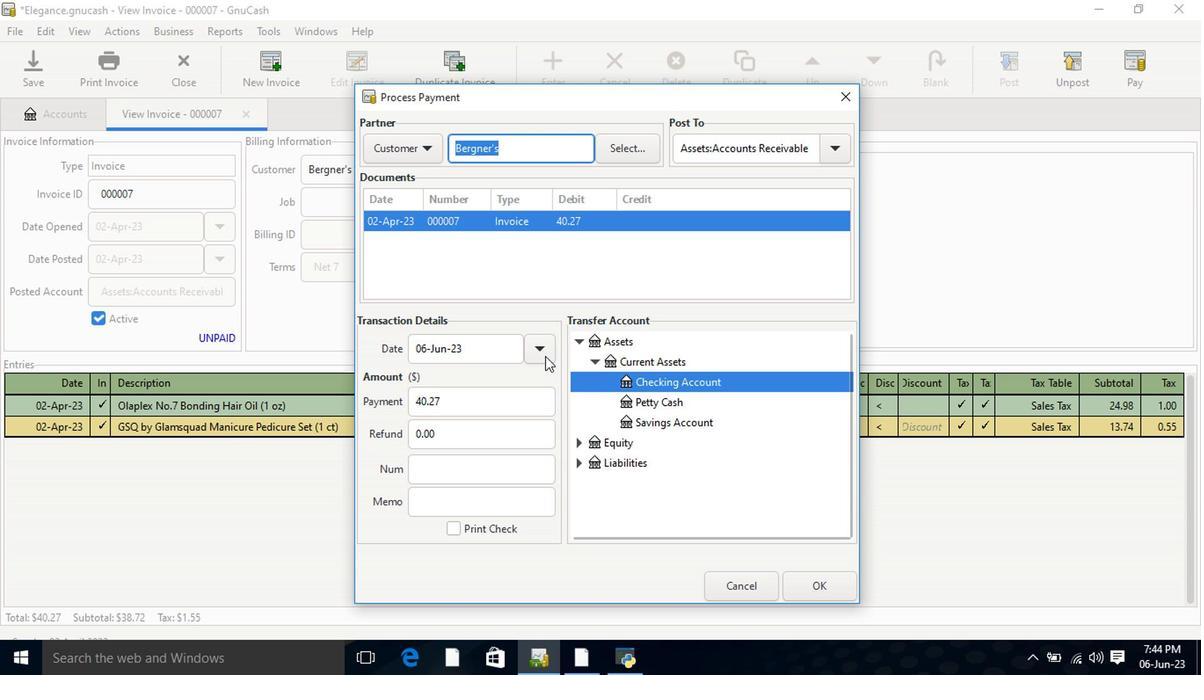 
Action: Mouse pressed left at (539, 355)
Screenshot: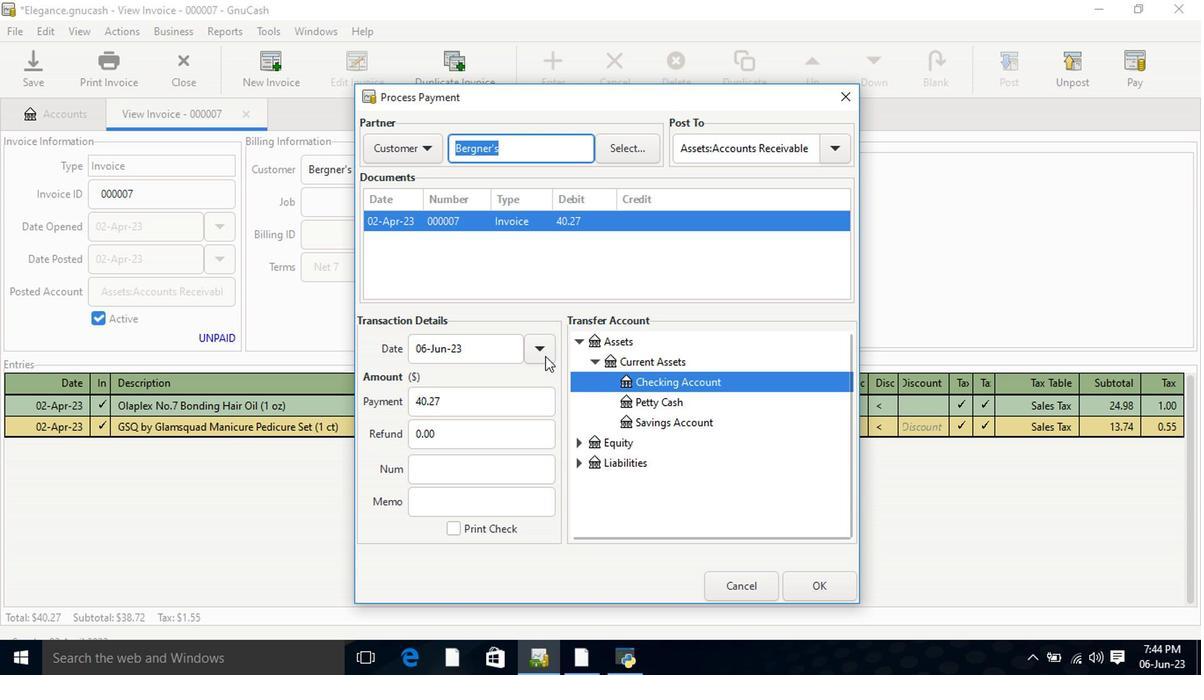 
Action: Mouse moved to (402, 375)
Screenshot: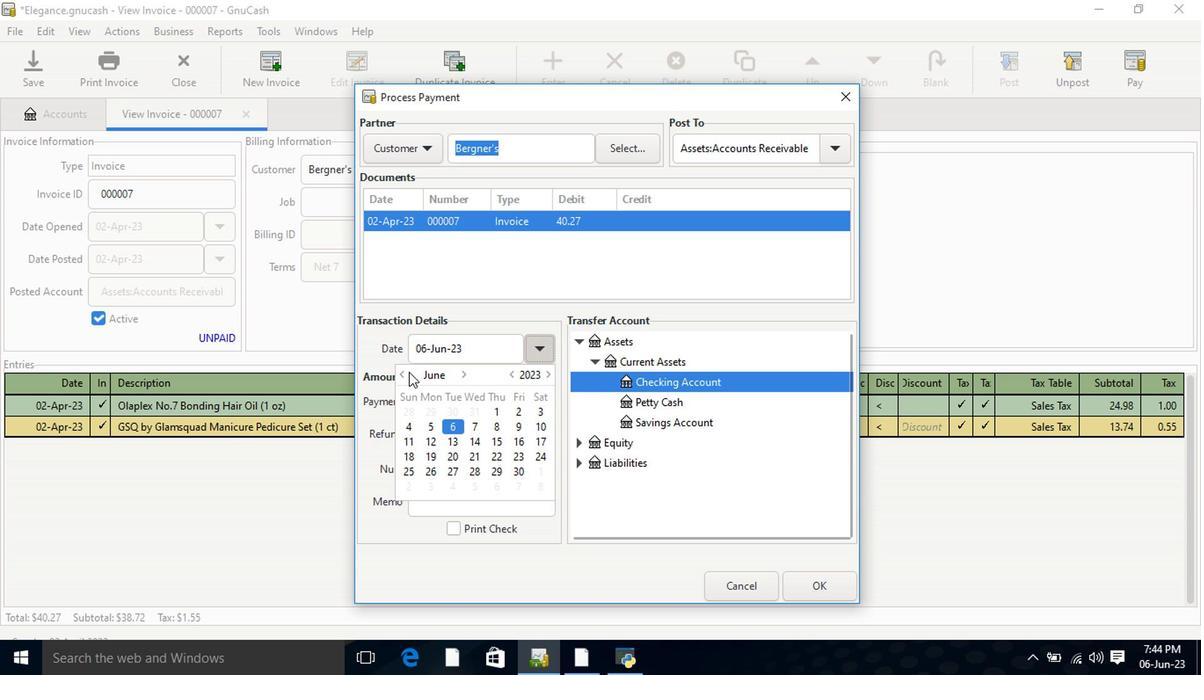
Action: Mouse pressed left at (402, 375)
Screenshot: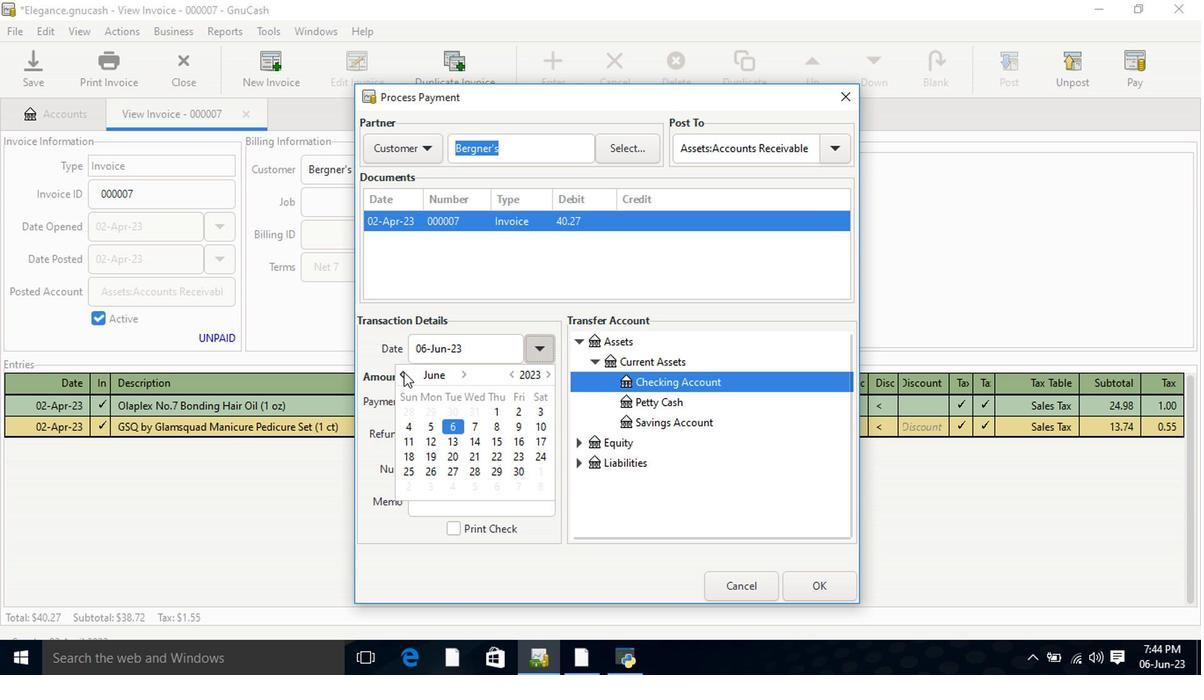
Action: Mouse pressed left at (402, 375)
Screenshot: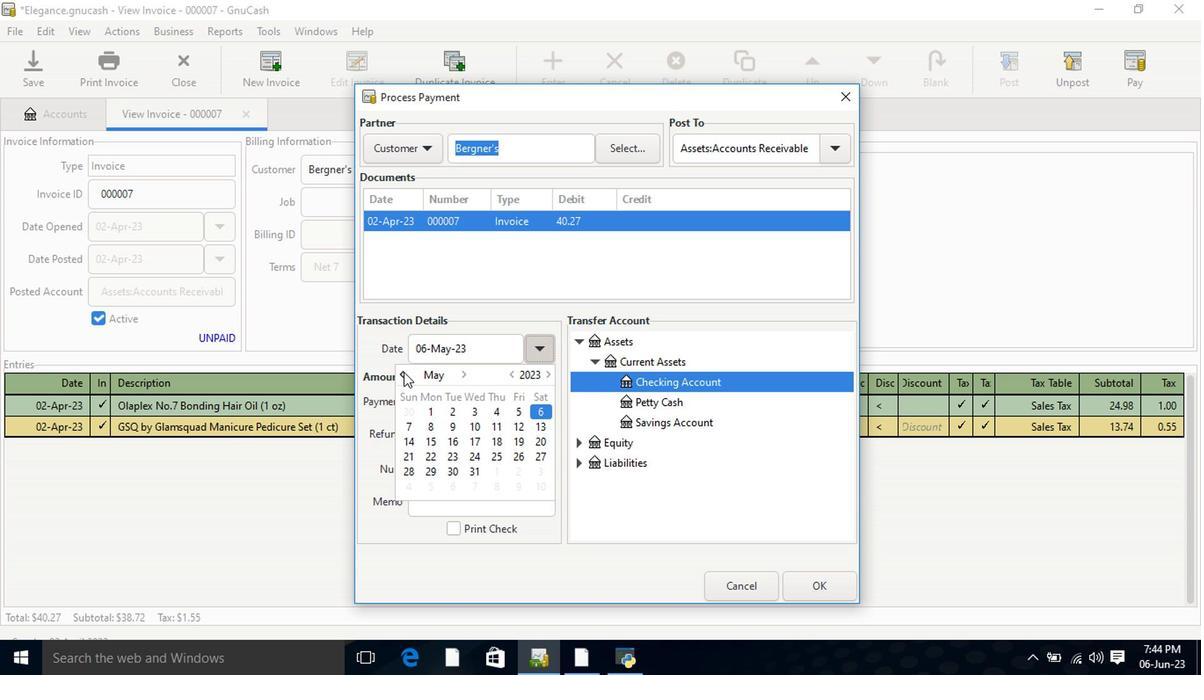 
Action: Mouse moved to (542, 425)
Screenshot: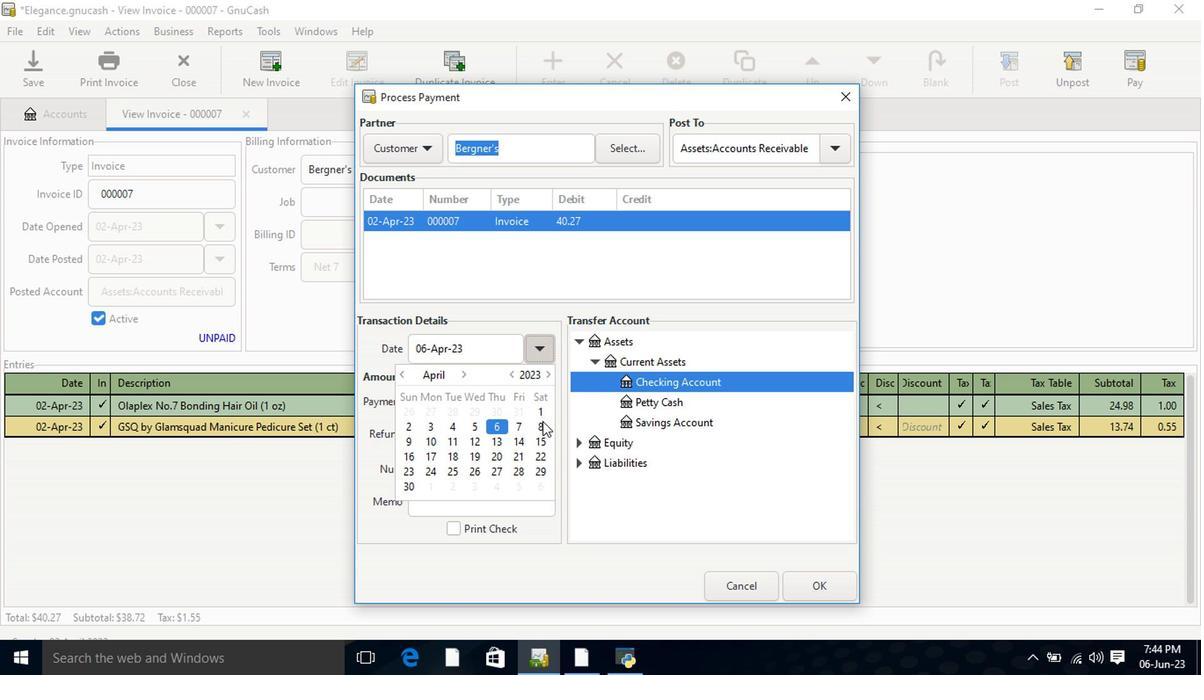 
Action: Mouse pressed left at (542, 425)
Screenshot: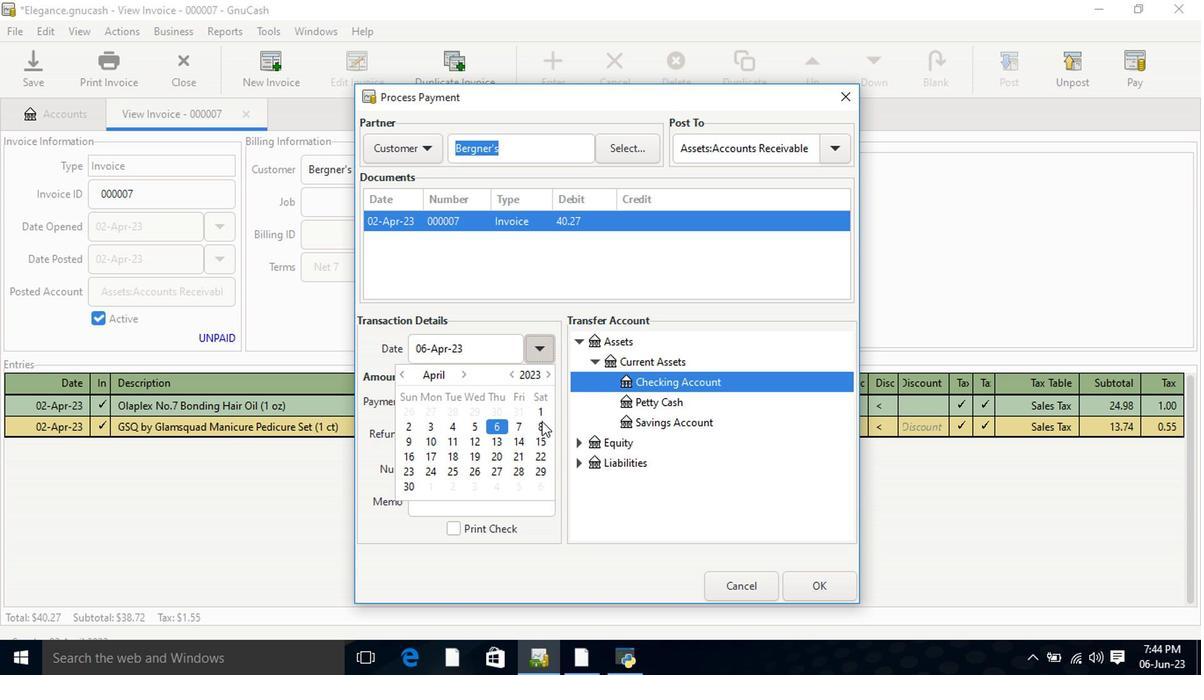 
Action: Mouse pressed left at (542, 425)
Screenshot: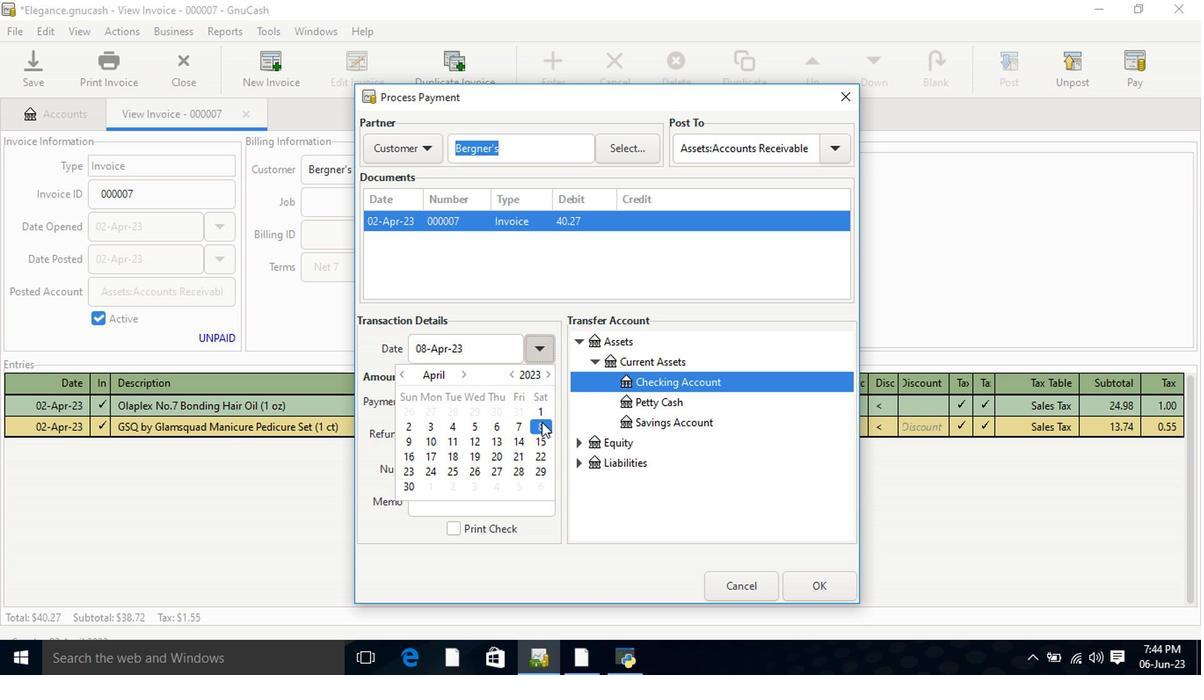 
Action: Mouse moved to (805, 583)
Screenshot: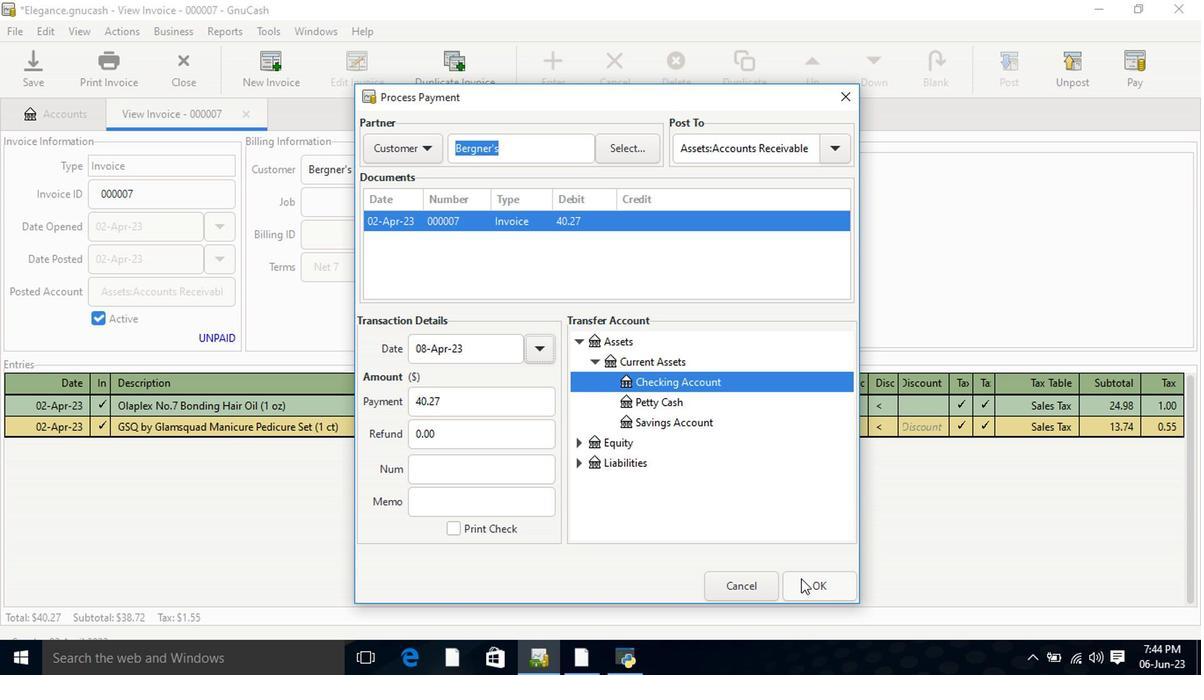 
Action: Mouse pressed left at (805, 583)
Screenshot: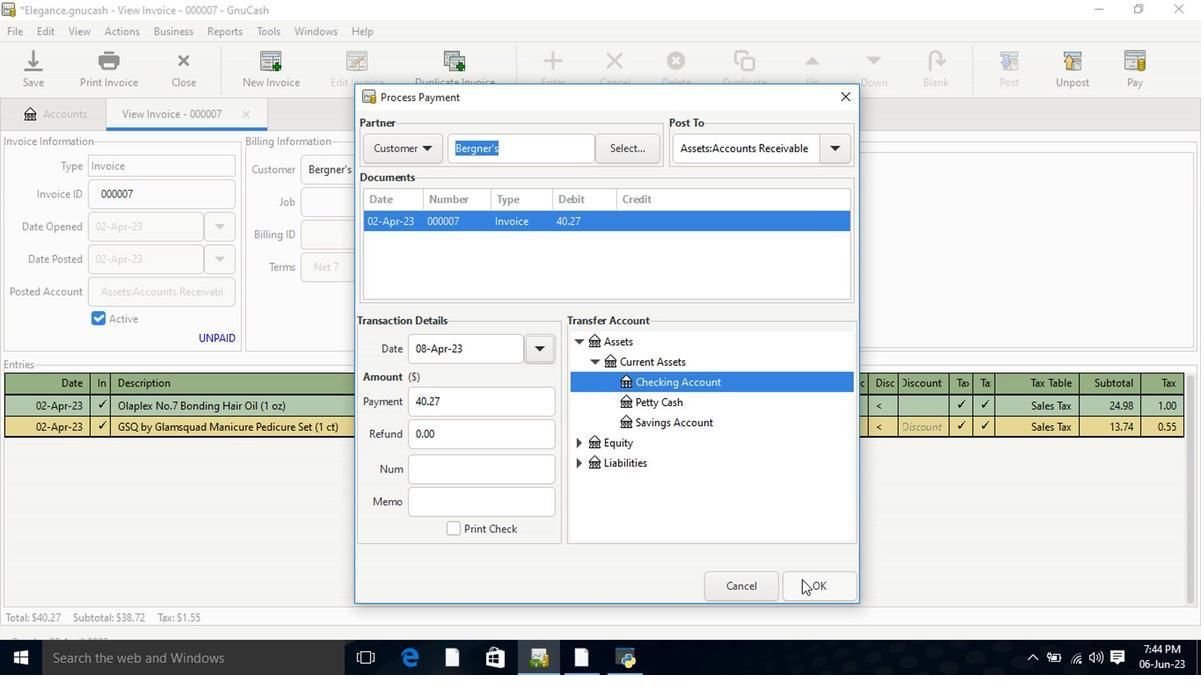 
Action: Mouse moved to (109, 78)
Screenshot: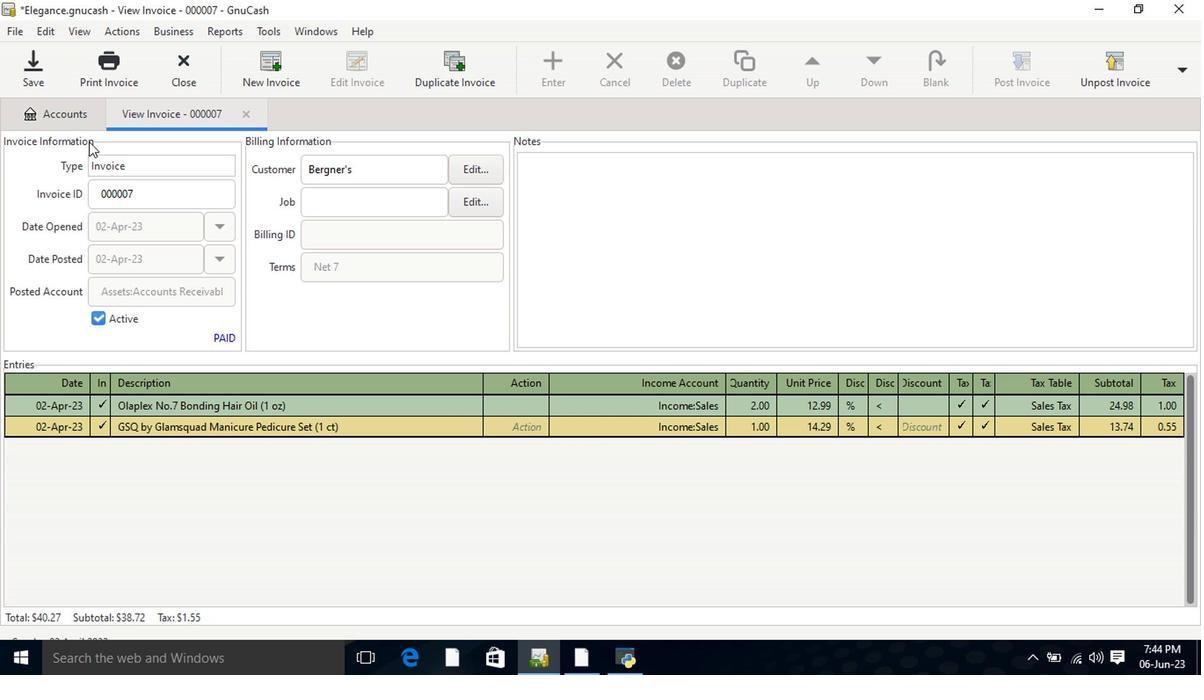 
Action: Mouse pressed left at (109, 78)
Screenshot: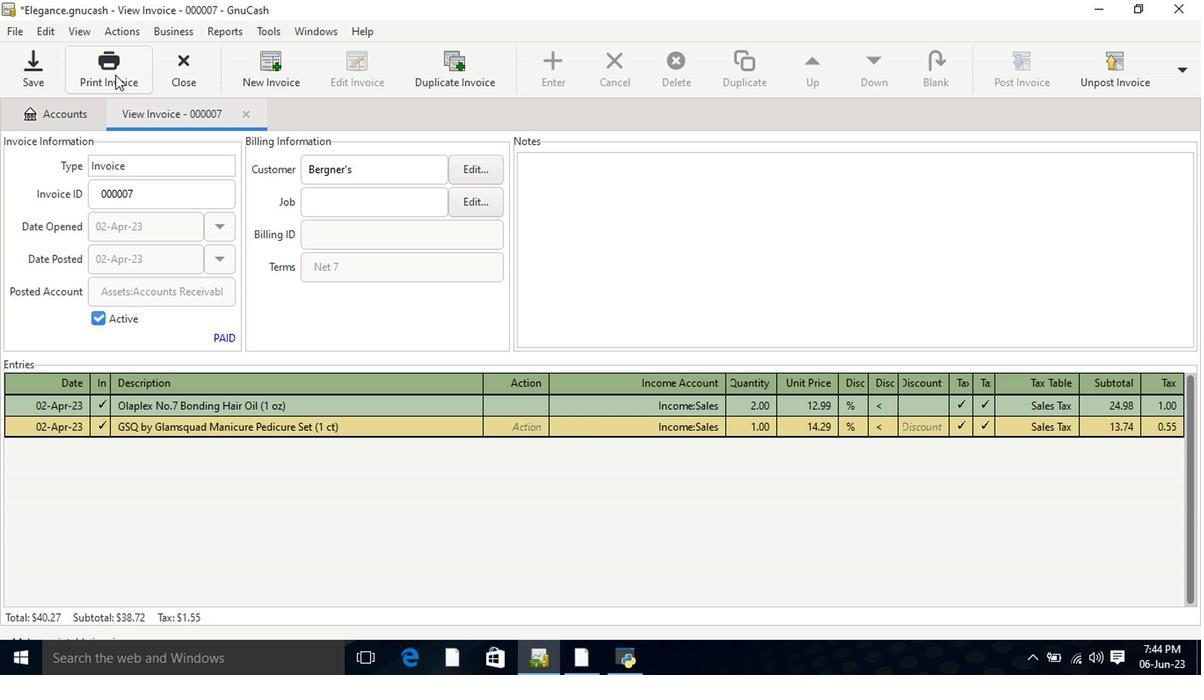 
Action: Mouse moved to (822, 75)
Screenshot: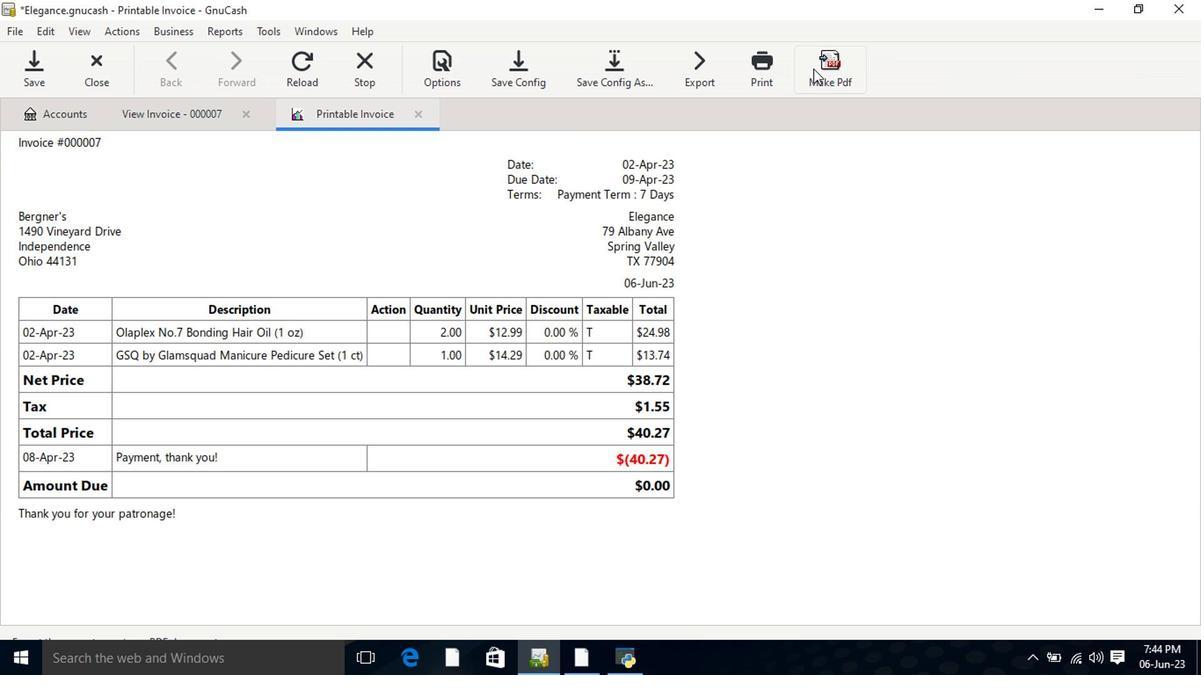 
Action: Mouse pressed left at (822, 75)
Screenshot: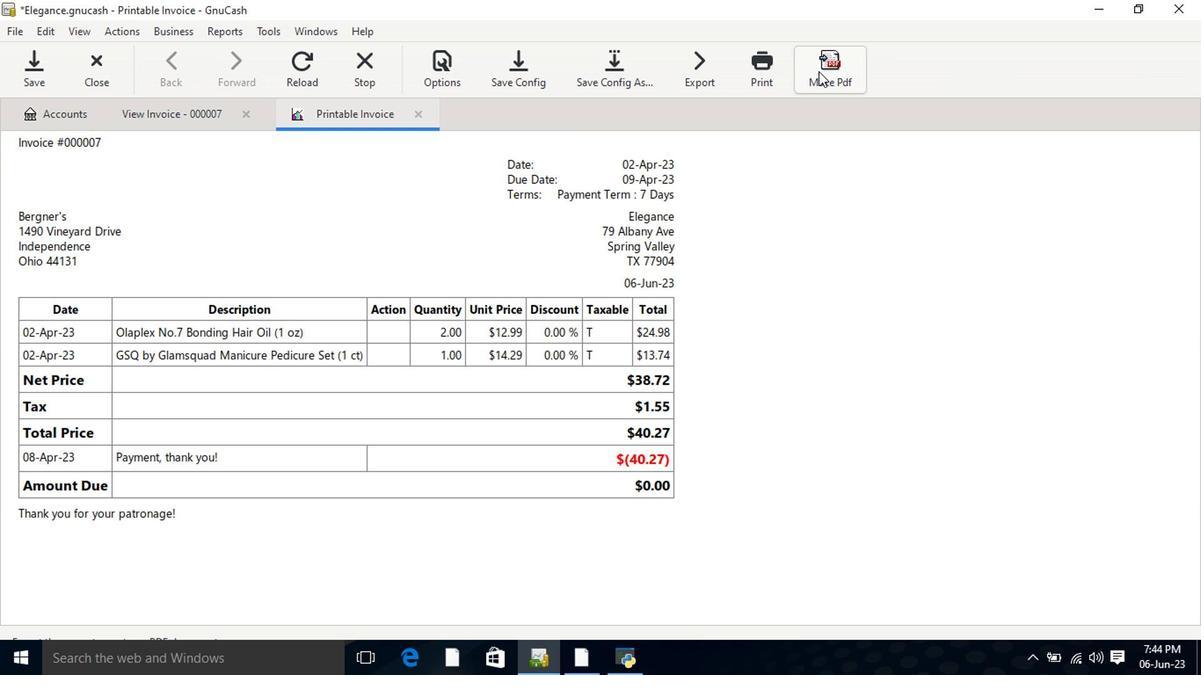 
Action: Mouse moved to (773, 575)
Screenshot: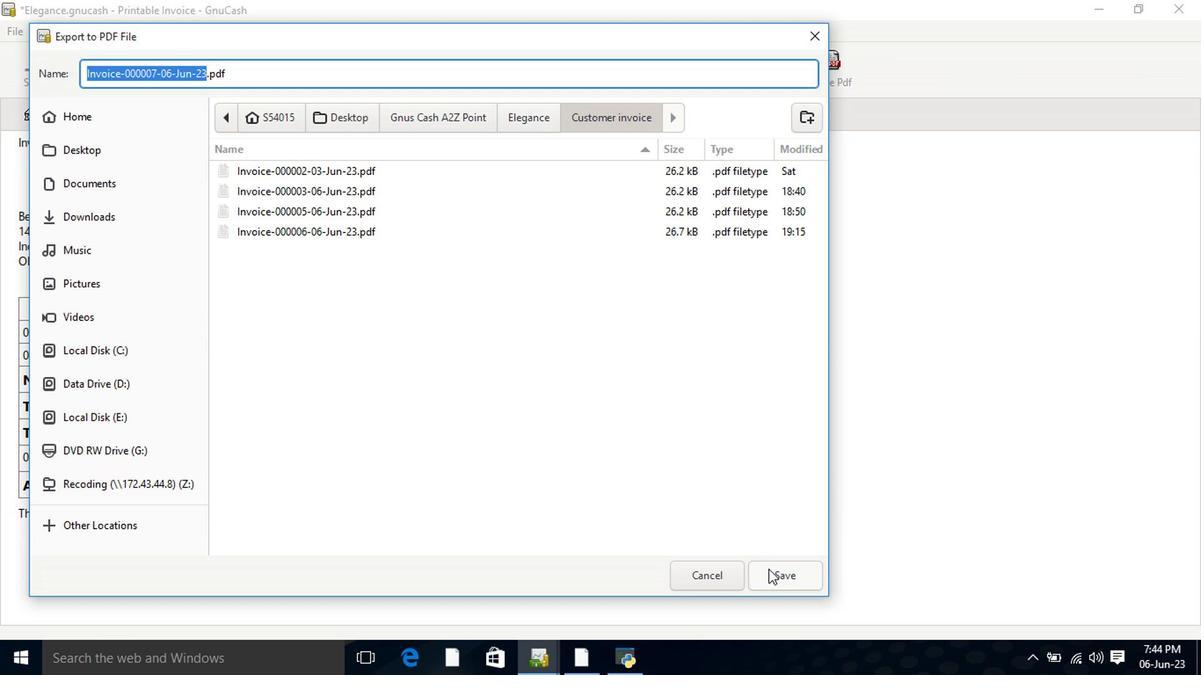 
Action: Mouse pressed left at (773, 575)
Screenshot: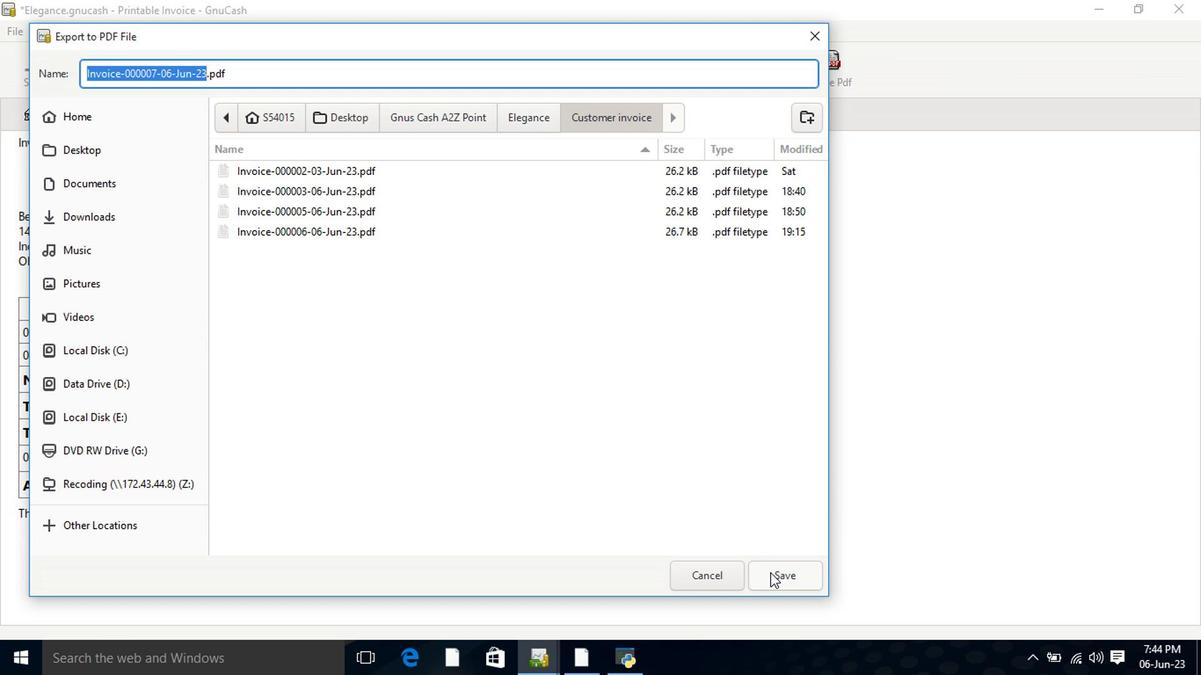 
